 Task: Find connections with filter location Sunyani with filter topic #startupwith filter profile language German with filter current company Sterling and Wilson Renewable Energy with filter school BBD University with filter industry Skiing Facilities with filter service category Translation with filter keywords title Operations Assistant
Action: Mouse moved to (155, 275)
Screenshot: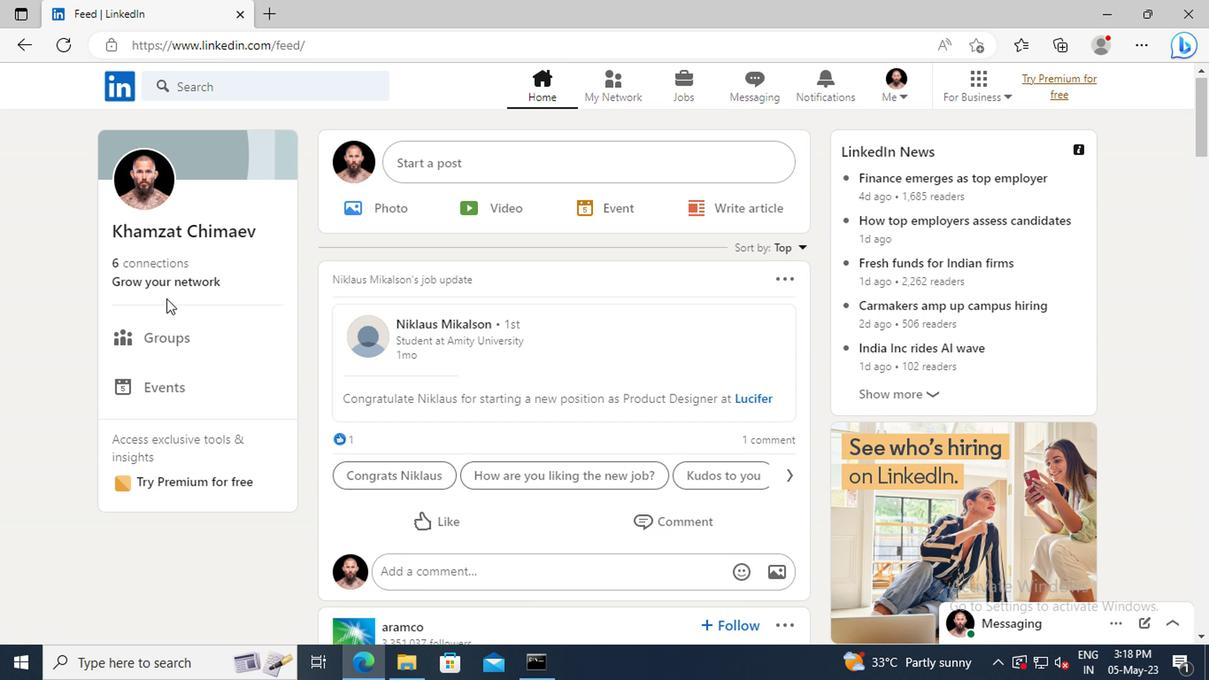 
Action: Mouse pressed left at (155, 275)
Screenshot: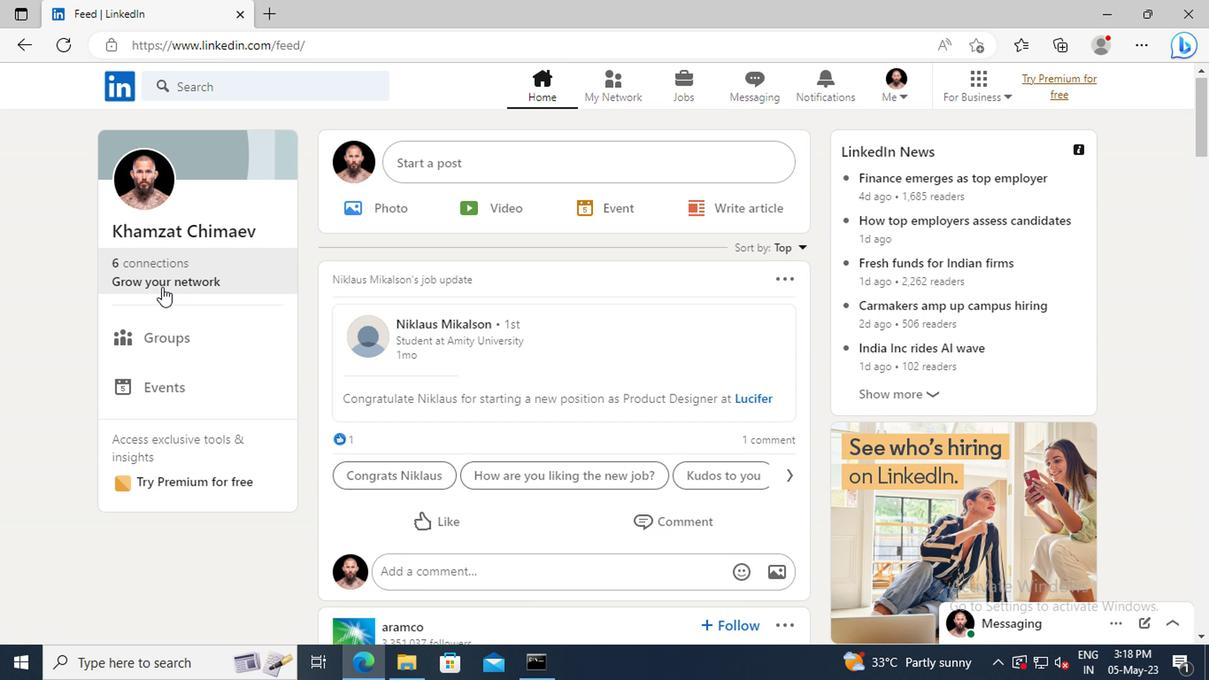 
Action: Mouse moved to (184, 184)
Screenshot: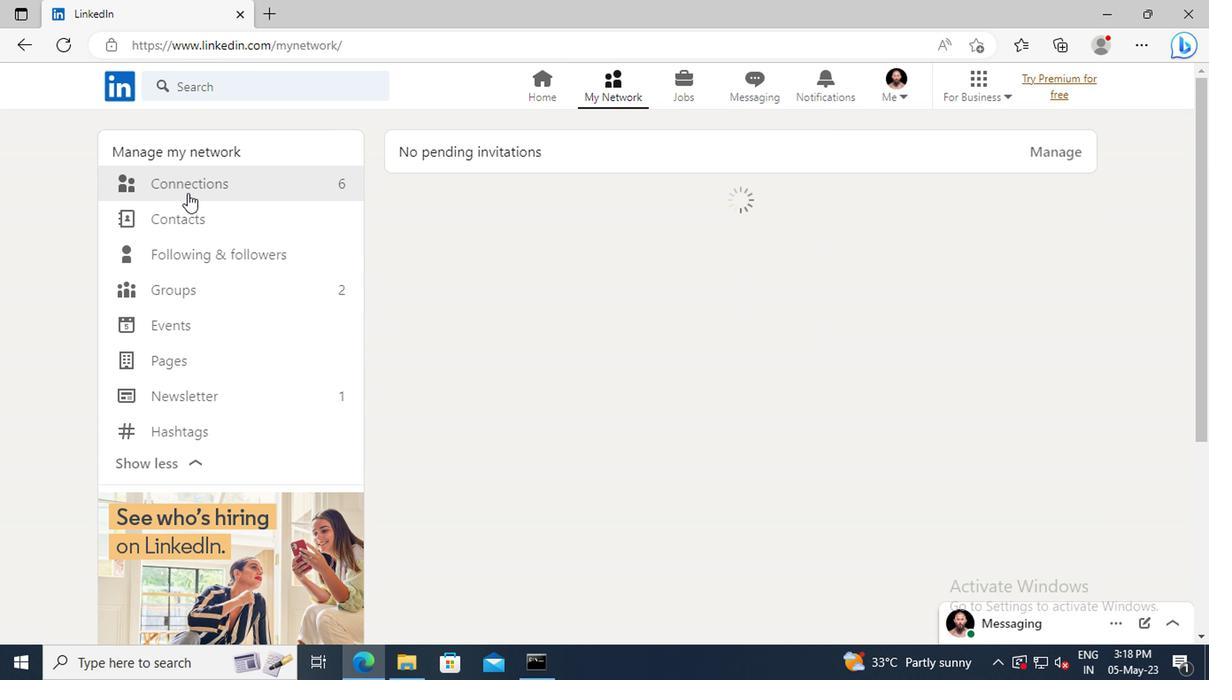 
Action: Mouse pressed left at (184, 184)
Screenshot: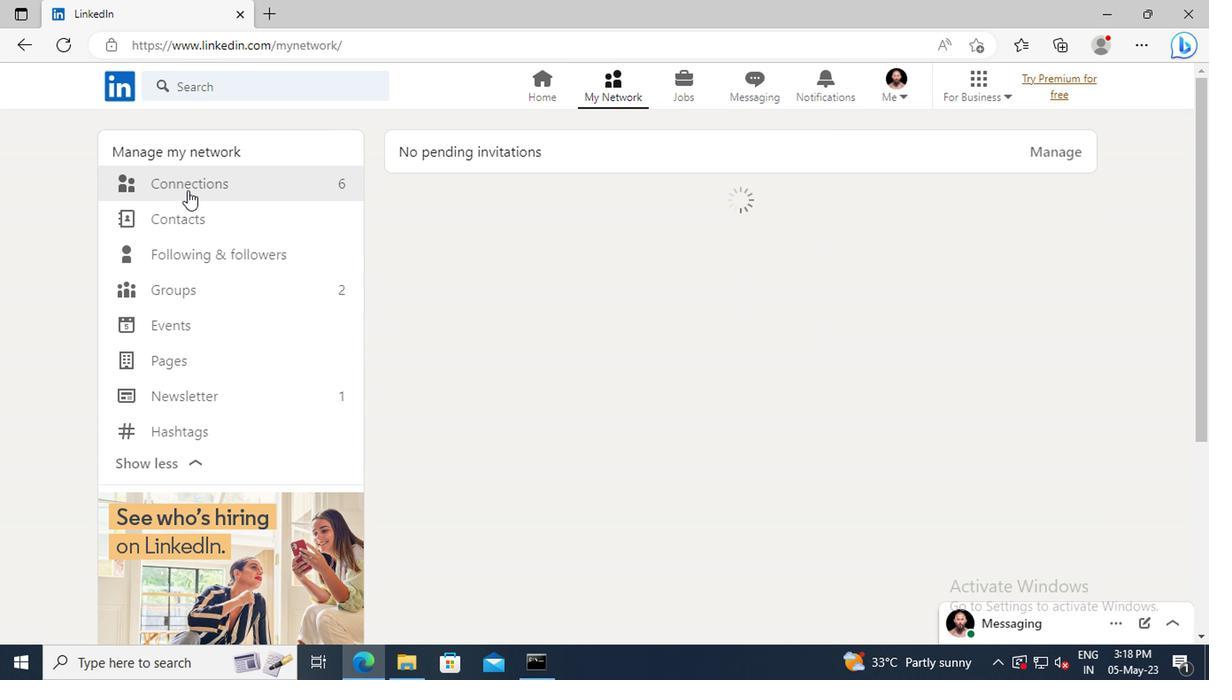 
Action: Mouse moved to (728, 190)
Screenshot: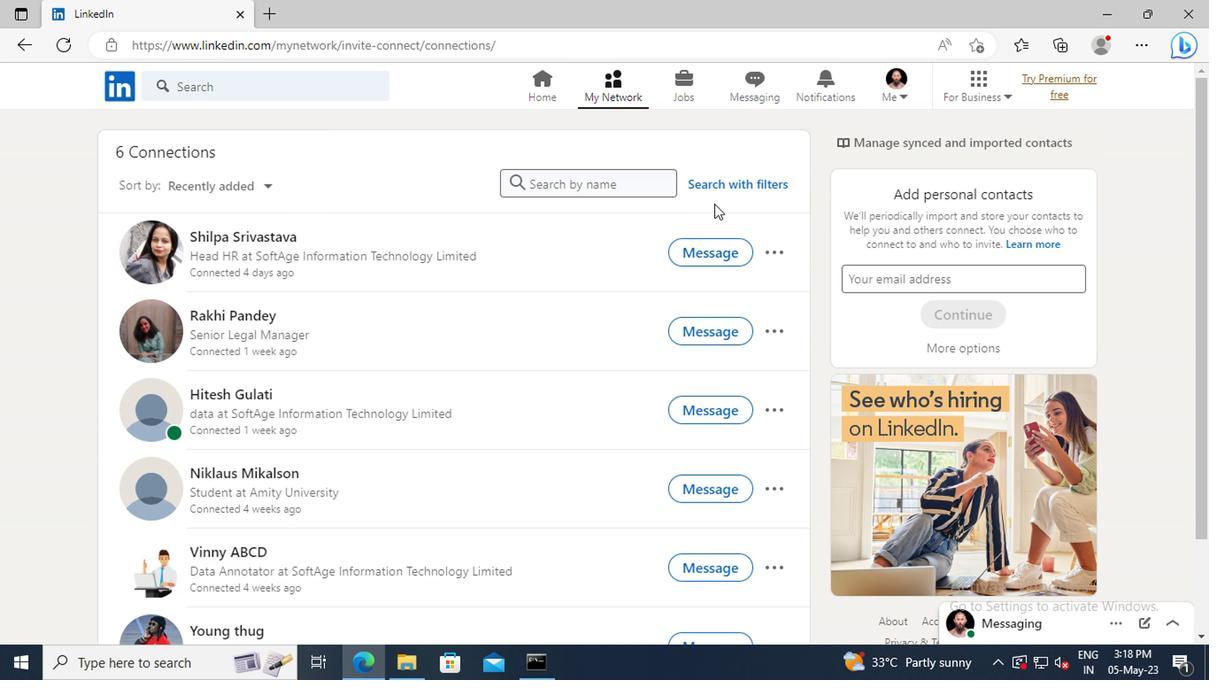 
Action: Mouse pressed left at (728, 190)
Screenshot: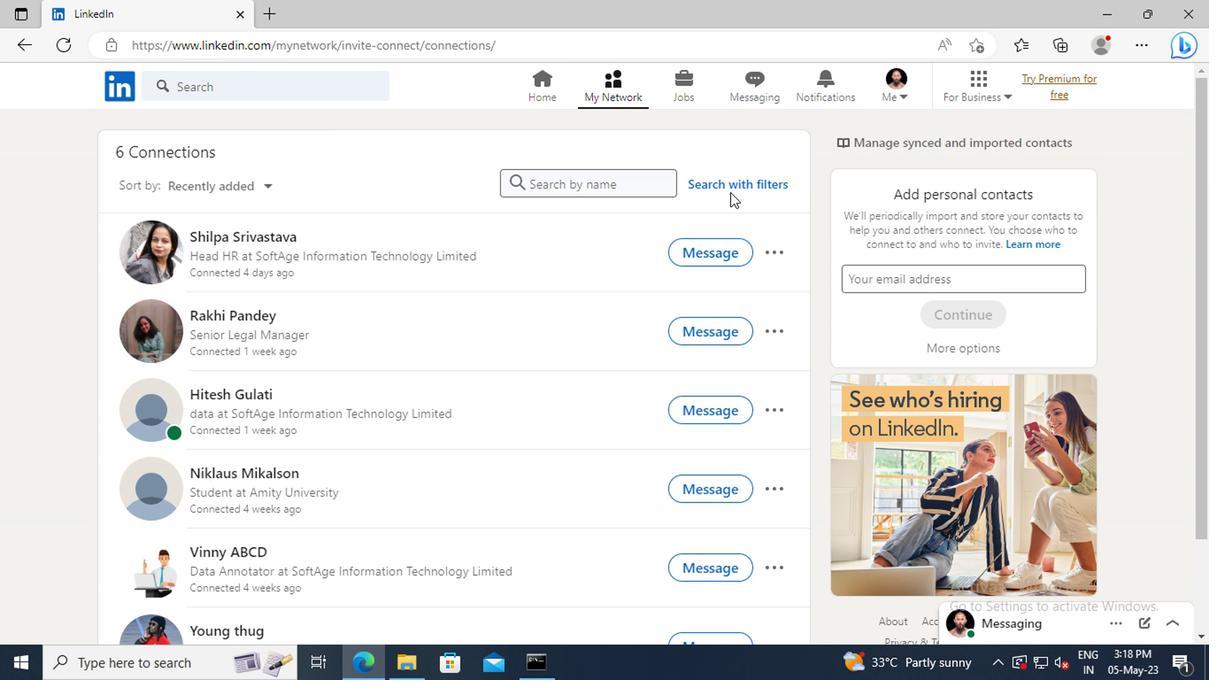 
Action: Mouse moved to (665, 136)
Screenshot: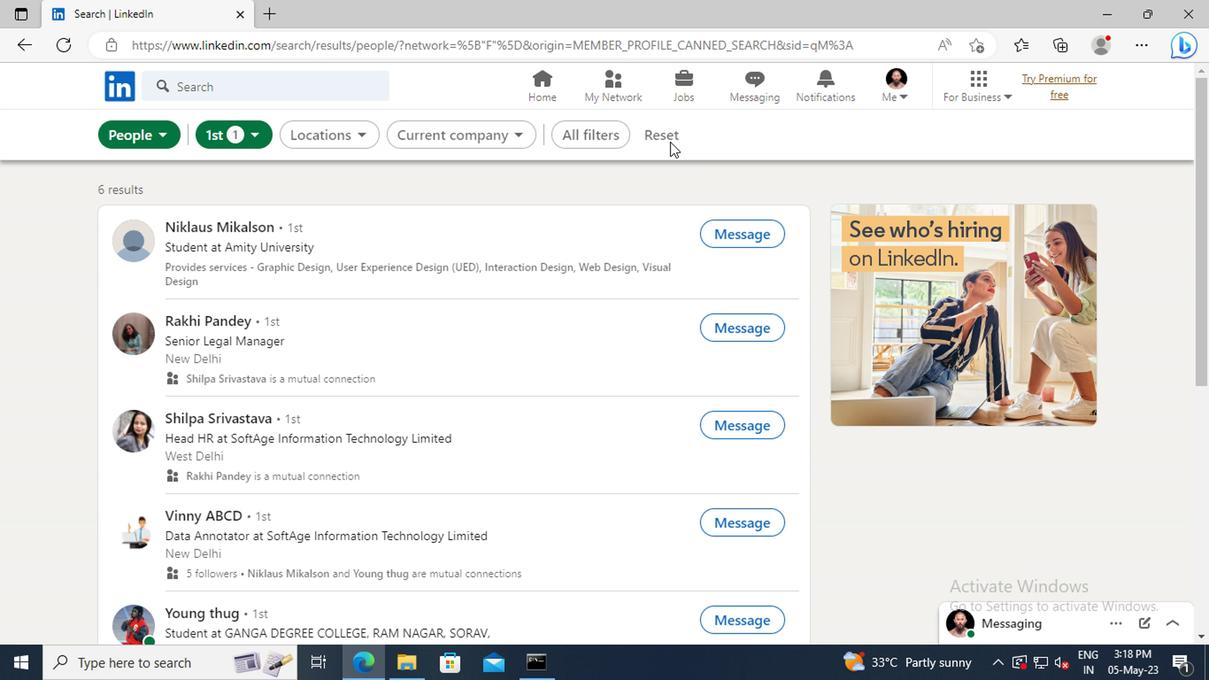 
Action: Mouse pressed left at (665, 136)
Screenshot: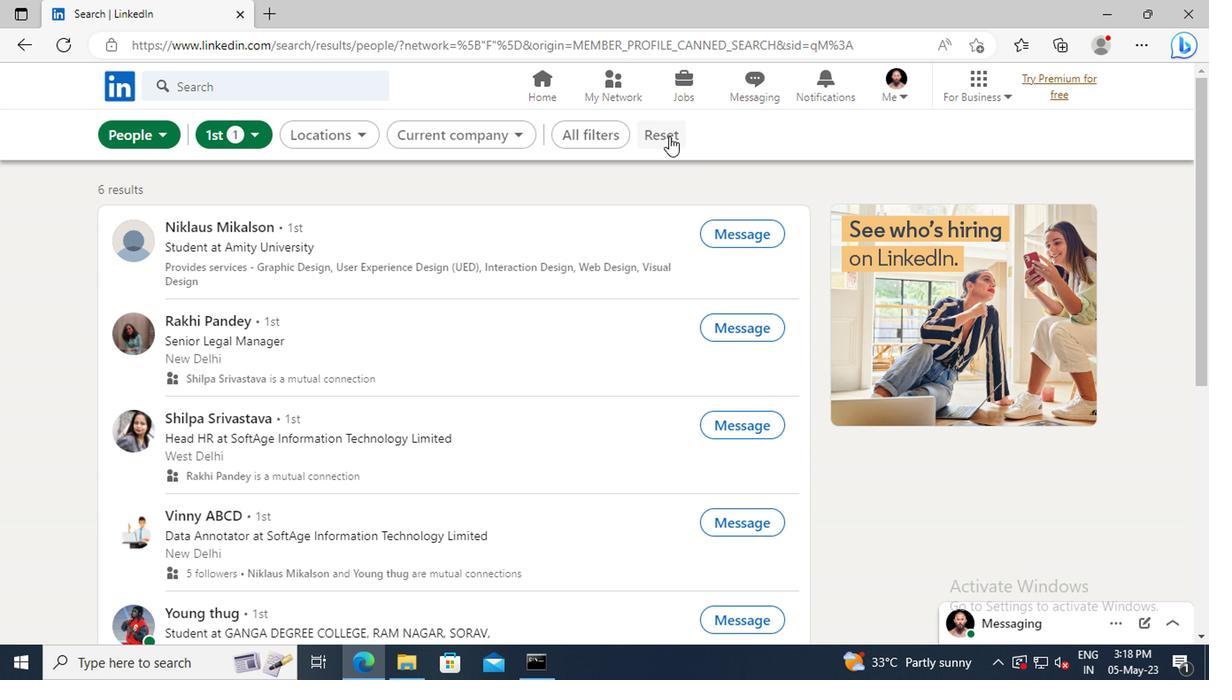 
Action: Mouse moved to (642, 135)
Screenshot: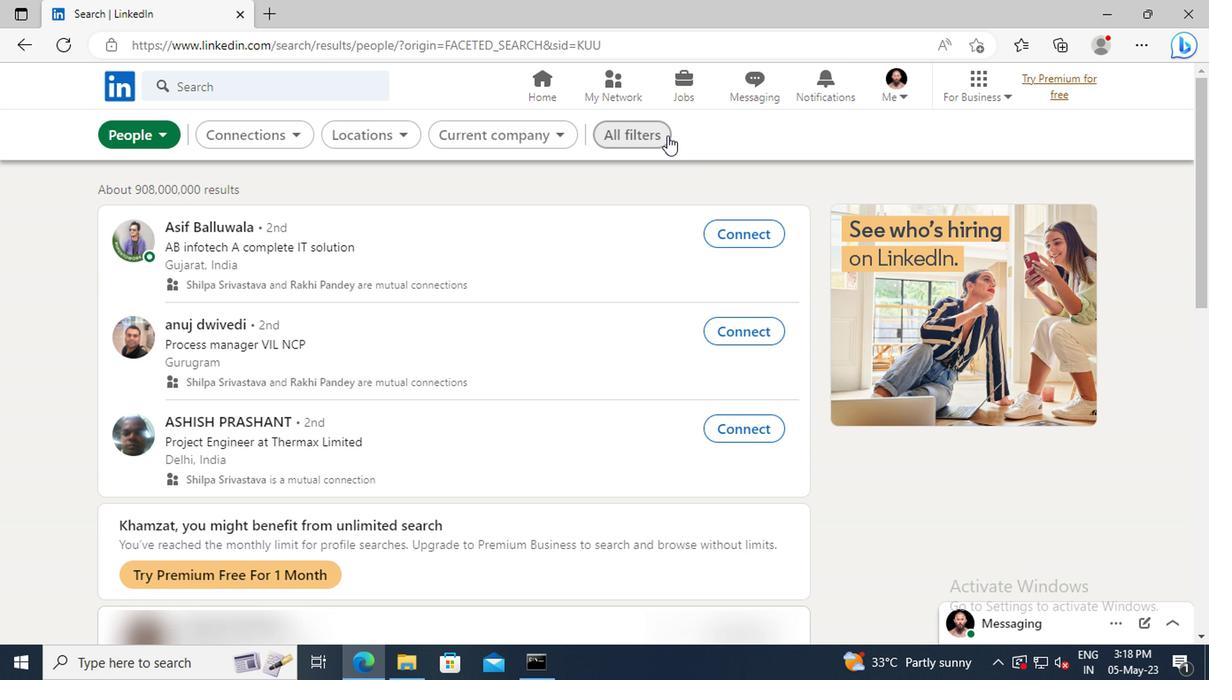 
Action: Mouse pressed left at (642, 135)
Screenshot: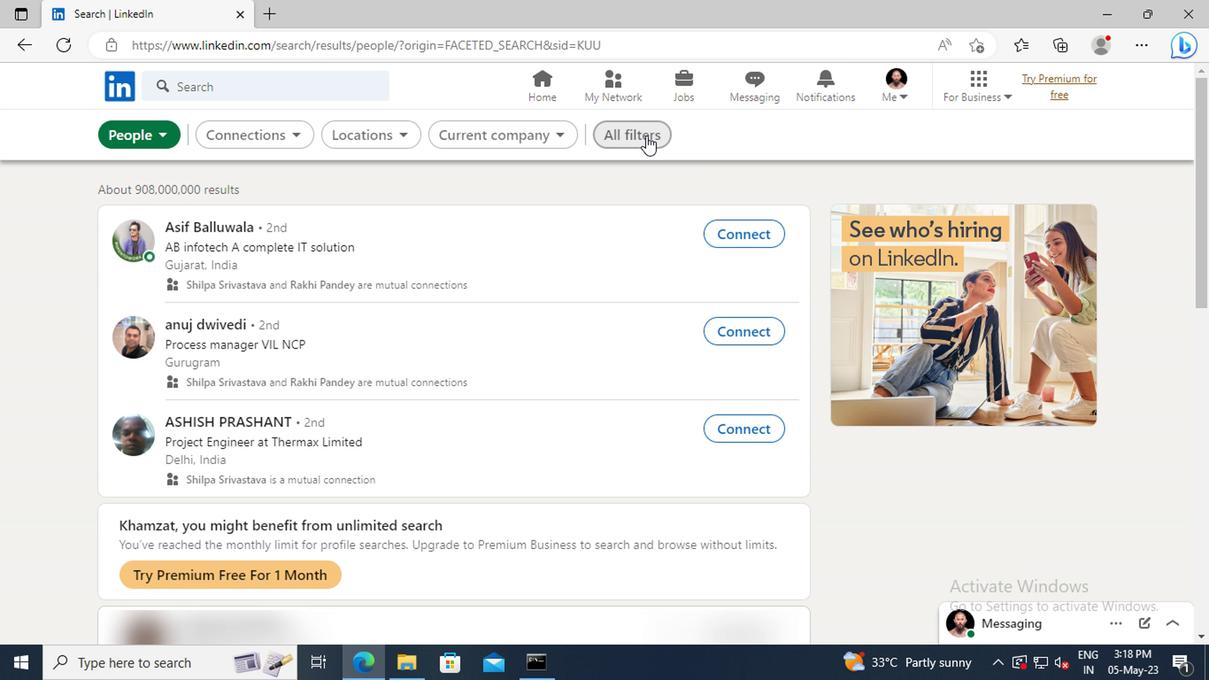 
Action: Mouse moved to (989, 333)
Screenshot: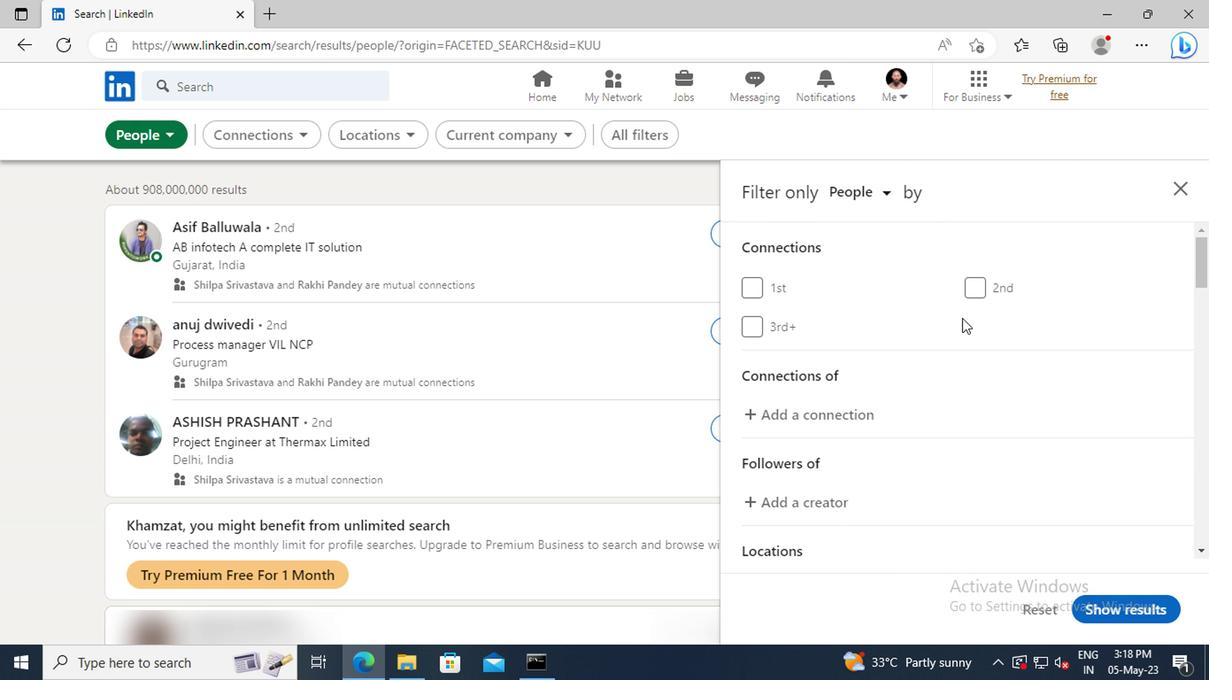 
Action: Mouse scrolled (989, 333) with delta (0, 0)
Screenshot: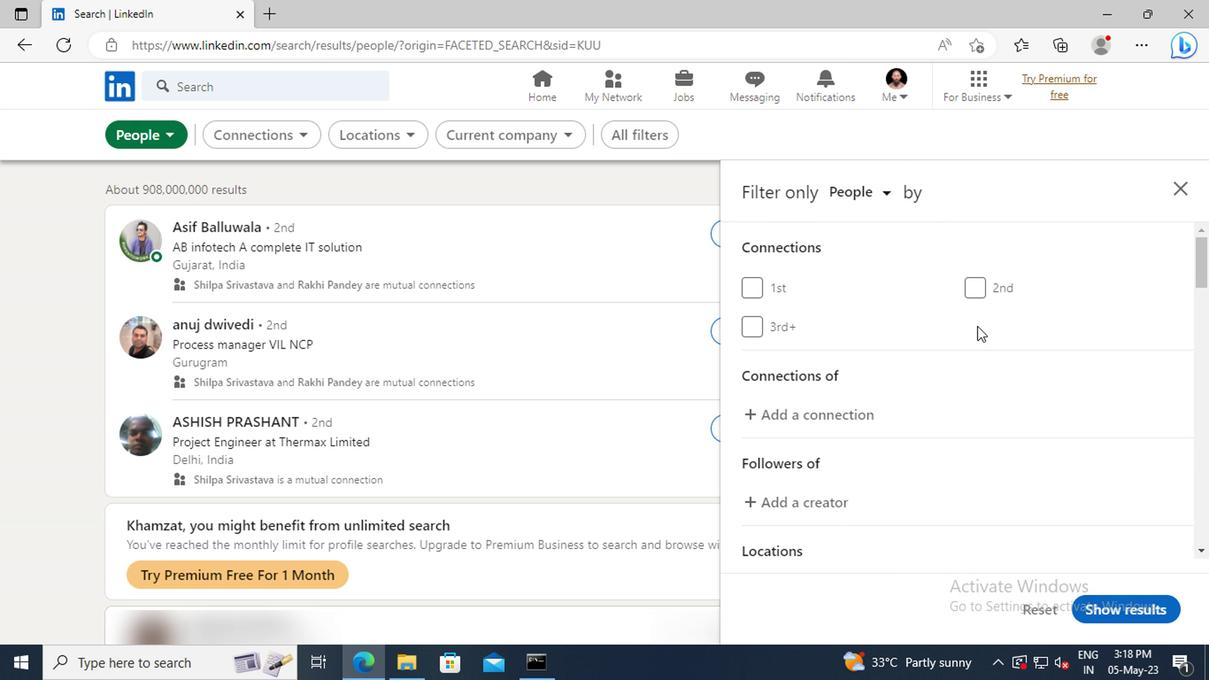 
Action: Mouse scrolled (989, 333) with delta (0, 0)
Screenshot: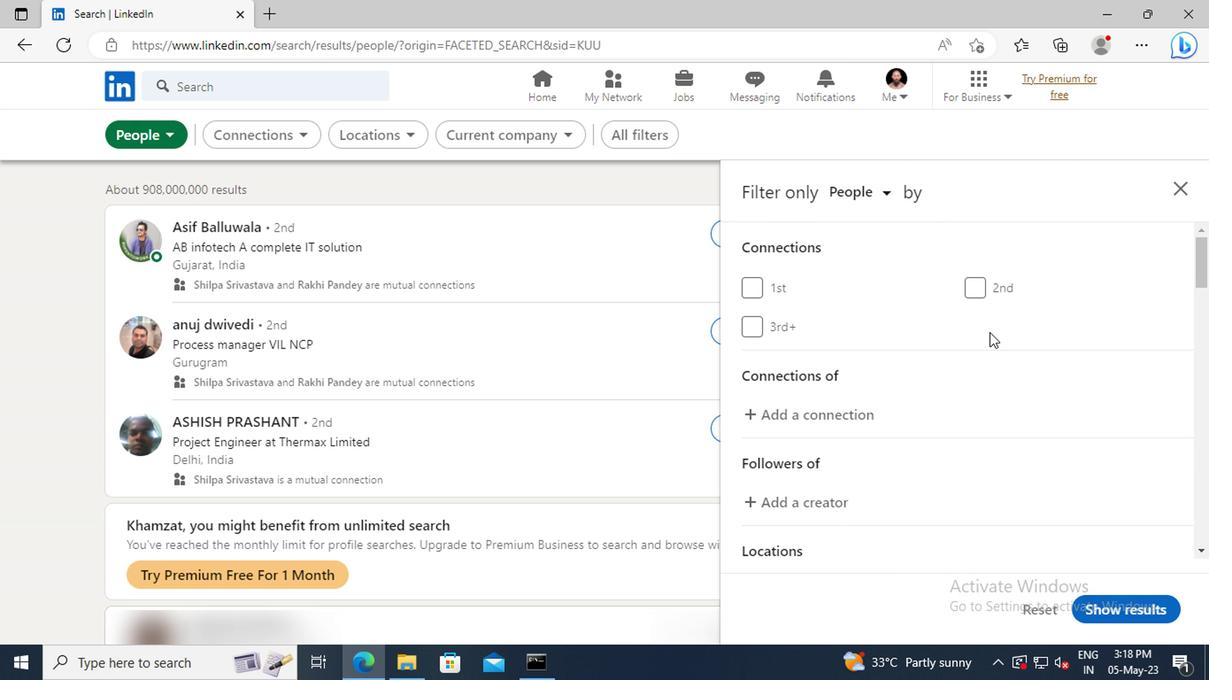 
Action: Mouse scrolled (989, 333) with delta (0, 0)
Screenshot: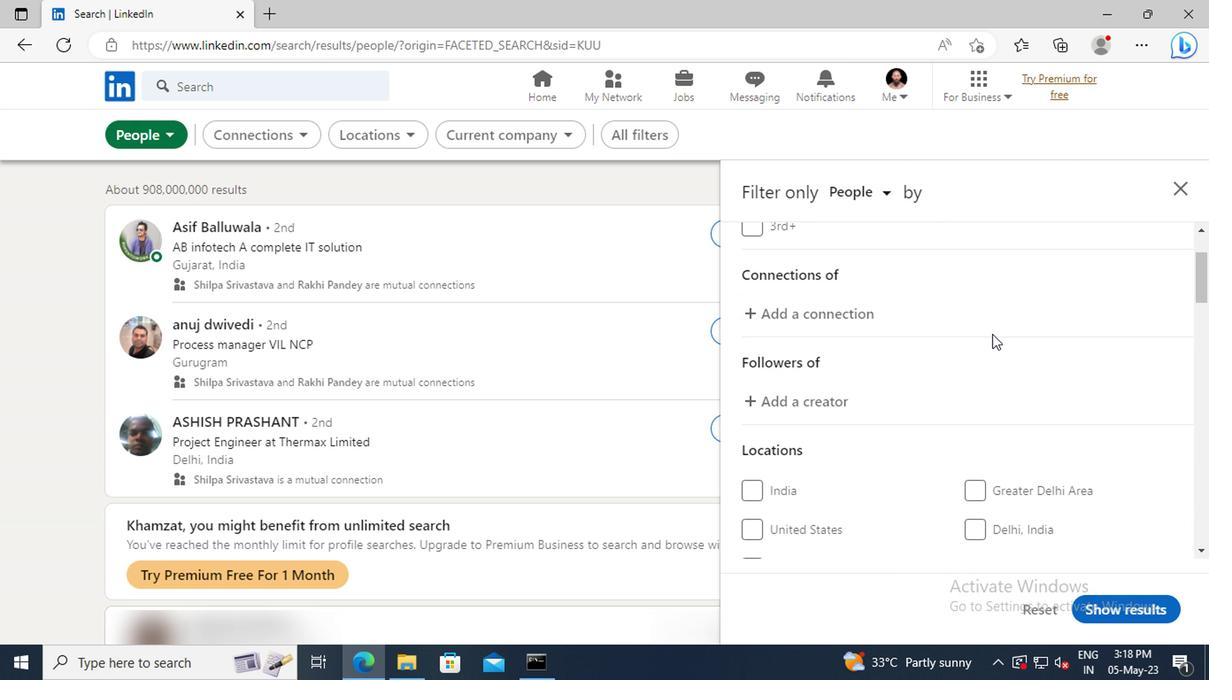 
Action: Mouse scrolled (989, 333) with delta (0, 0)
Screenshot: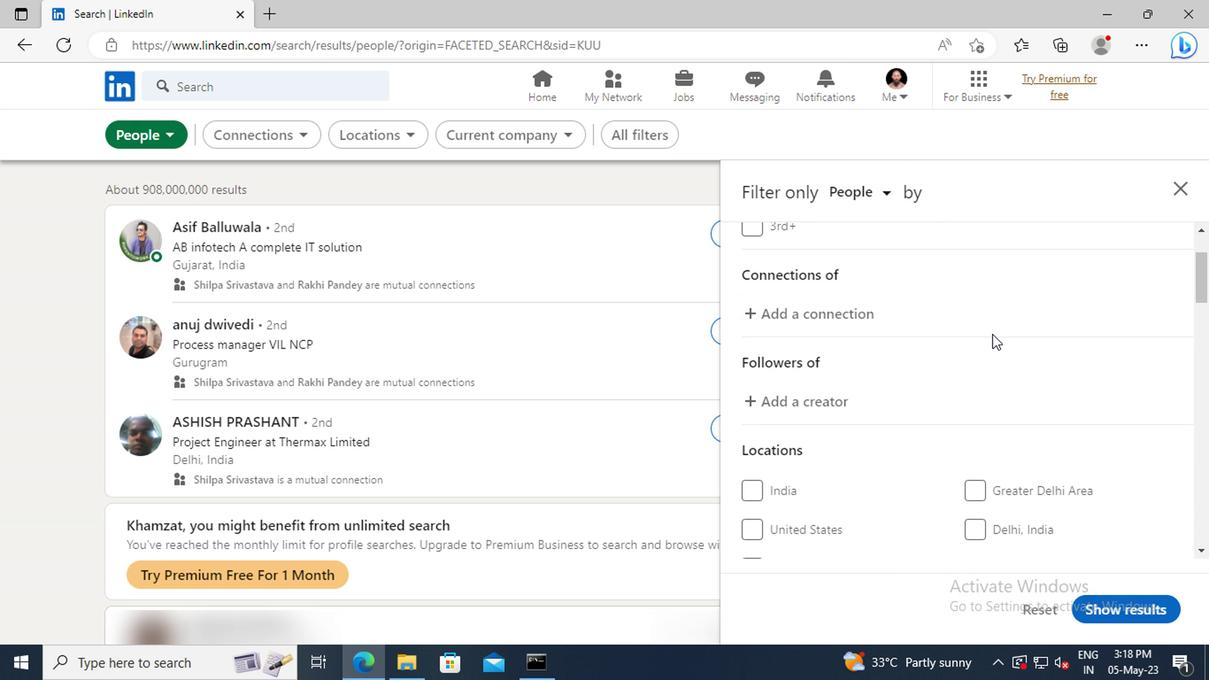 
Action: Mouse scrolled (989, 333) with delta (0, 0)
Screenshot: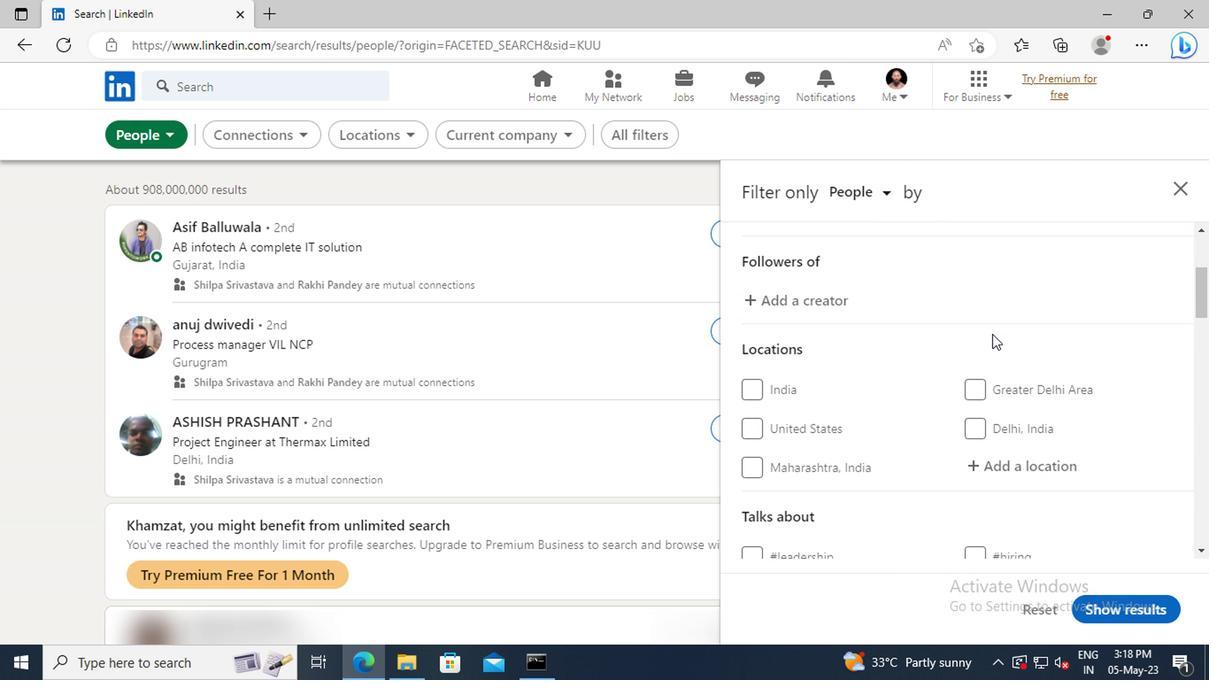 
Action: Mouse scrolled (989, 333) with delta (0, 0)
Screenshot: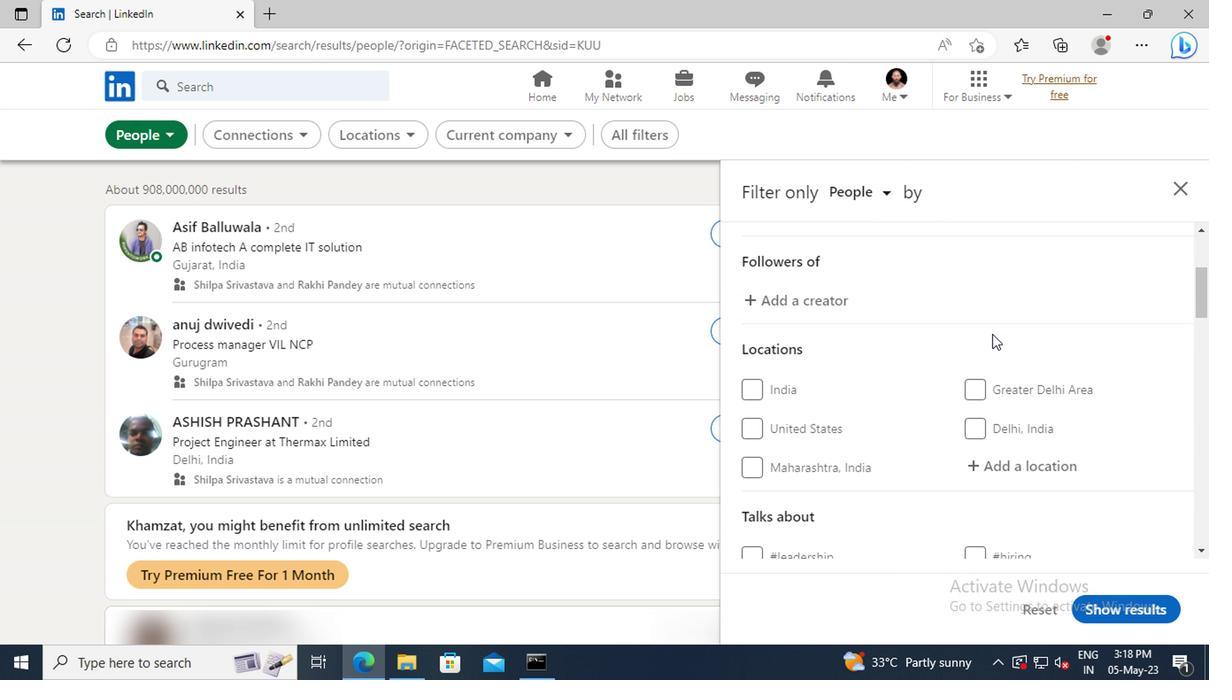 
Action: Mouse moved to (988, 374)
Screenshot: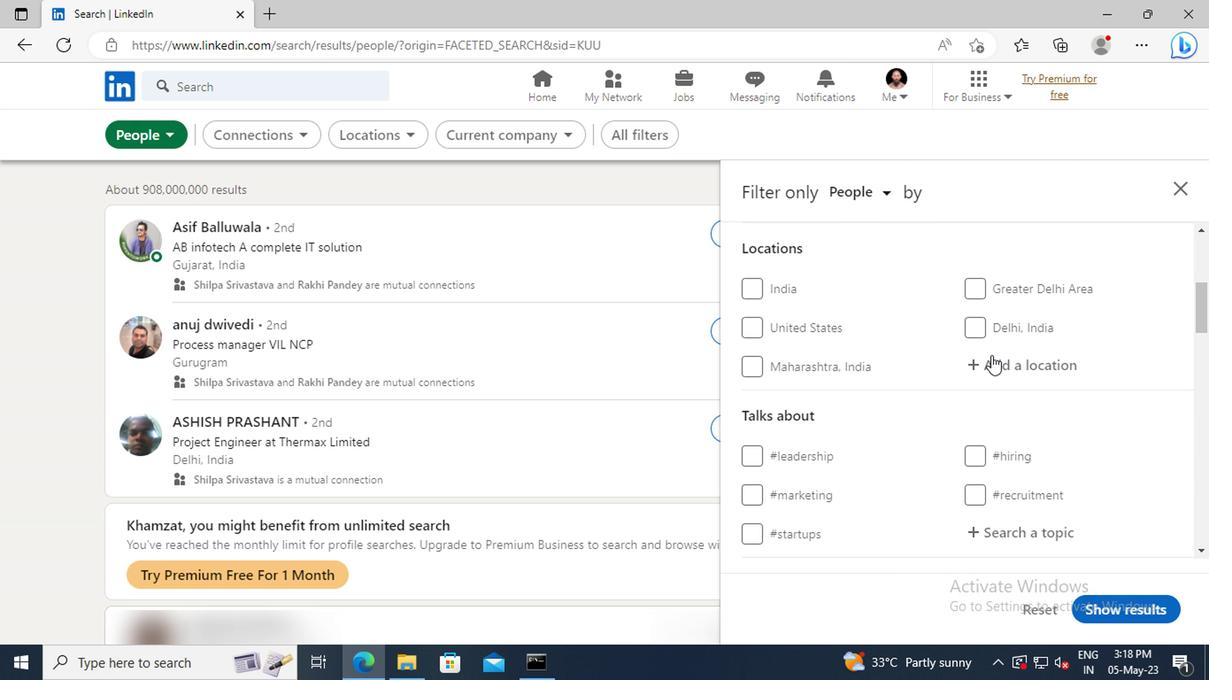 
Action: Mouse pressed left at (988, 374)
Screenshot: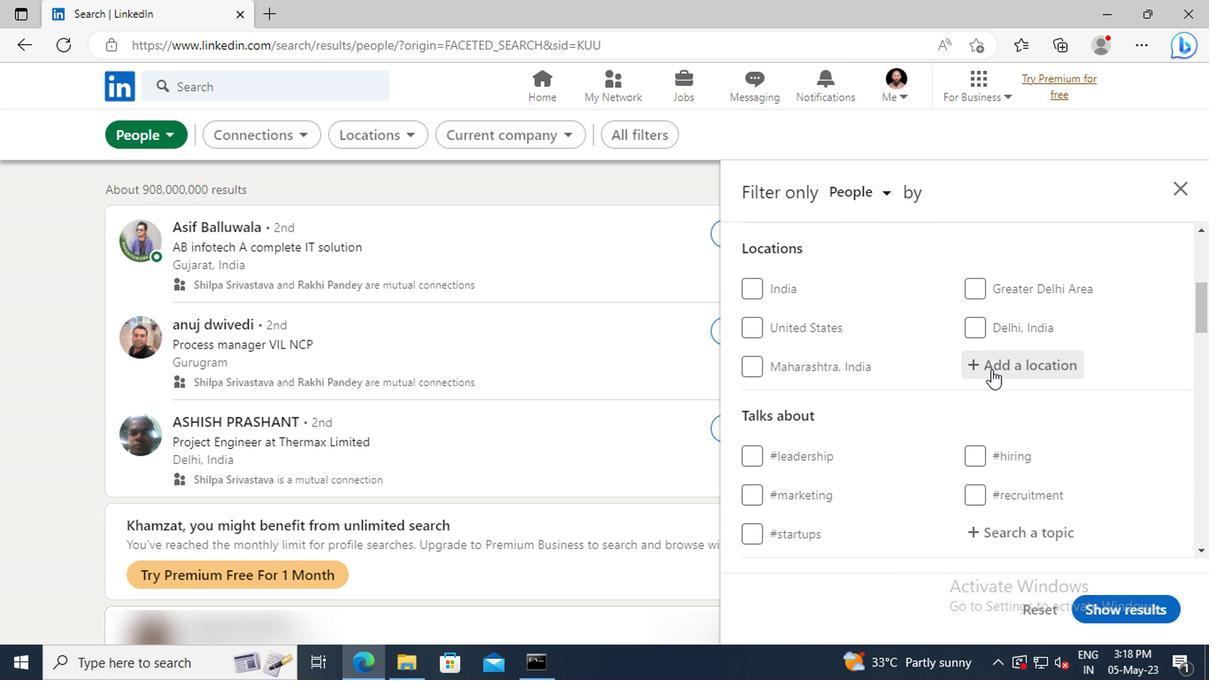 
Action: Key pressed <Key.shift>SUNYANI<Key.enter>
Screenshot: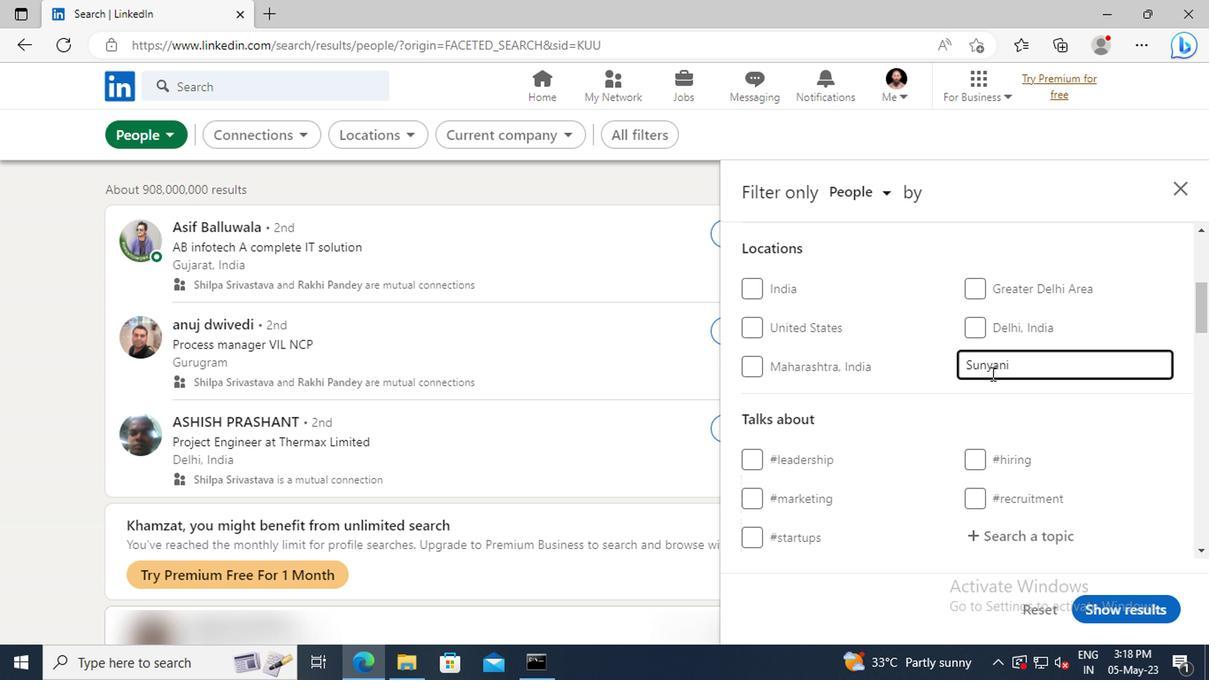 
Action: Mouse scrolled (988, 373) with delta (0, -1)
Screenshot: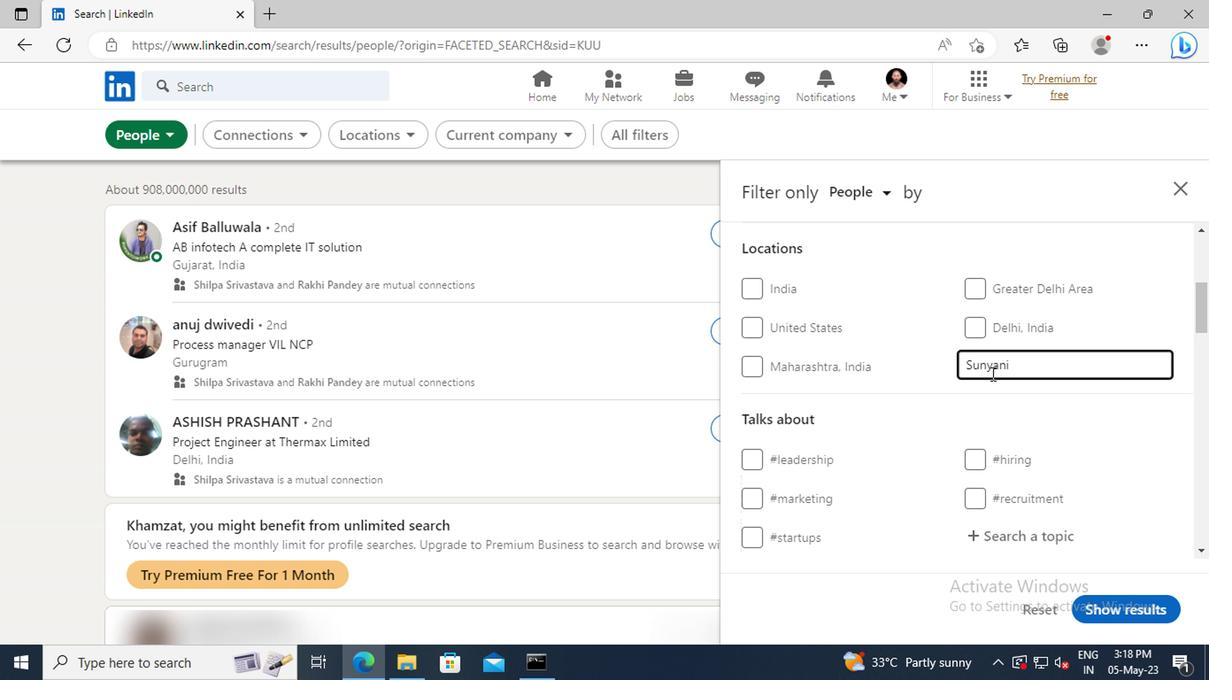 
Action: Mouse scrolled (988, 373) with delta (0, -1)
Screenshot: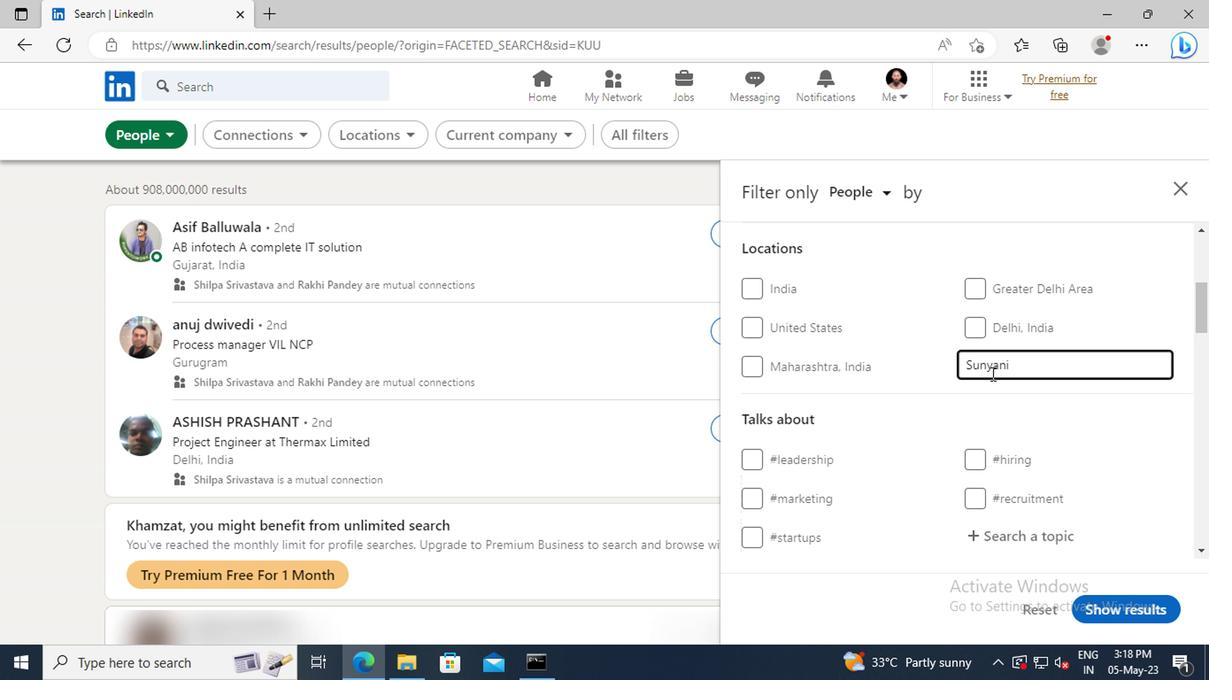 
Action: Mouse scrolled (988, 373) with delta (0, -1)
Screenshot: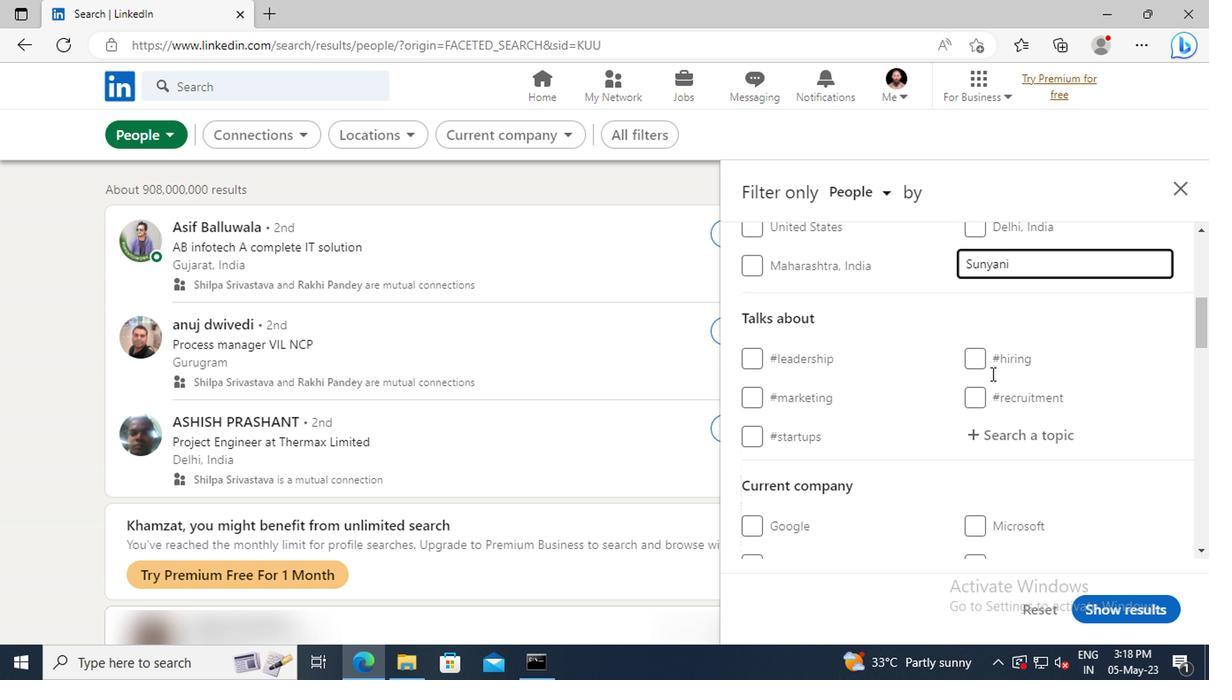 
Action: Mouse moved to (994, 380)
Screenshot: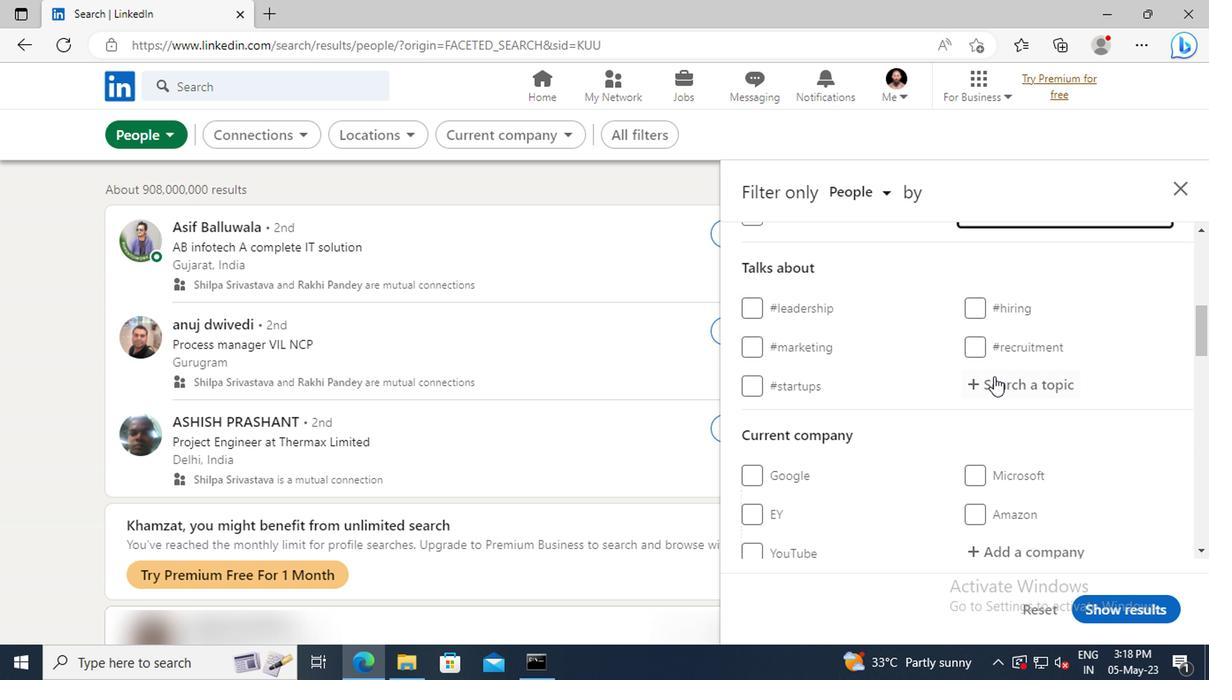 
Action: Mouse pressed left at (994, 380)
Screenshot: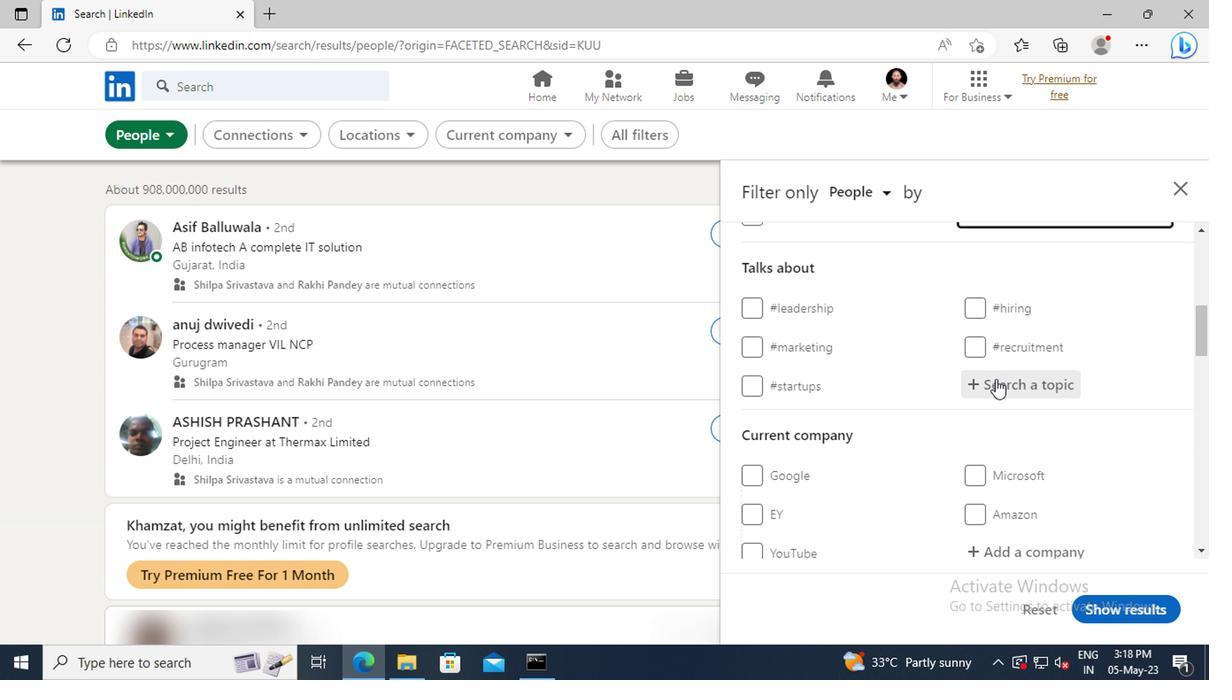 
Action: Key pressed STARTUP
Screenshot: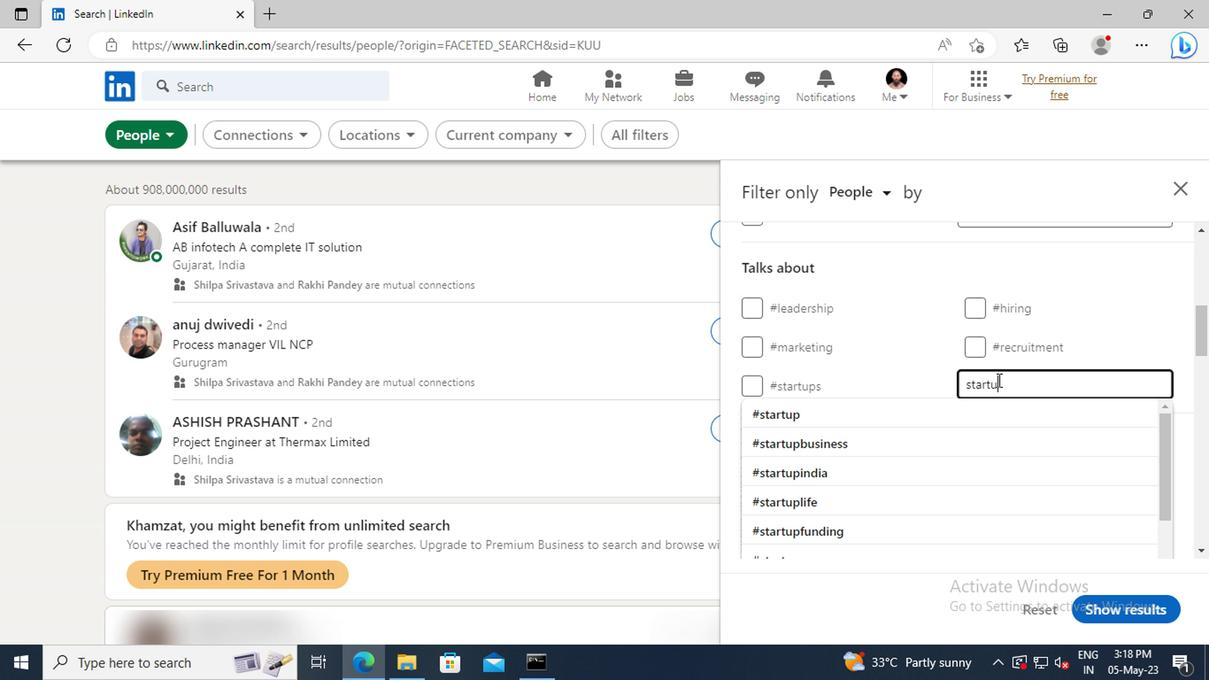 
Action: Mouse moved to (1001, 410)
Screenshot: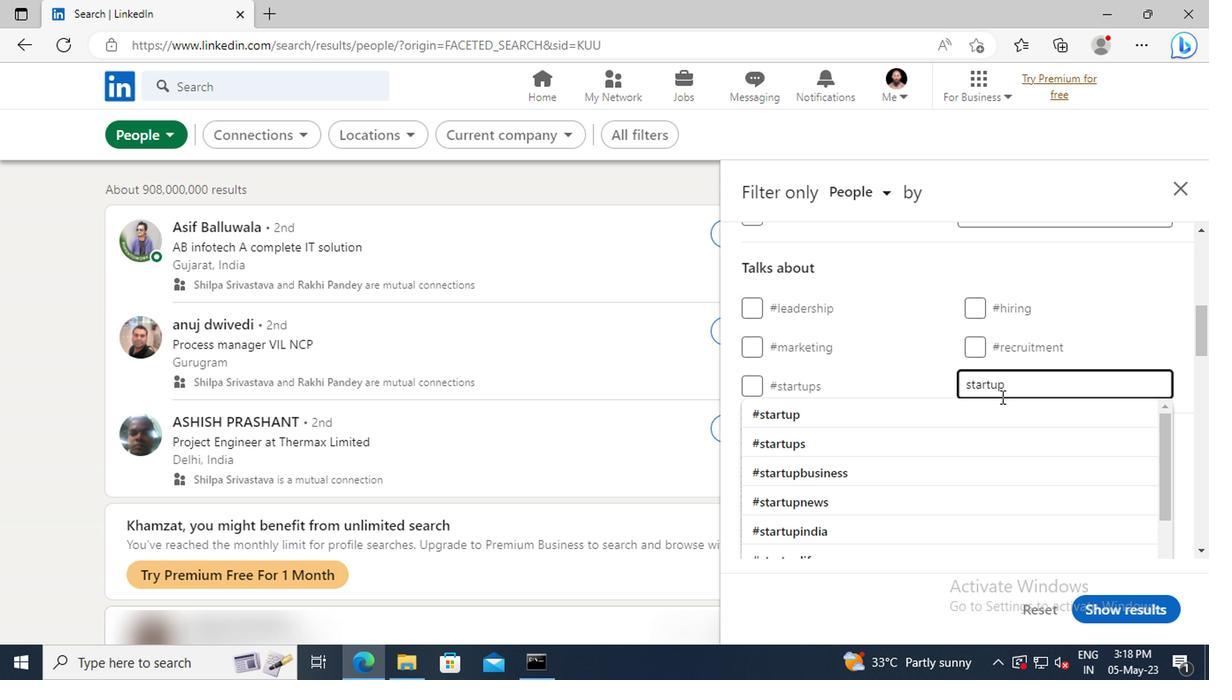 
Action: Mouse pressed left at (1001, 410)
Screenshot: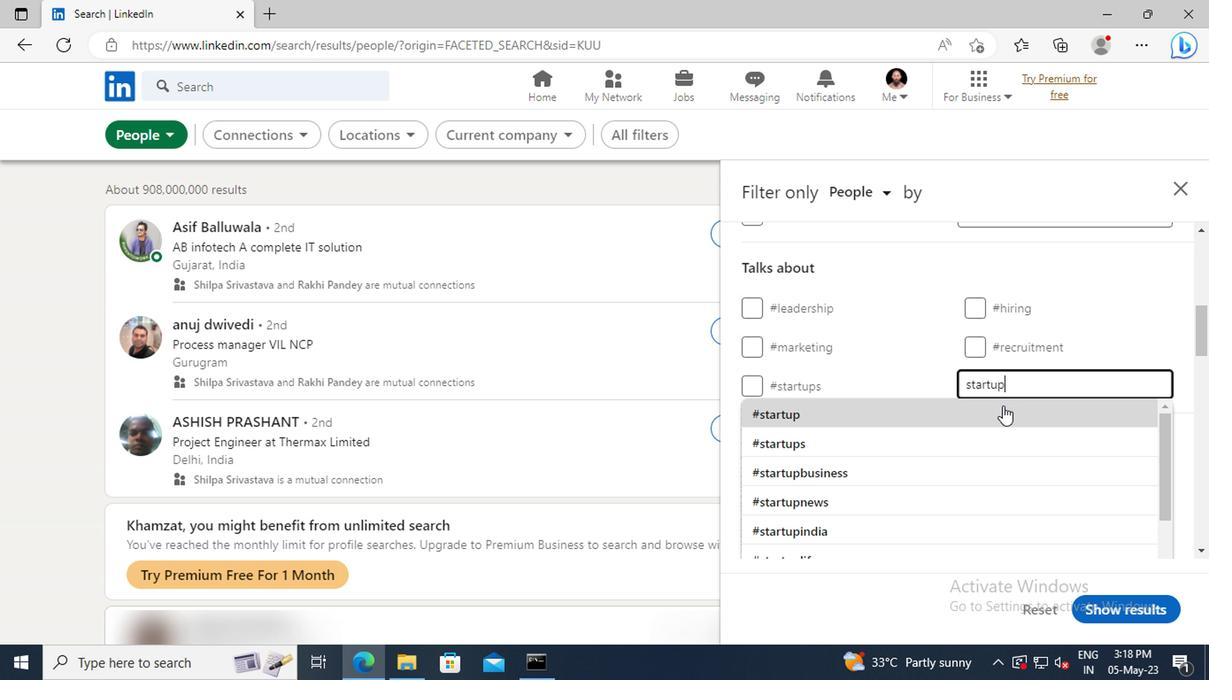 
Action: Mouse scrolled (1001, 409) with delta (0, 0)
Screenshot: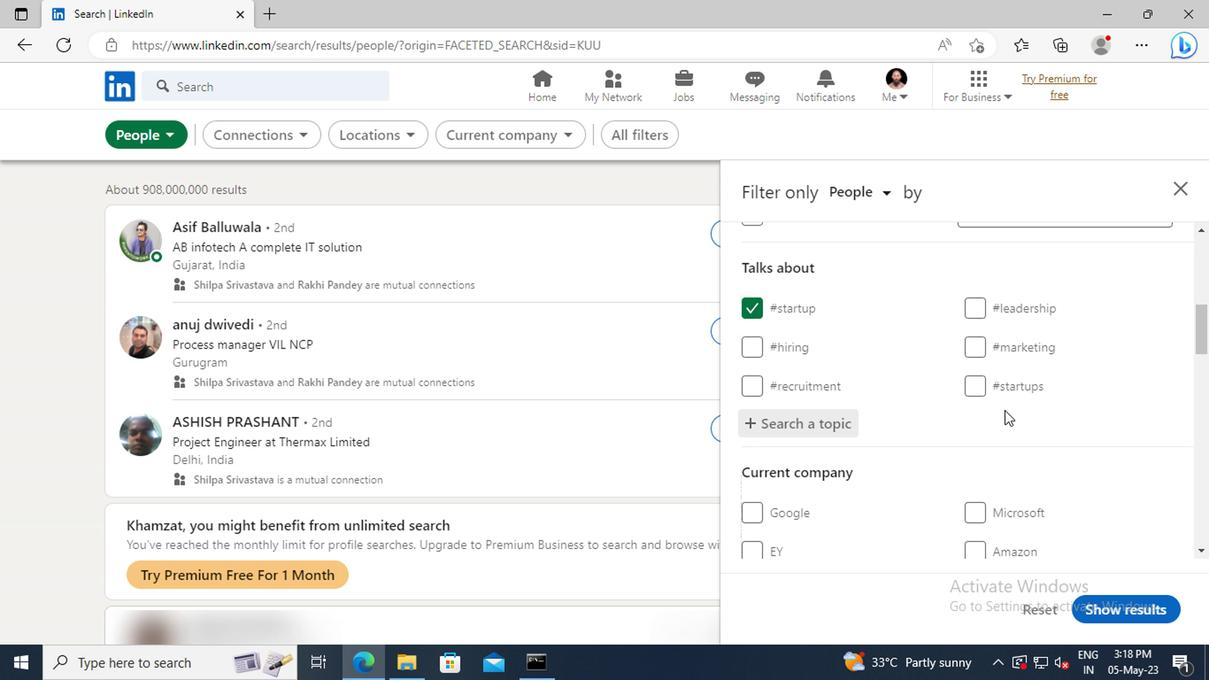 
Action: Mouse scrolled (1001, 409) with delta (0, 0)
Screenshot: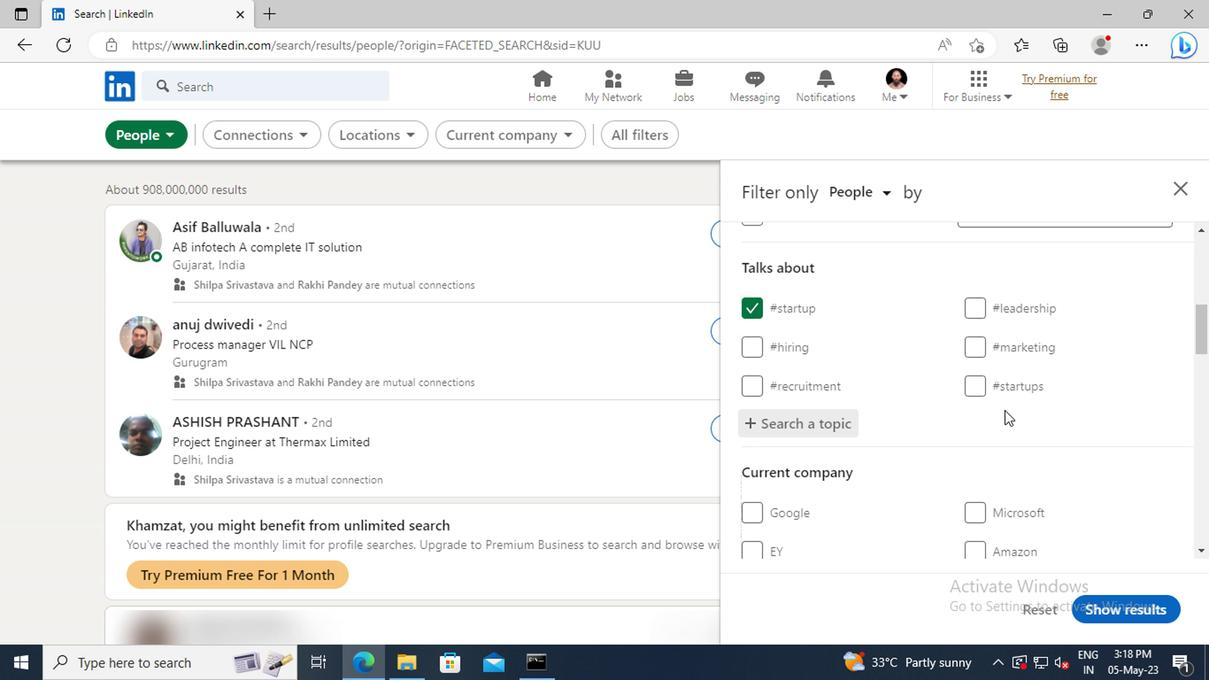 
Action: Mouse scrolled (1001, 409) with delta (0, 0)
Screenshot: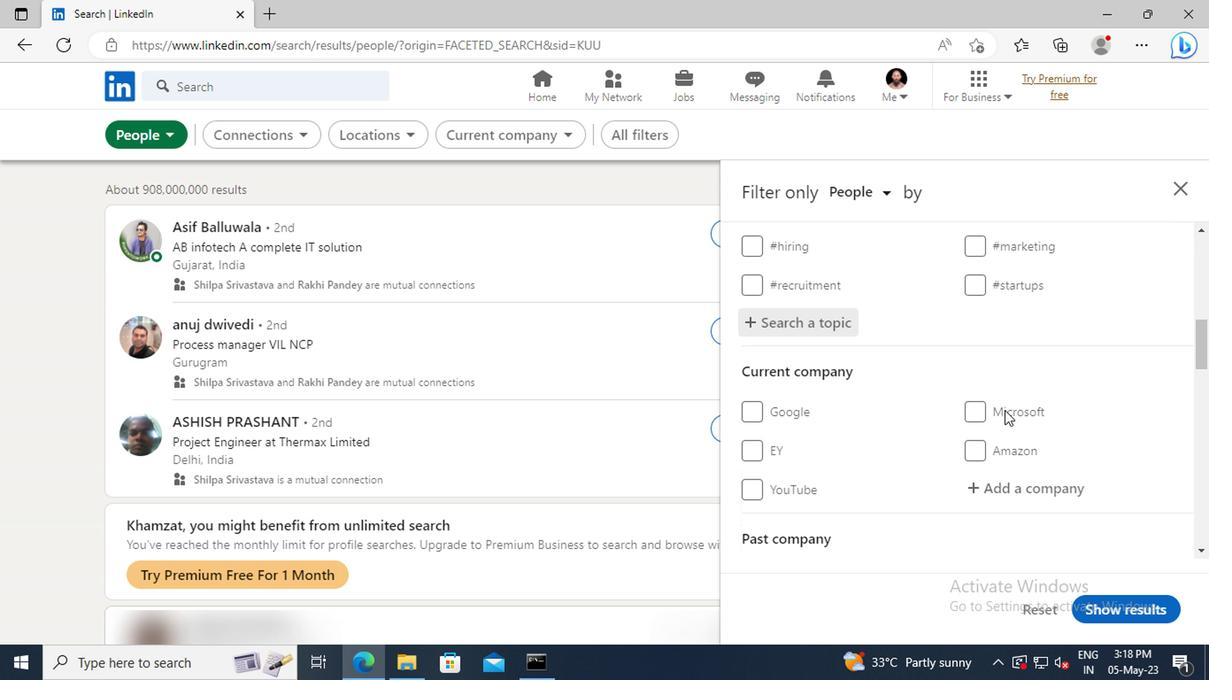 
Action: Mouse scrolled (1001, 409) with delta (0, 0)
Screenshot: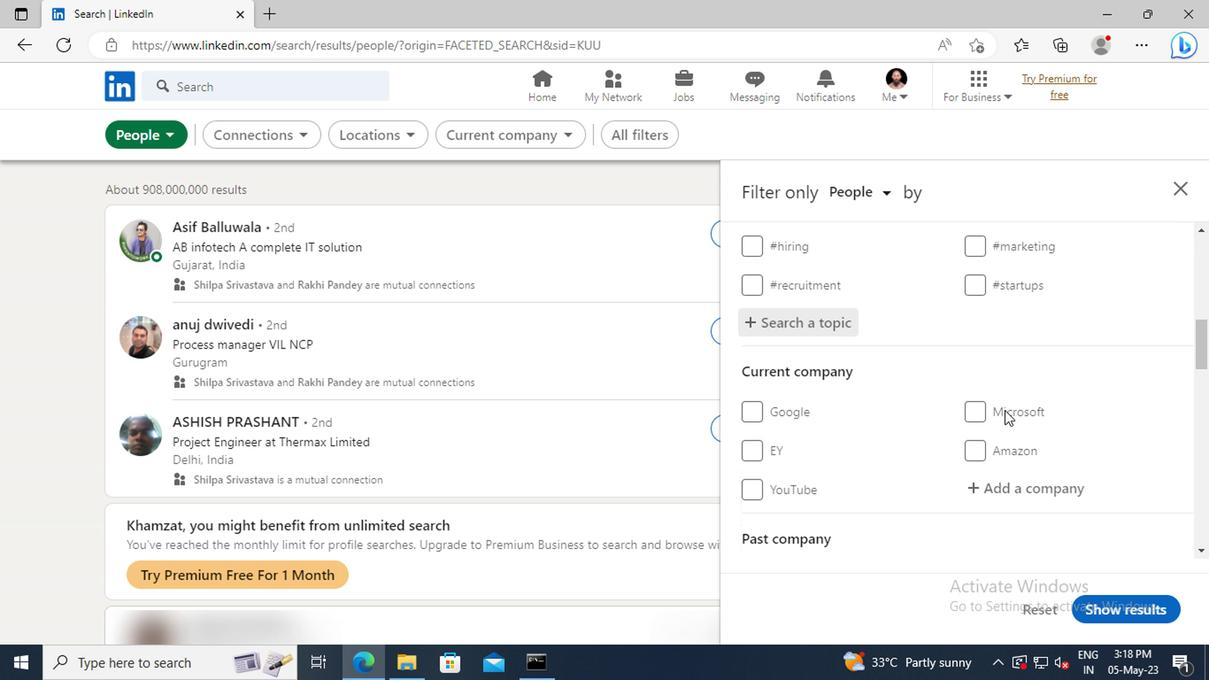 
Action: Mouse scrolled (1001, 409) with delta (0, 0)
Screenshot: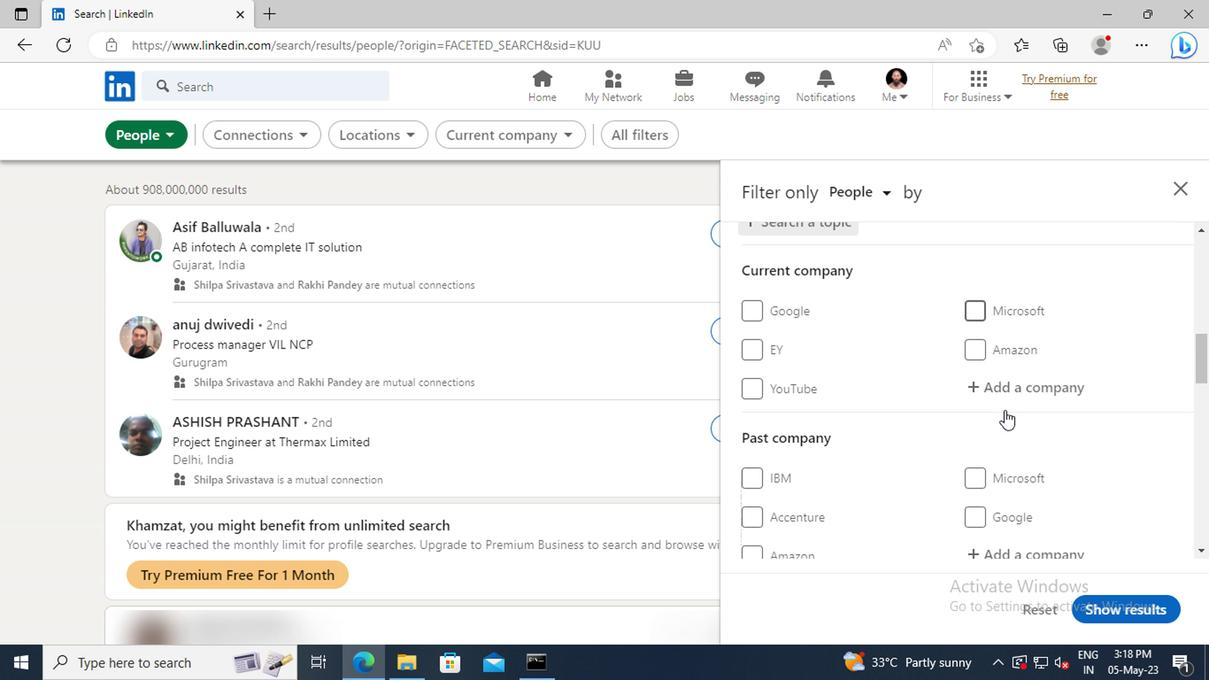 
Action: Mouse scrolled (1001, 409) with delta (0, 0)
Screenshot: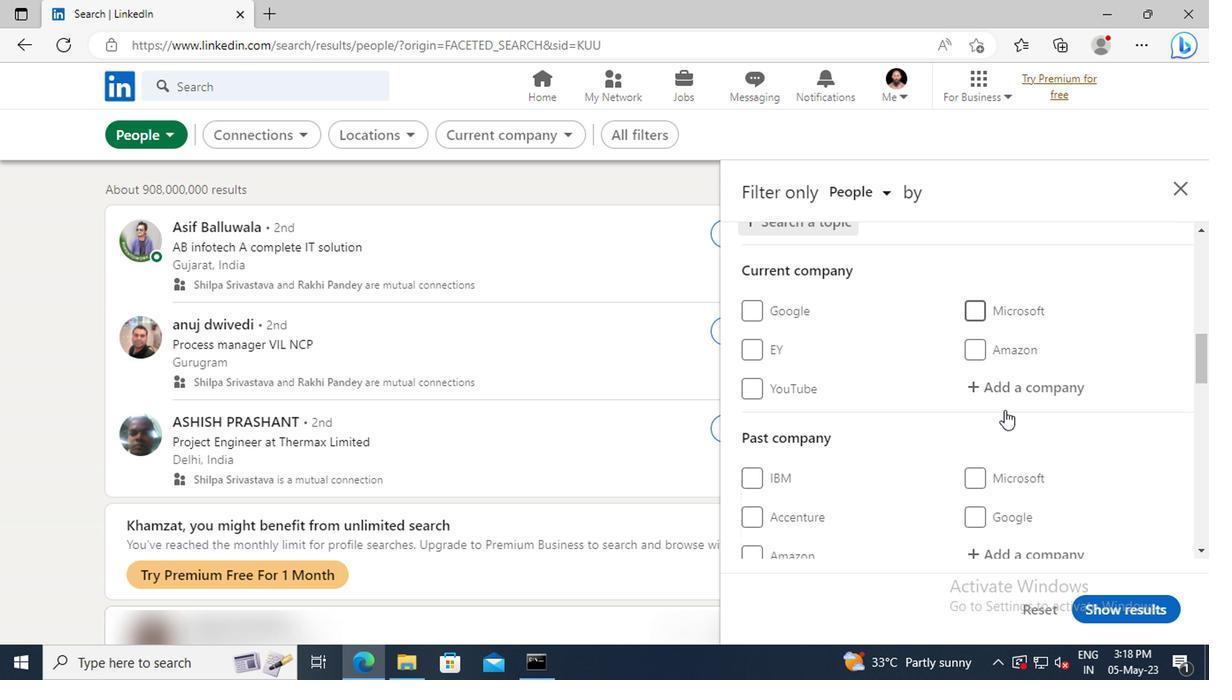 
Action: Mouse scrolled (1001, 409) with delta (0, 0)
Screenshot: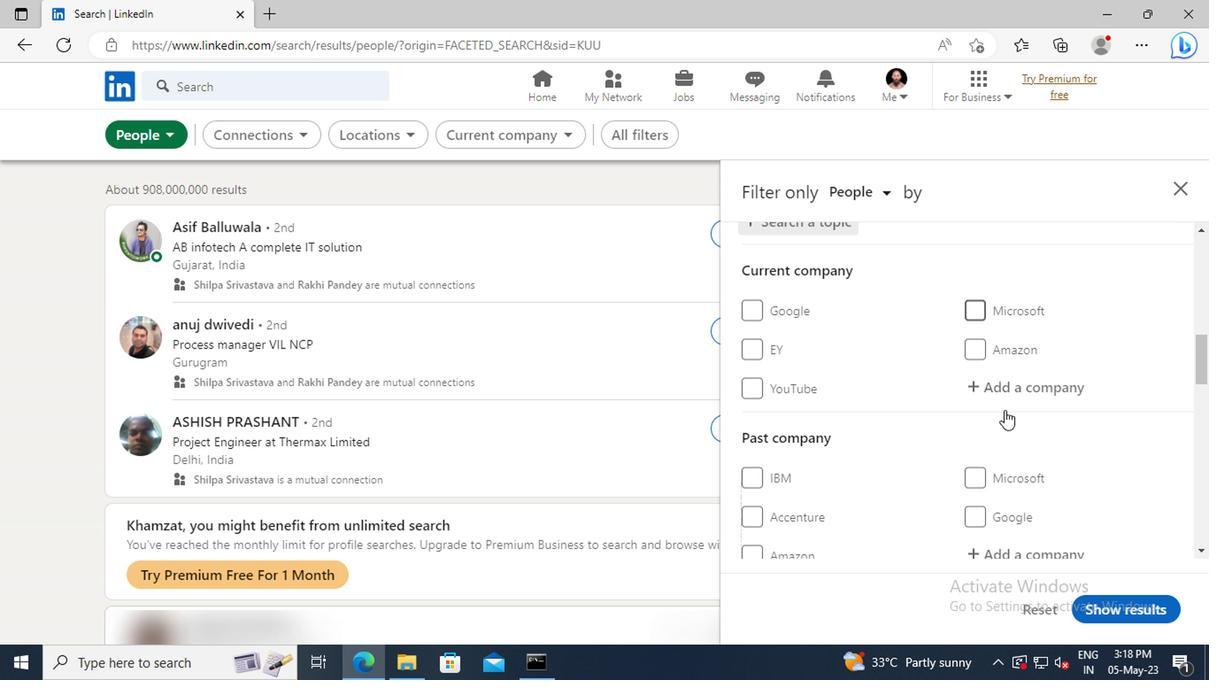 
Action: Mouse scrolled (1001, 409) with delta (0, 0)
Screenshot: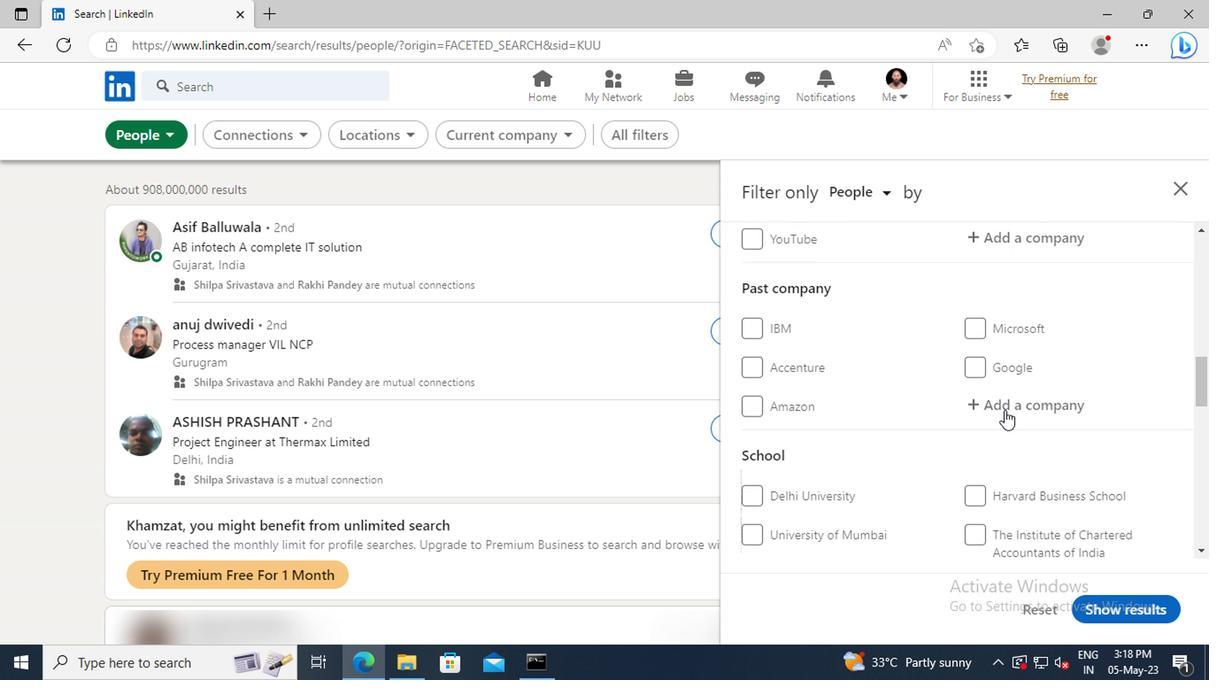 
Action: Mouse scrolled (1001, 409) with delta (0, 0)
Screenshot: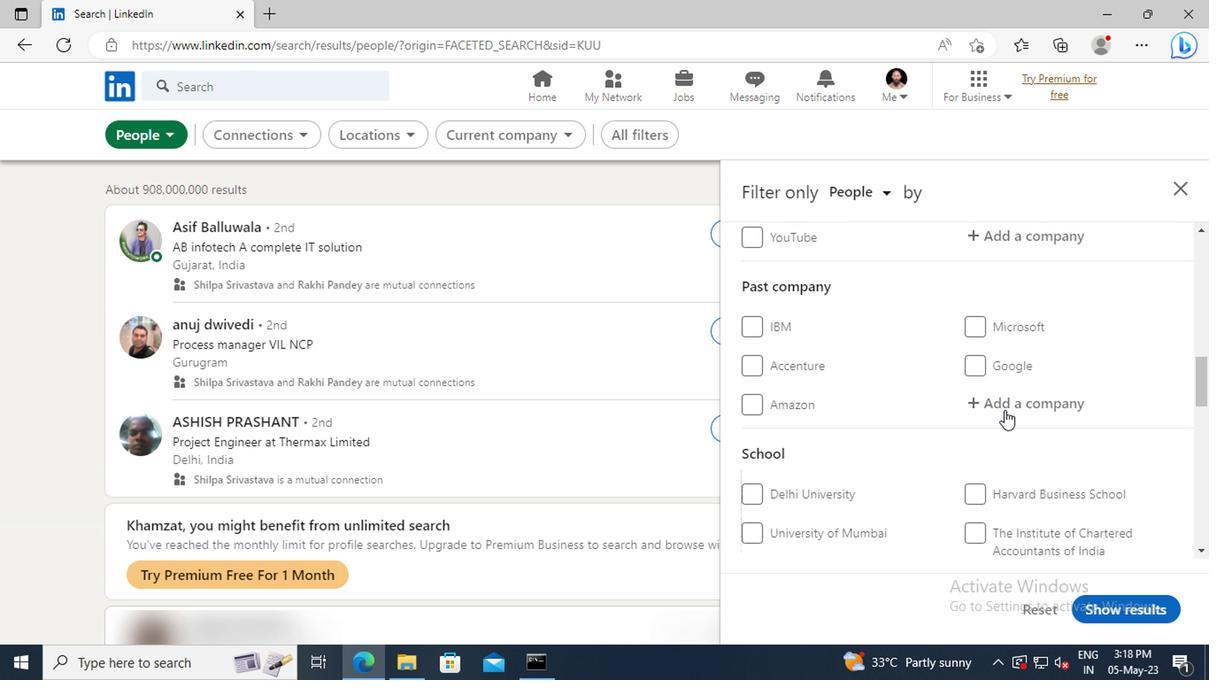 
Action: Mouse scrolled (1001, 409) with delta (0, 0)
Screenshot: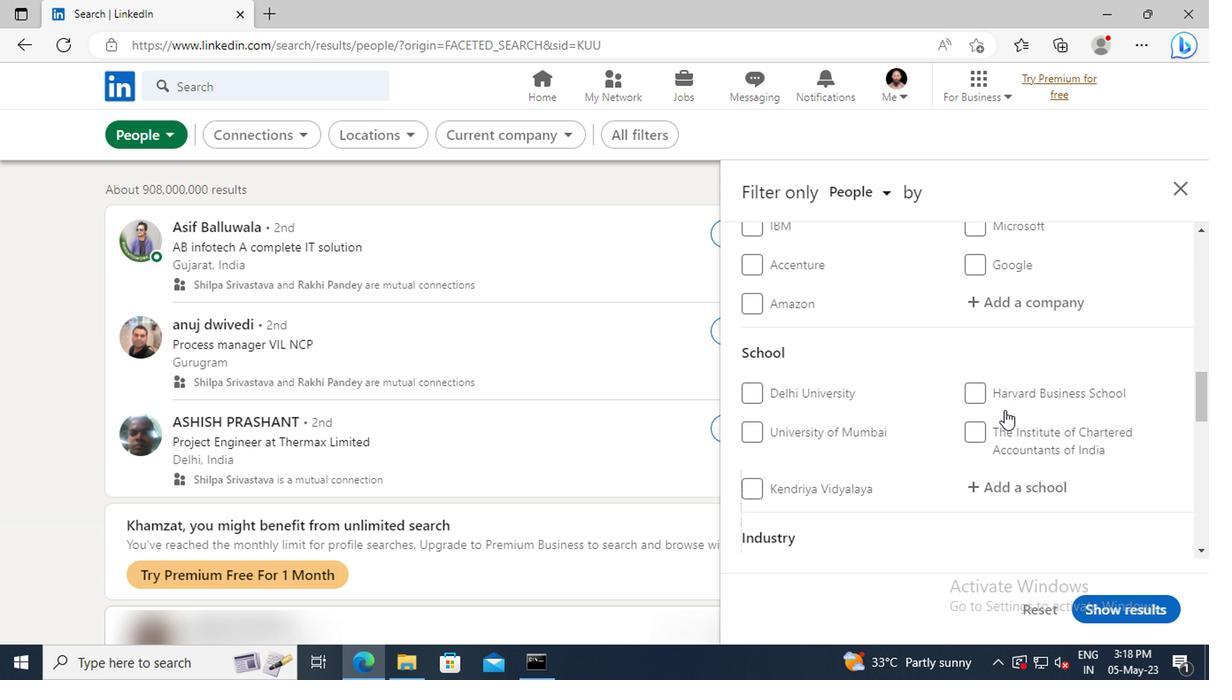 
Action: Mouse scrolled (1001, 409) with delta (0, 0)
Screenshot: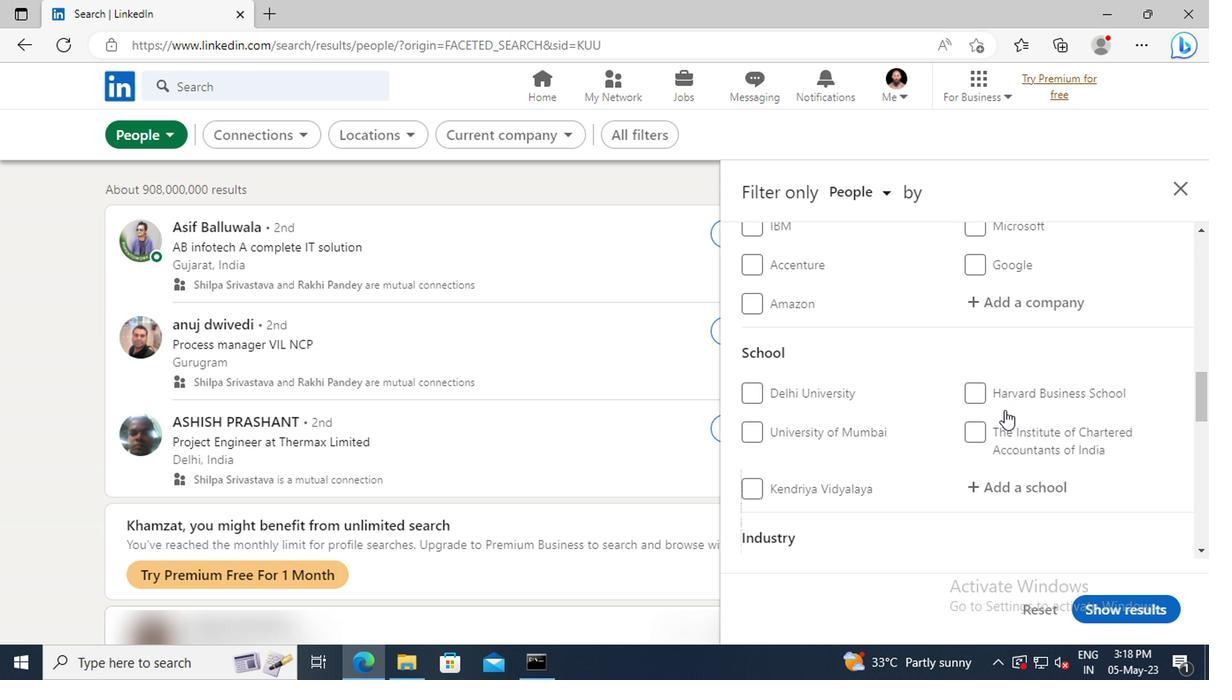
Action: Mouse scrolled (1001, 409) with delta (0, 0)
Screenshot: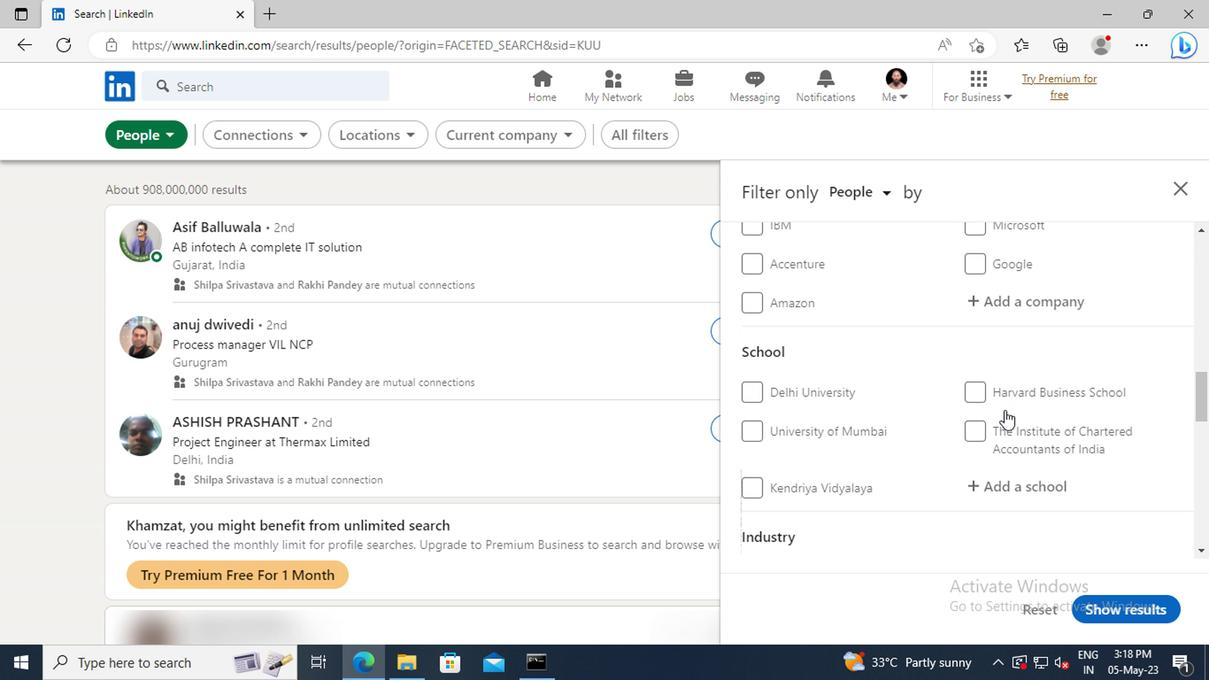 
Action: Mouse scrolled (1001, 409) with delta (0, 0)
Screenshot: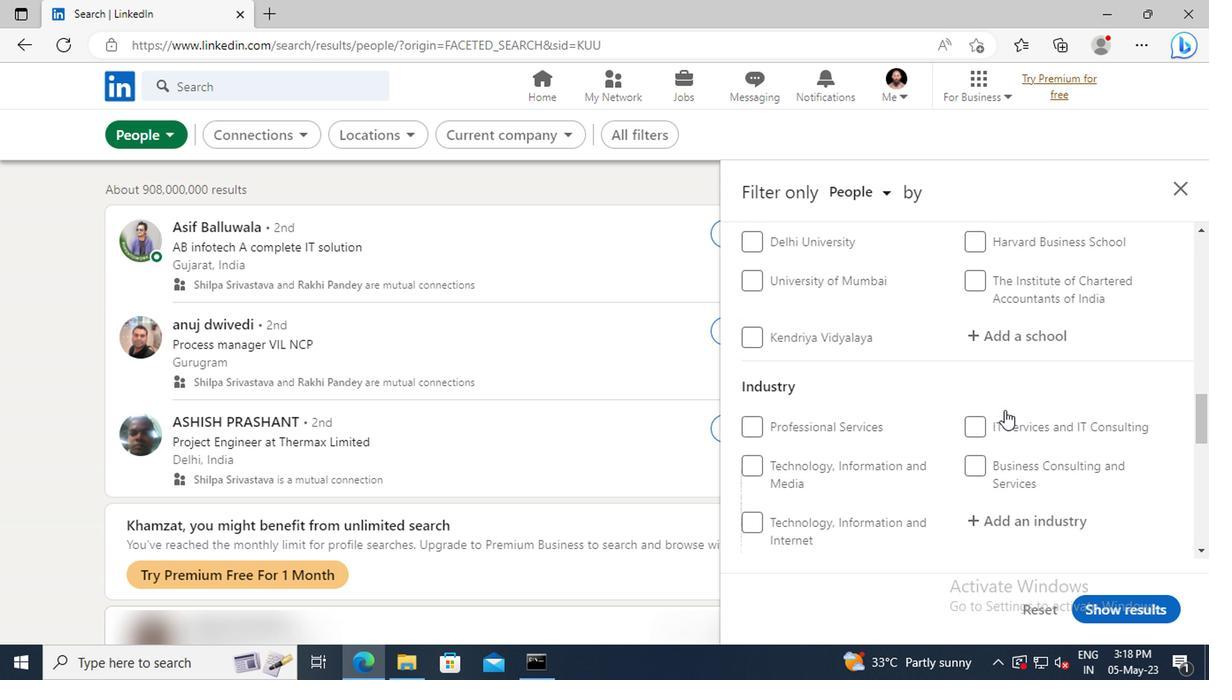 
Action: Mouse scrolled (1001, 409) with delta (0, 0)
Screenshot: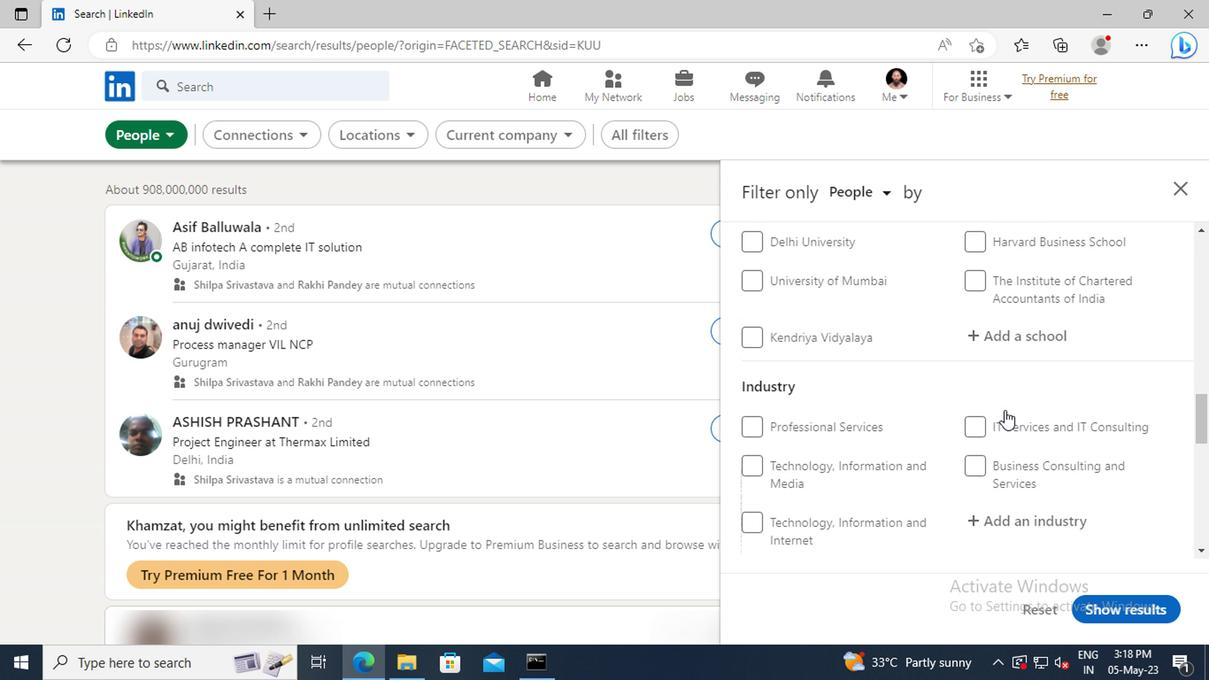 
Action: Mouse scrolled (1001, 409) with delta (0, 0)
Screenshot: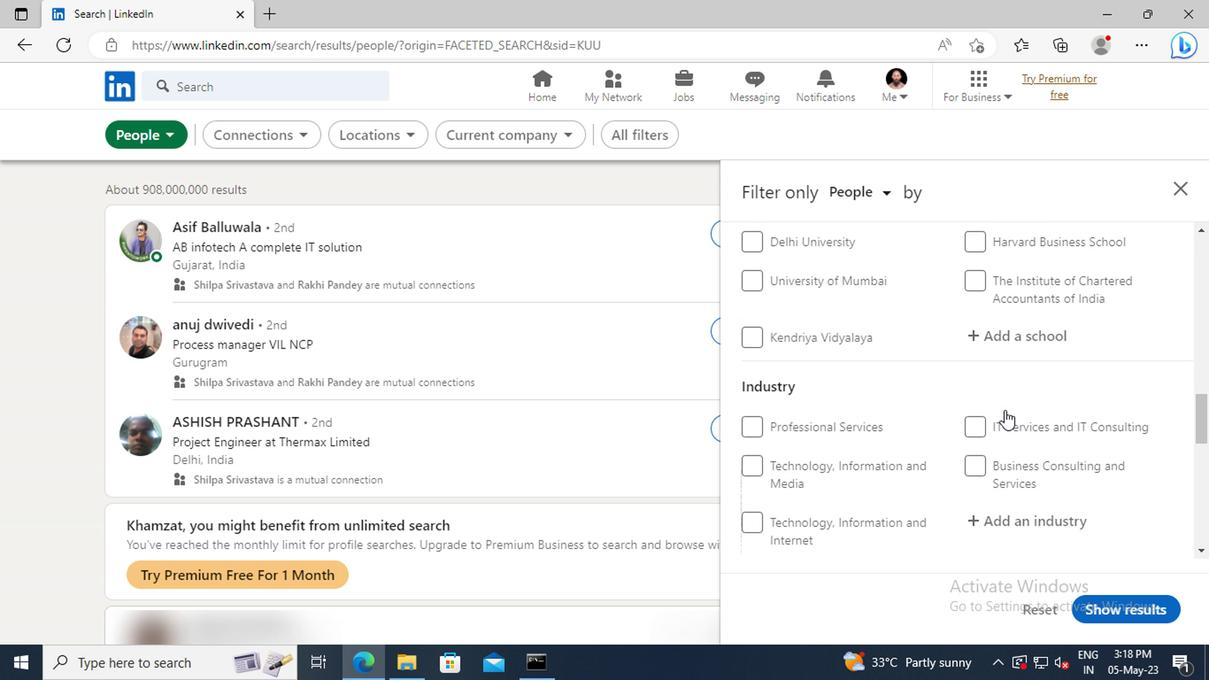 
Action: Mouse scrolled (1001, 409) with delta (0, 0)
Screenshot: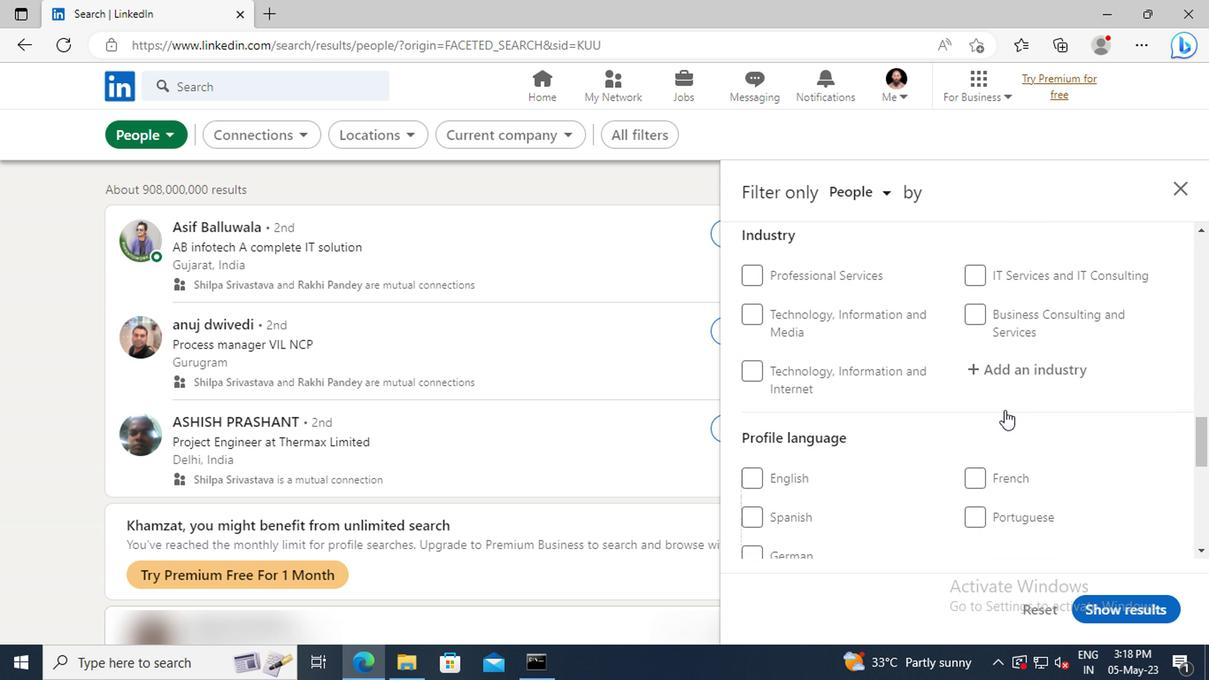 
Action: Mouse moved to (751, 505)
Screenshot: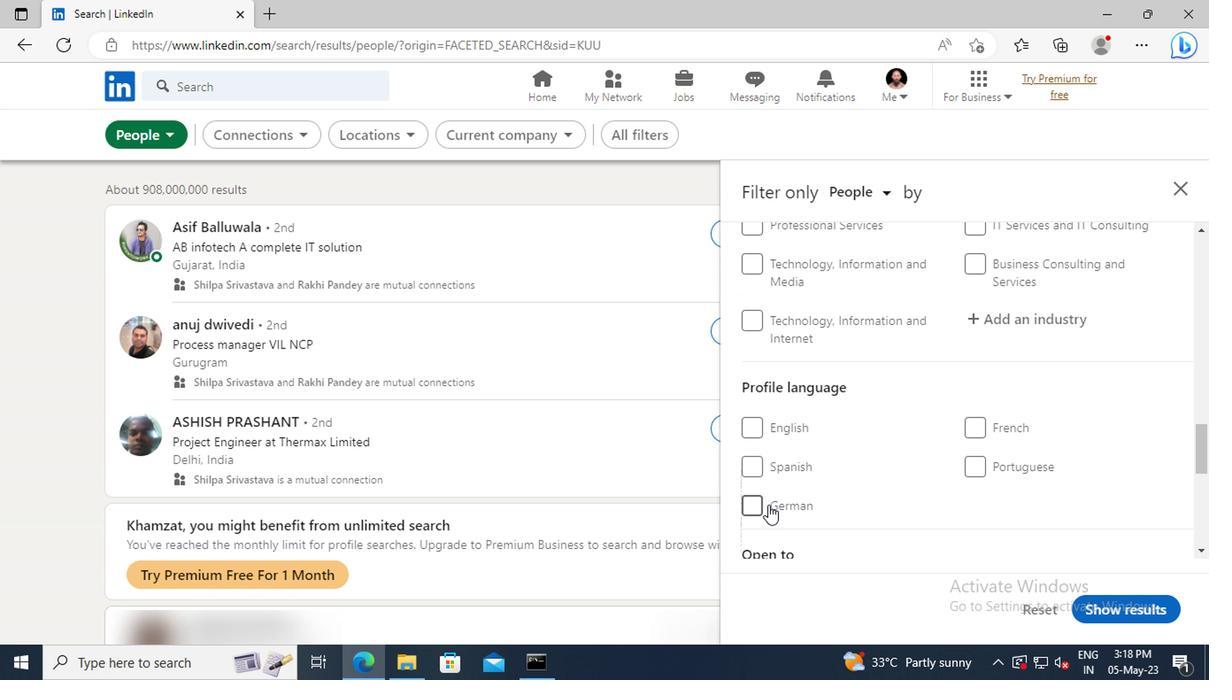 
Action: Mouse pressed left at (751, 505)
Screenshot: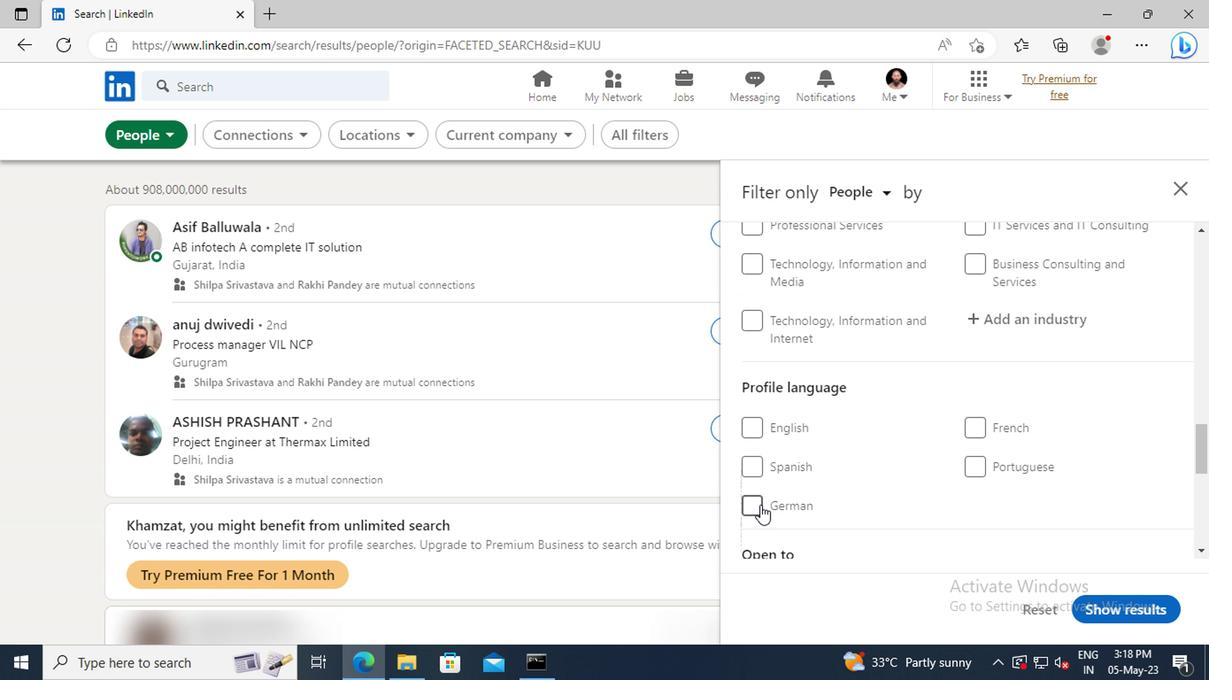 
Action: Mouse moved to (955, 461)
Screenshot: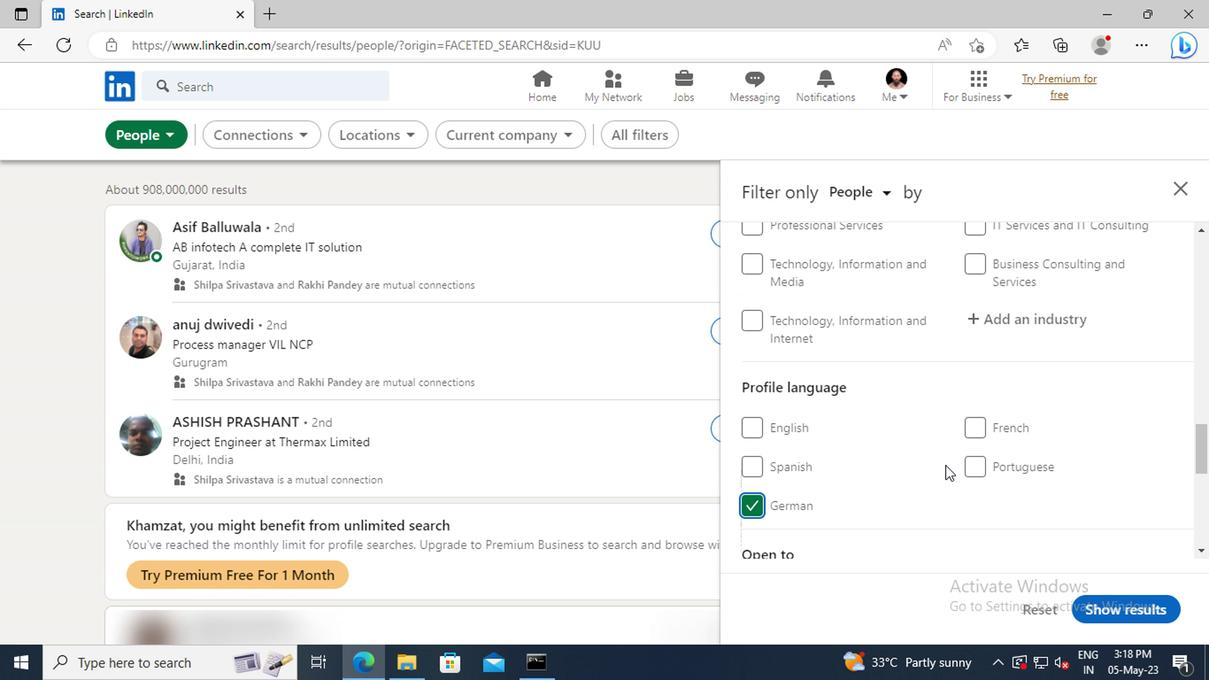 
Action: Mouse scrolled (955, 463) with delta (0, 1)
Screenshot: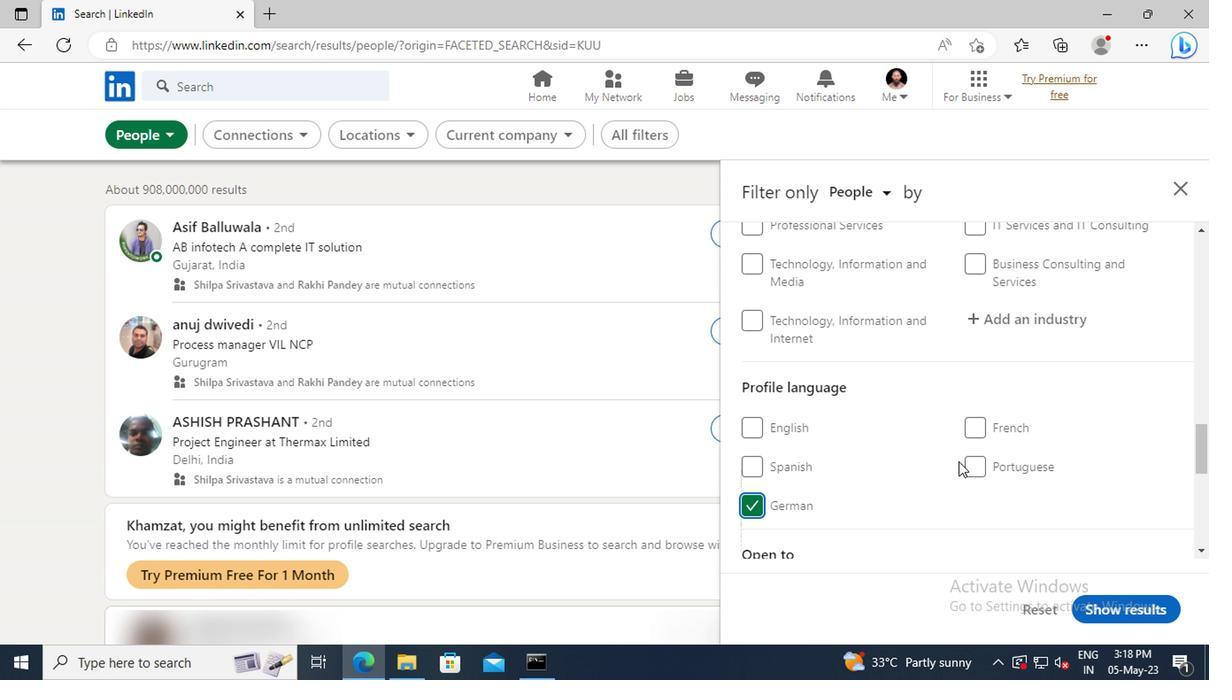 
Action: Mouse scrolled (955, 463) with delta (0, 1)
Screenshot: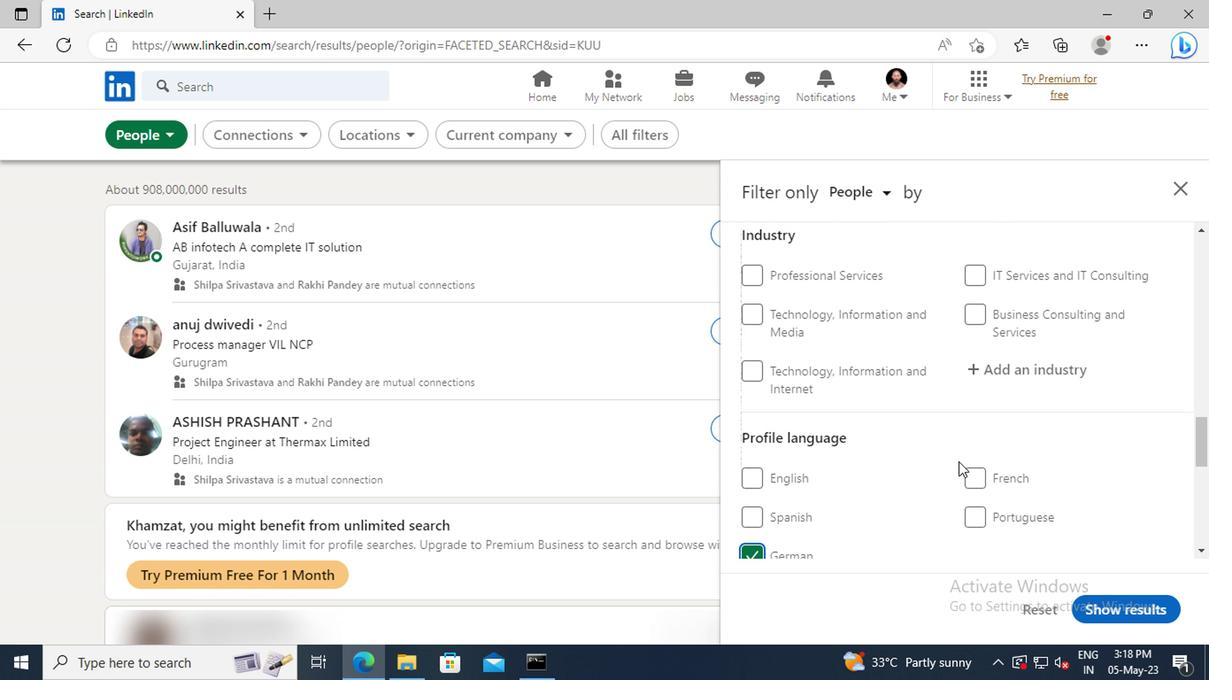 
Action: Mouse scrolled (955, 463) with delta (0, 1)
Screenshot: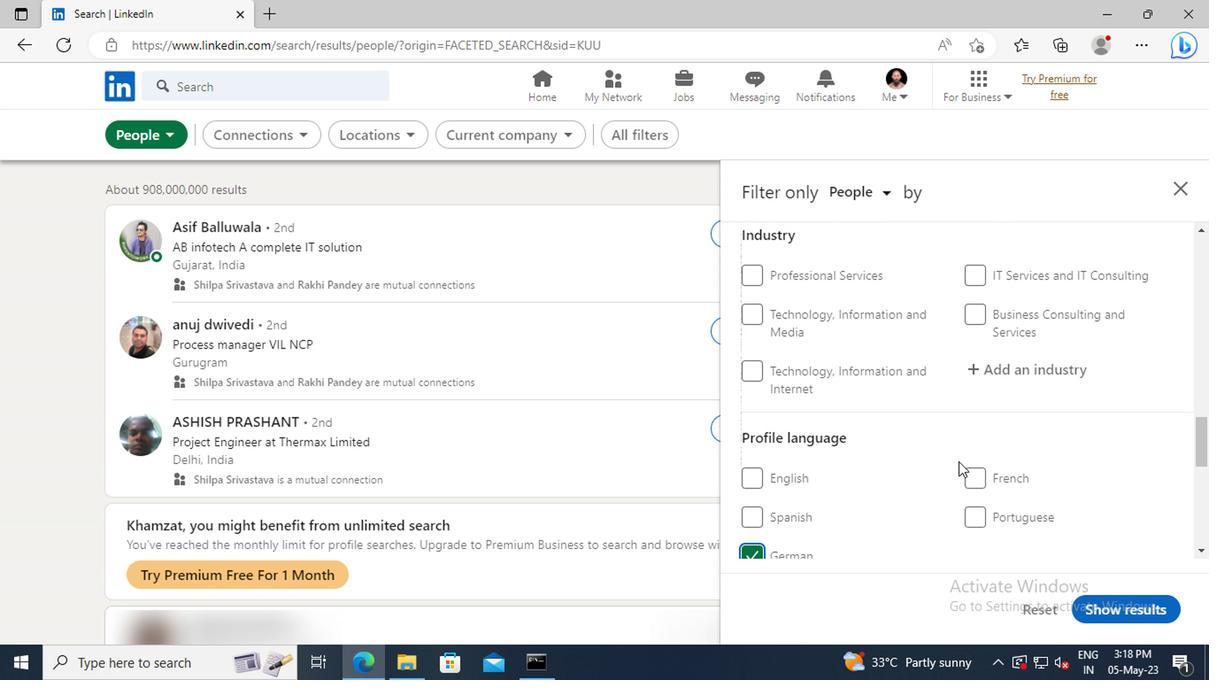 
Action: Mouse scrolled (955, 463) with delta (0, 1)
Screenshot: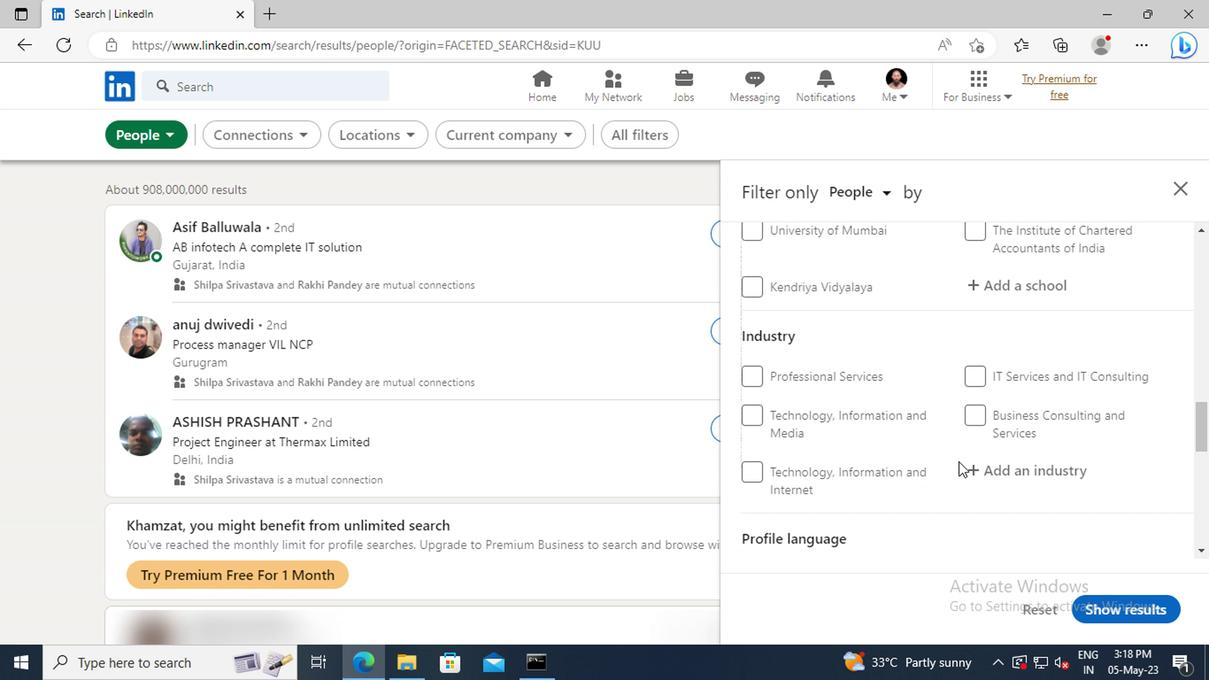 
Action: Mouse scrolled (955, 463) with delta (0, 1)
Screenshot: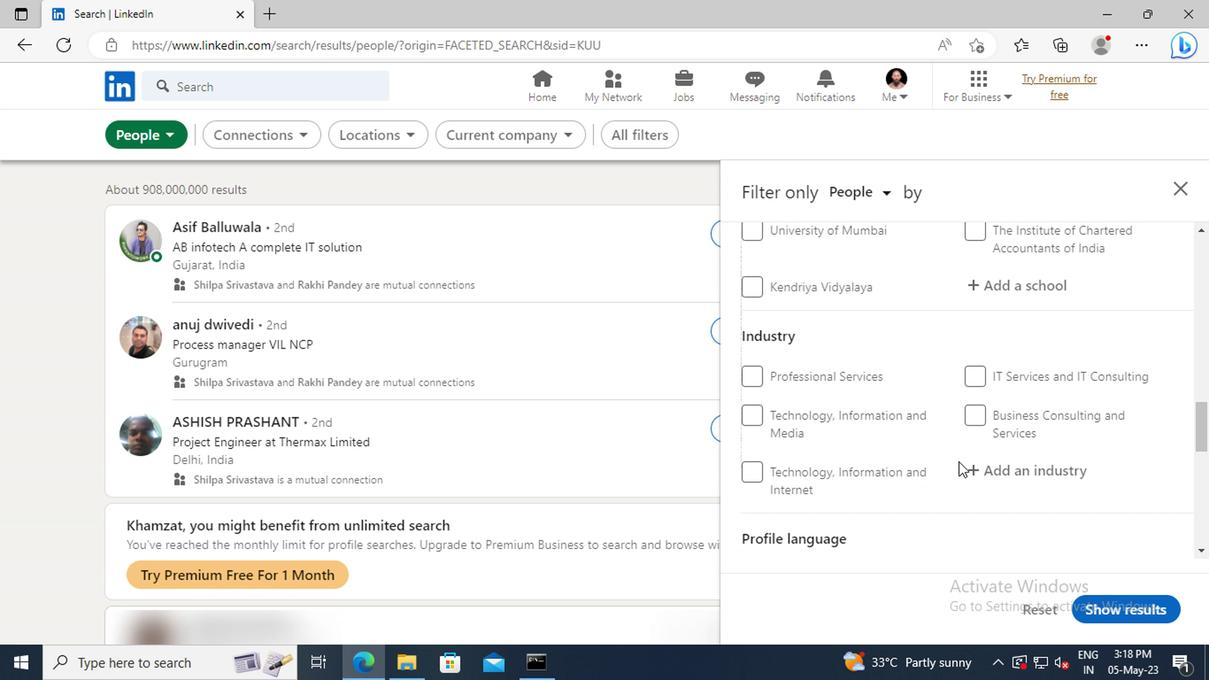 
Action: Mouse scrolled (955, 463) with delta (0, 1)
Screenshot: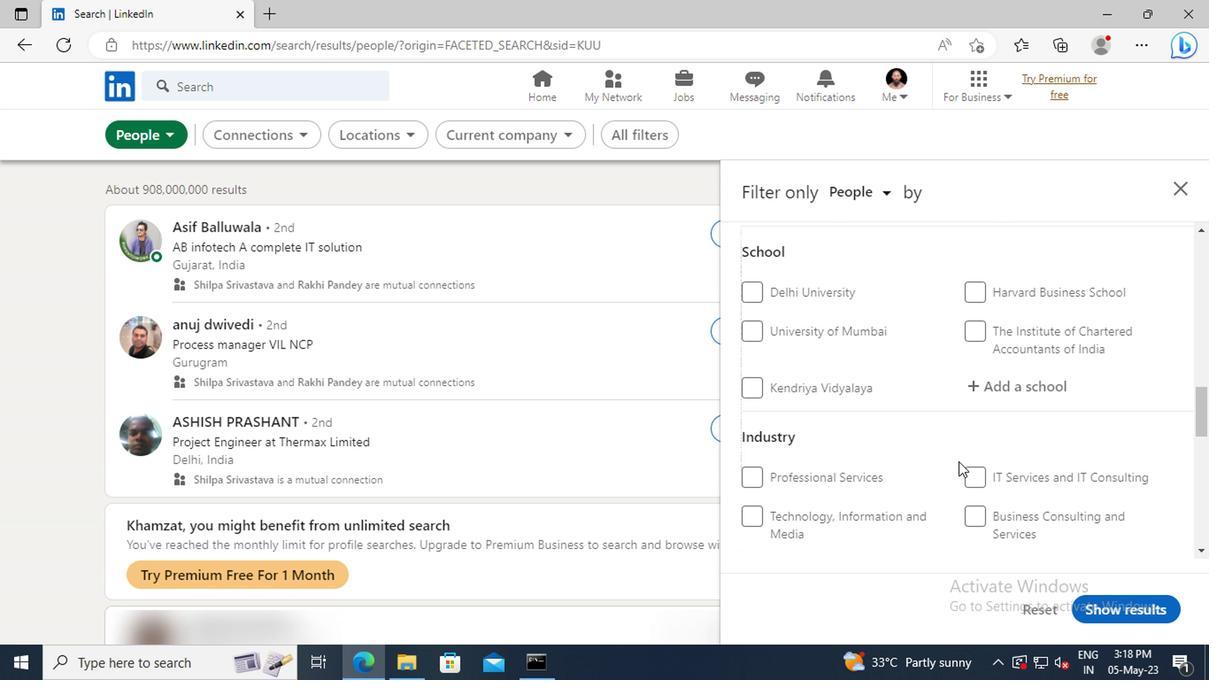 
Action: Mouse scrolled (955, 463) with delta (0, 1)
Screenshot: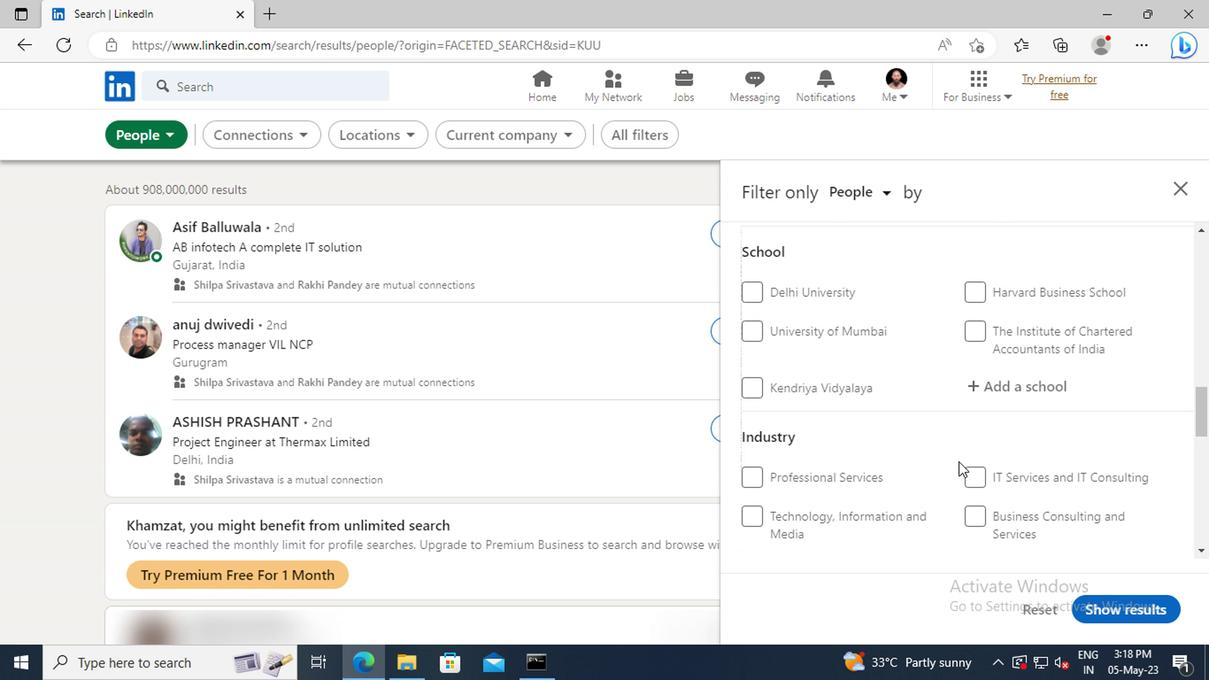 
Action: Mouse scrolled (955, 463) with delta (0, 1)
Screenshot: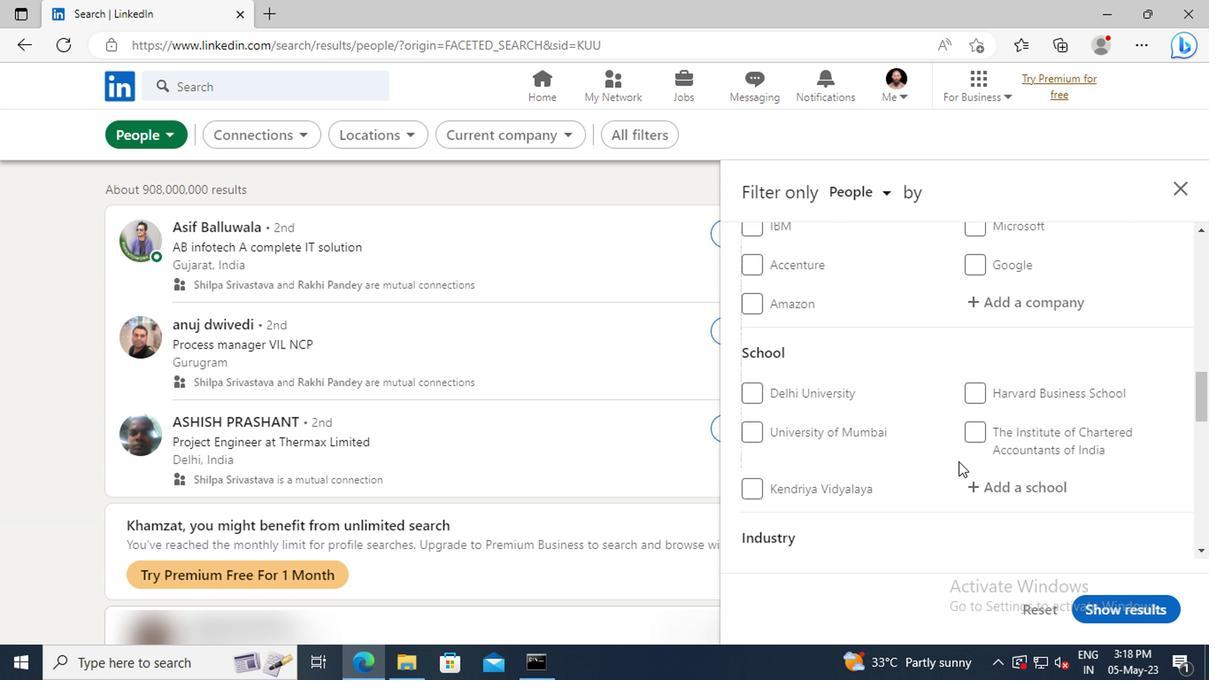 
Action: Mouse scrolled (955, 463) with delta (0, 1)
Screenshot: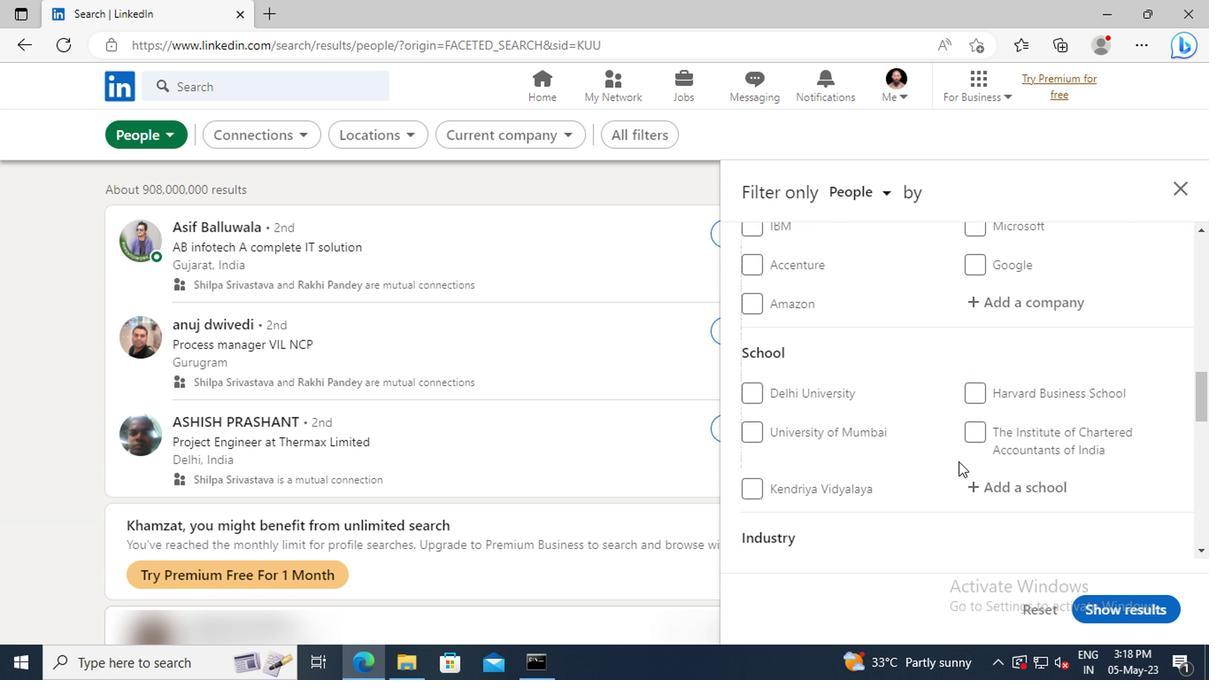 
Action: Mouse scrolled (955, 463) with delta (0, 1)
Screenshot: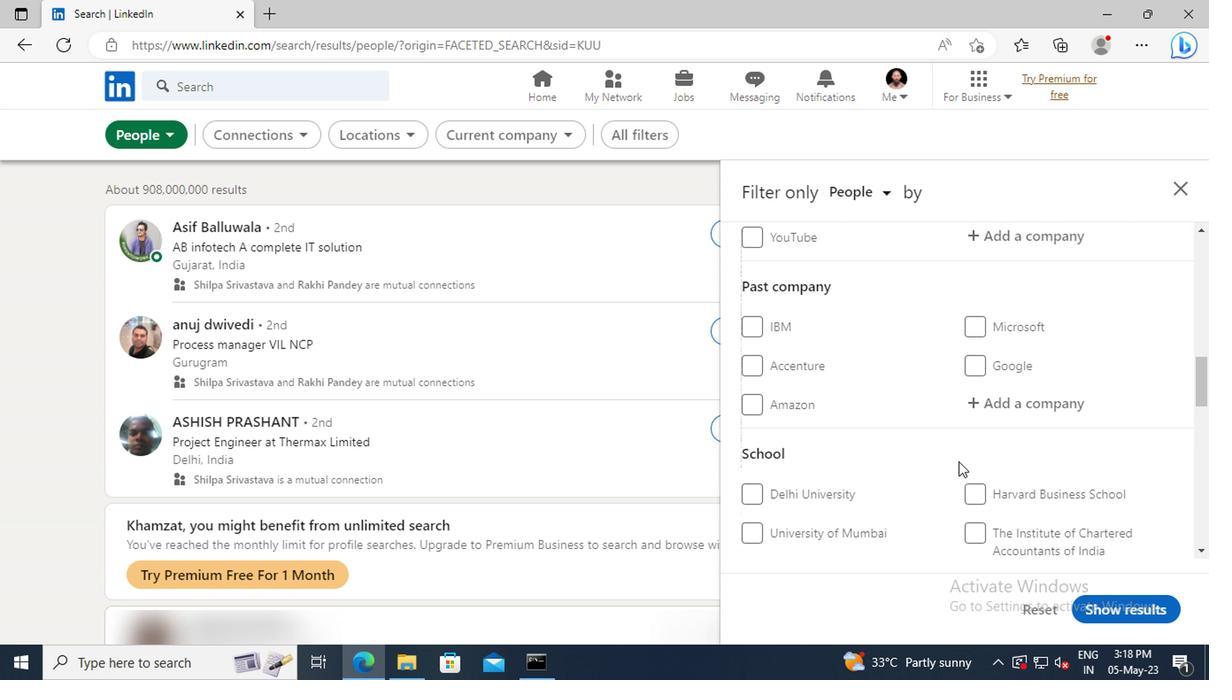 
Action: Mouse scrolled (955, 463) with delta (0, 1)
Screenshot: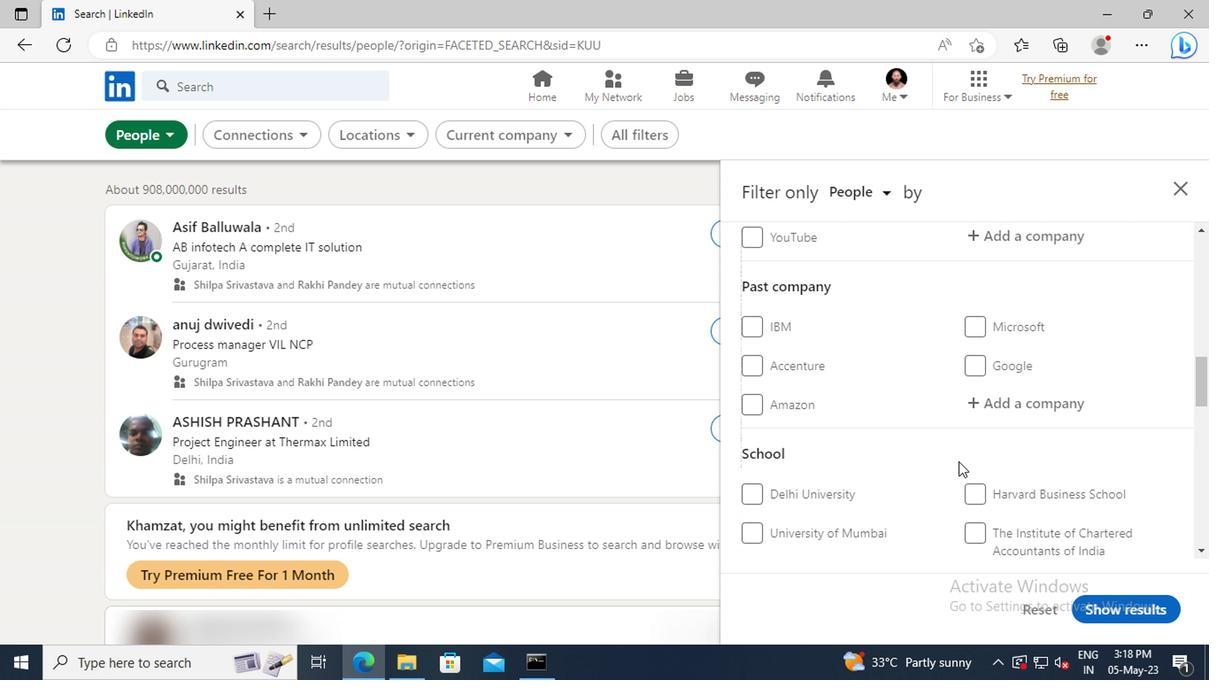 
Action: Mouse scrolled (955, 463) with delta (0, 1)
Screenshot: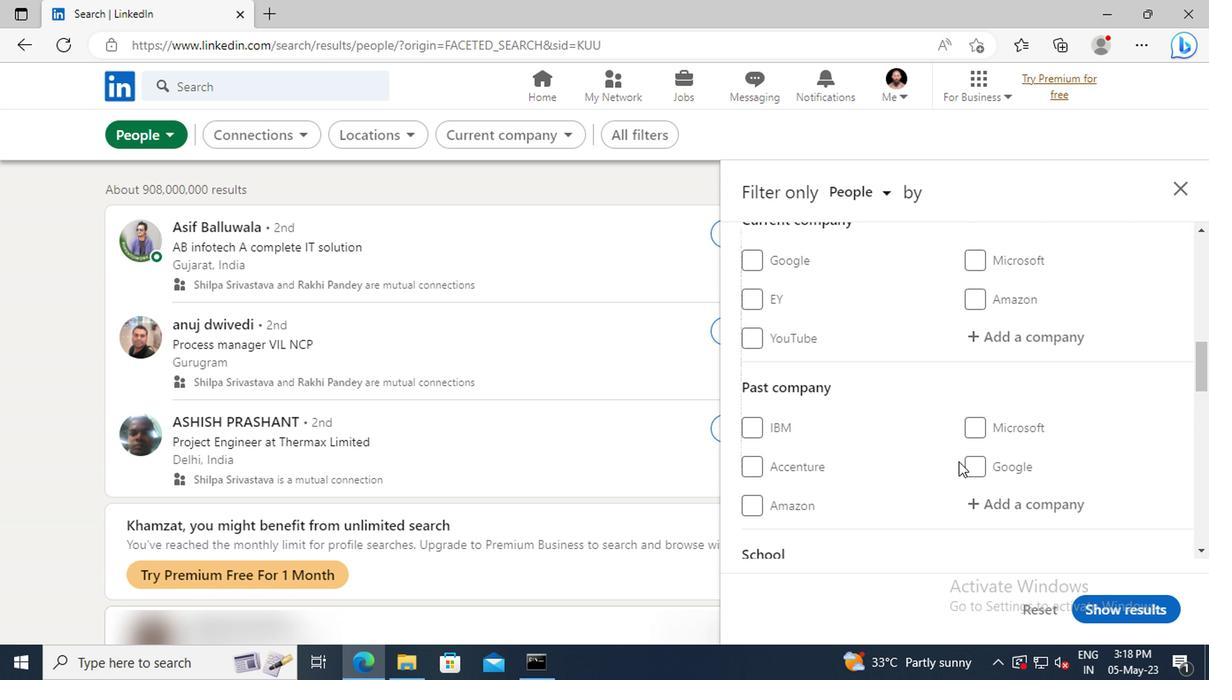 
Action: Mouse moved to (976, 390)
Screenshot: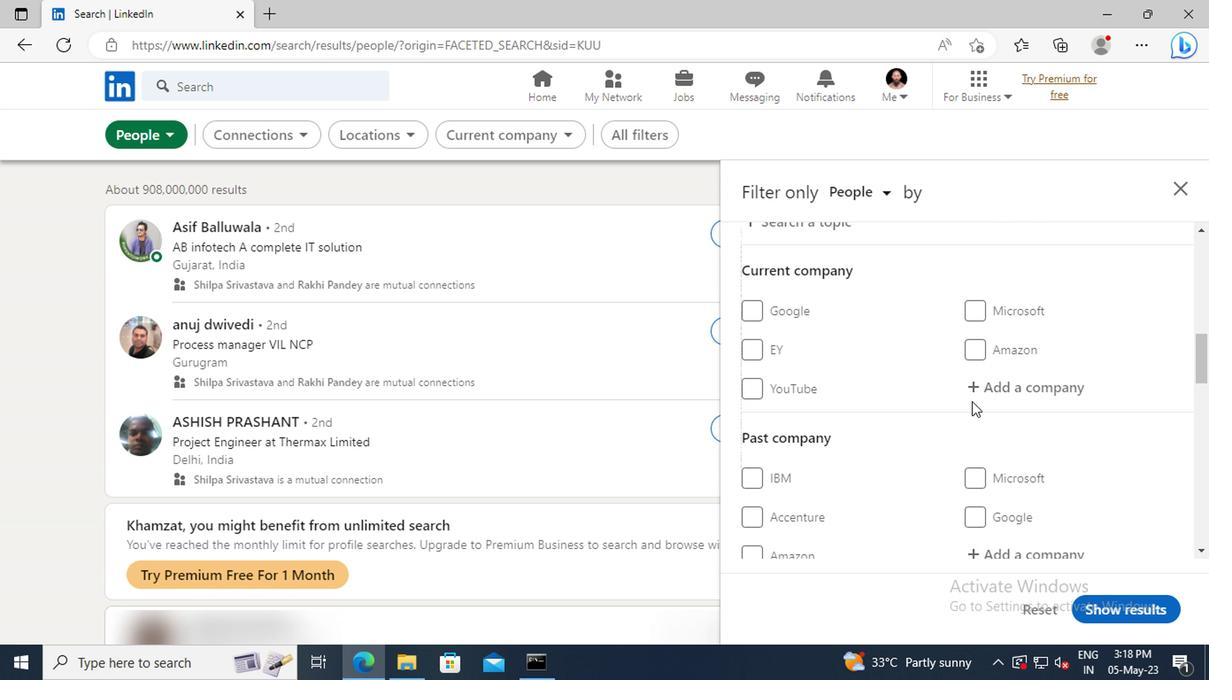 
Action: Mouse pressed left at (976, 390)
Screenshot: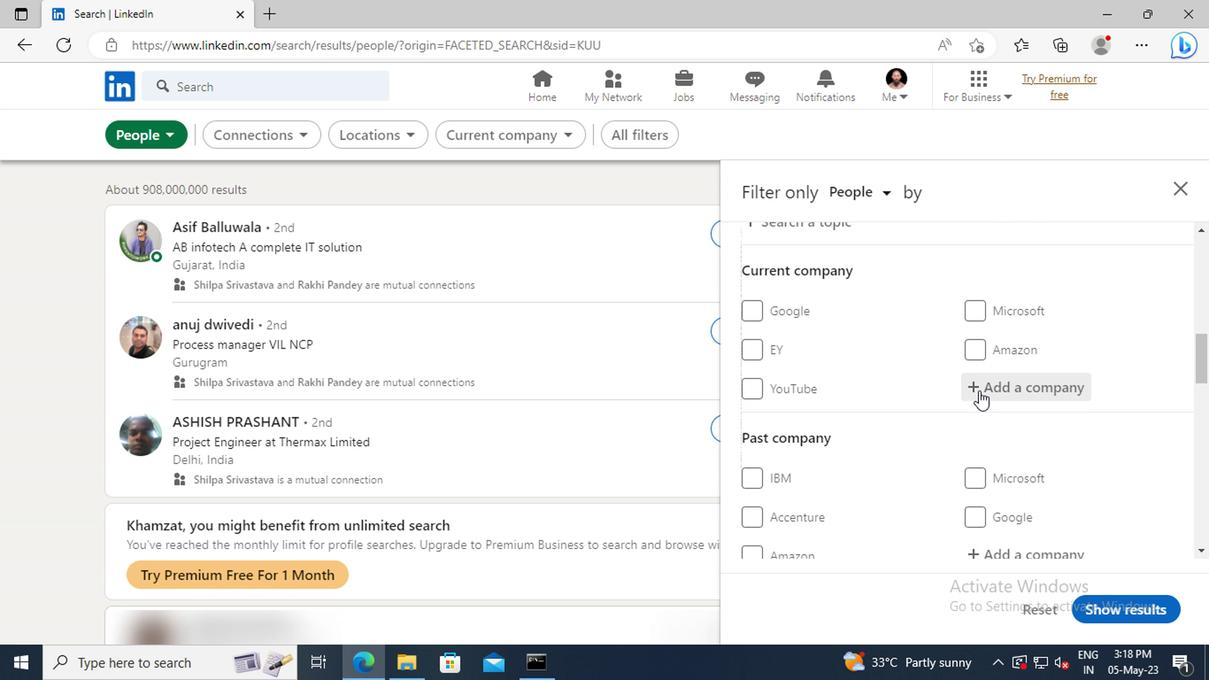 
Action: Mouse moved to (976, 390)
Screenshot: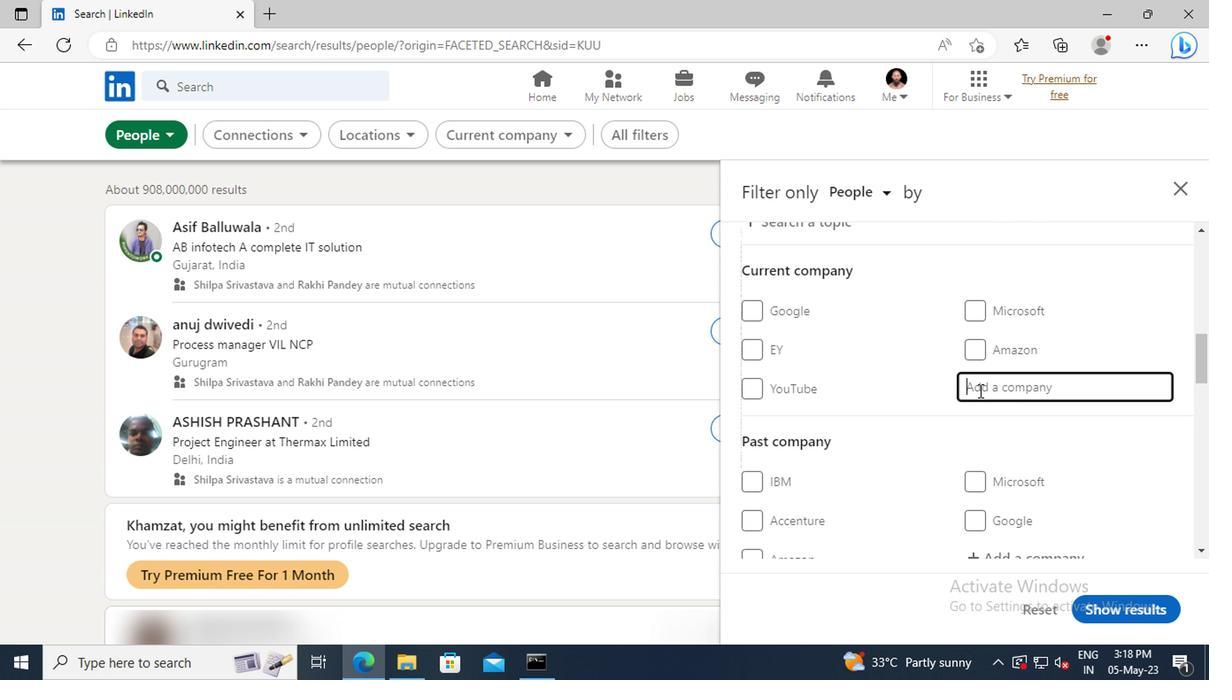 
Action: Key pressed <Key.shift>STERLING<Key.space>AND<Key.space><Key.shift>WILS
Screenshot: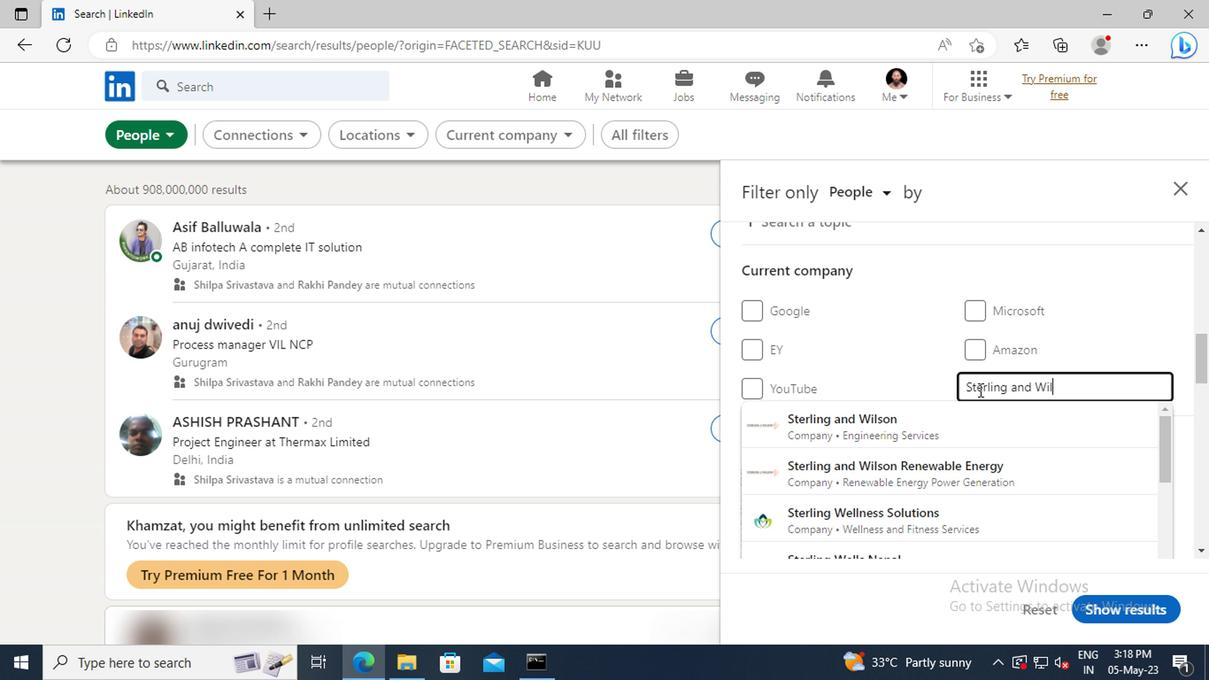 
Action: Mouse moved to (984, 459)
Screenshot: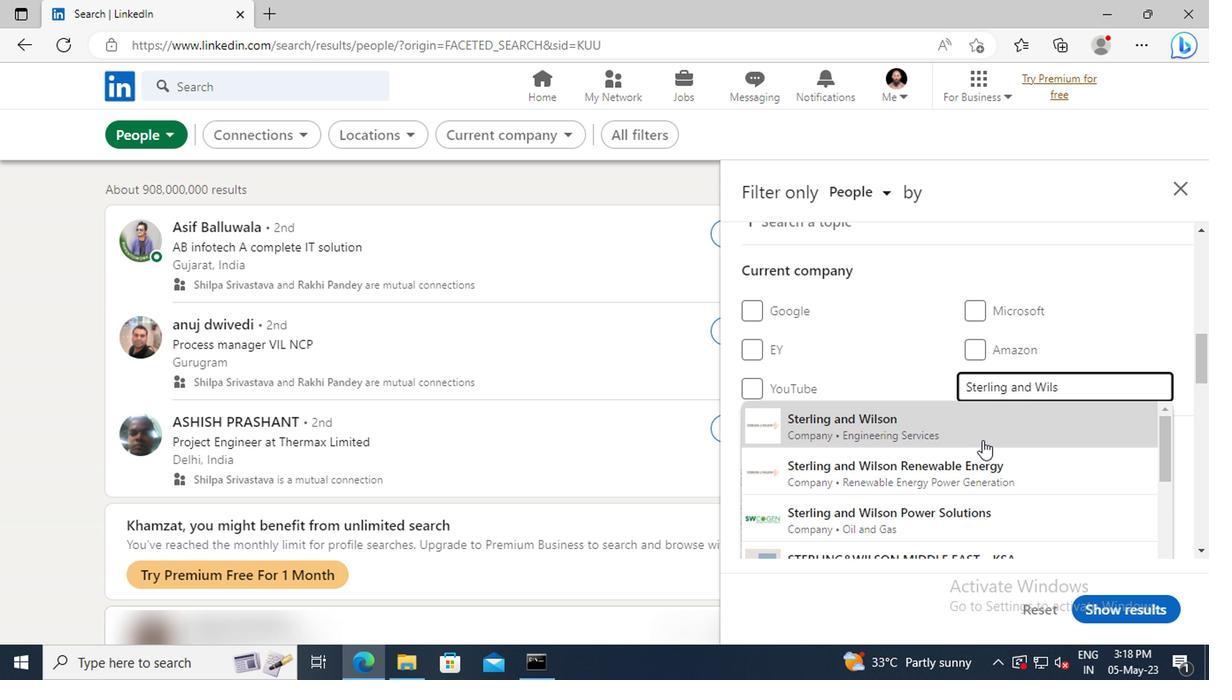 
Action: Mouse pressed left at (984, 459)
Screenshot: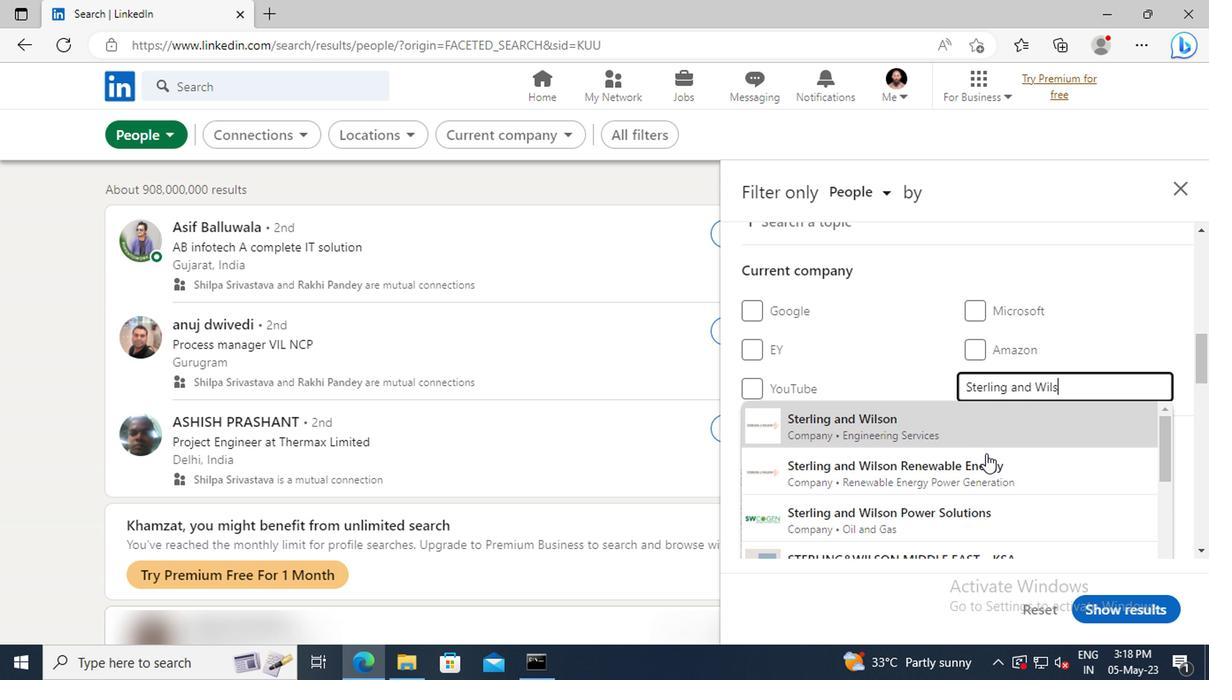 
Action: Mouse scrolled (984, 458) with delta (0, -1)
Screenshot: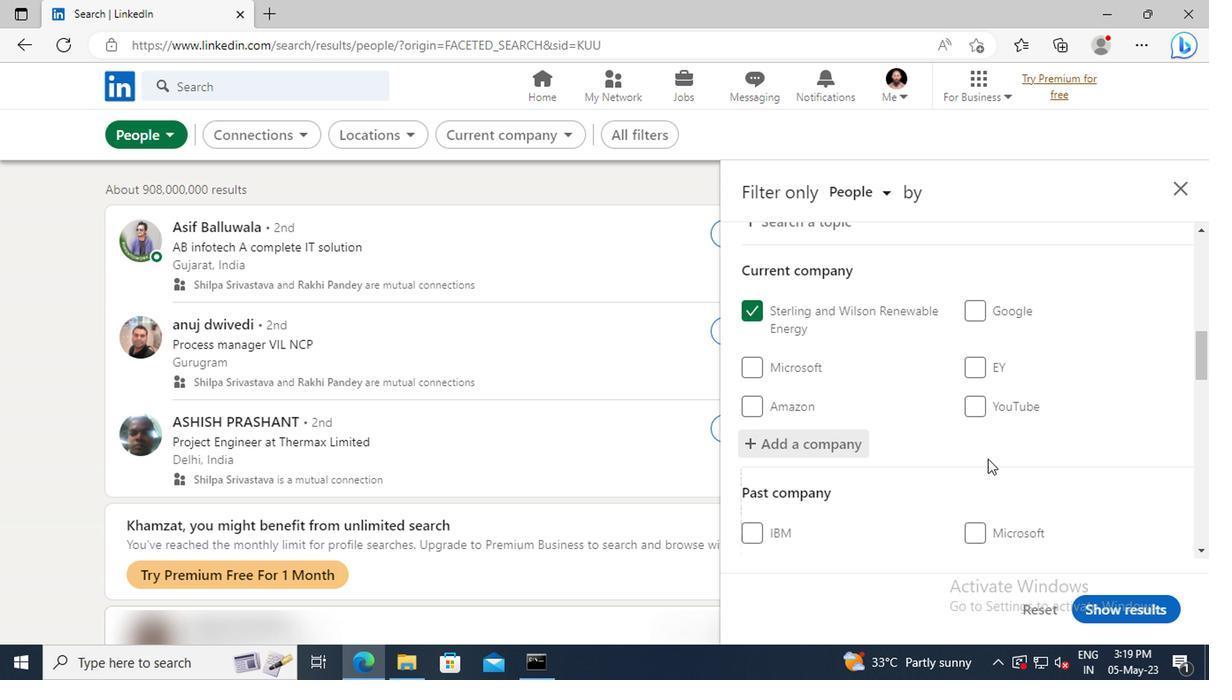 
Action: Mouse scrolled (984, 458) with delta (0, -1)
Screenshot: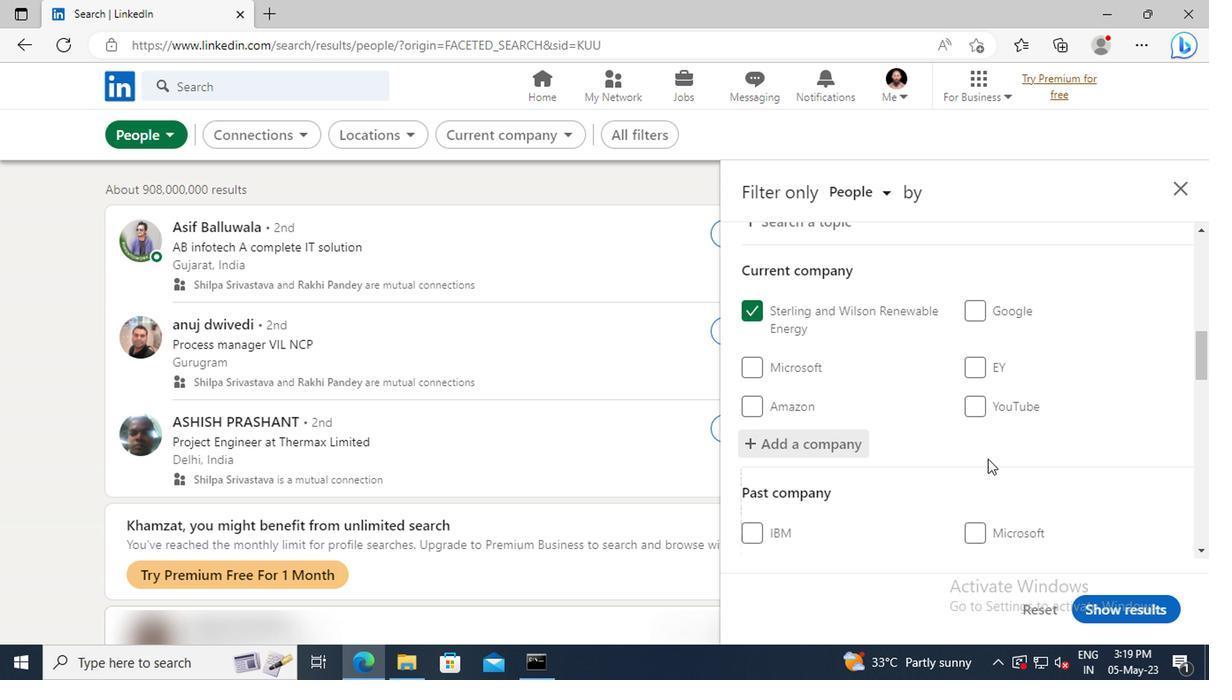 
Action: Mouse scrolled (984, 458) with delta (0, -1)
Screenshot: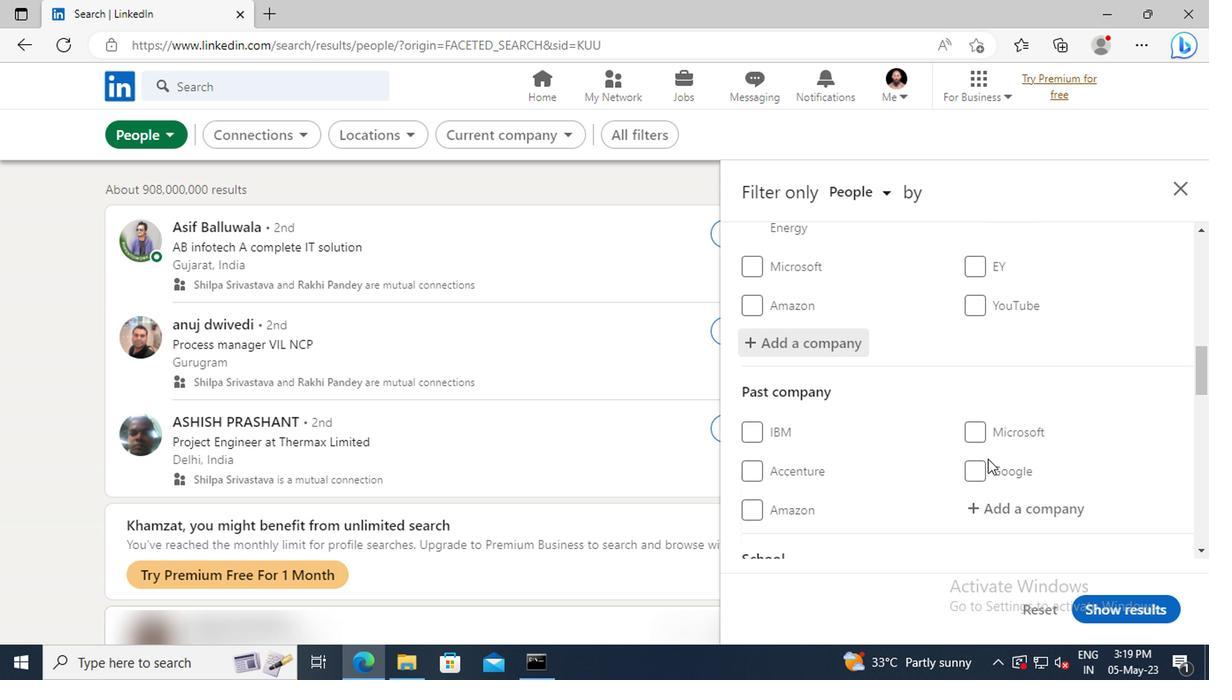 
Action: Mouse scrolled (984, 458) with delta (0, -1)
Screenshot: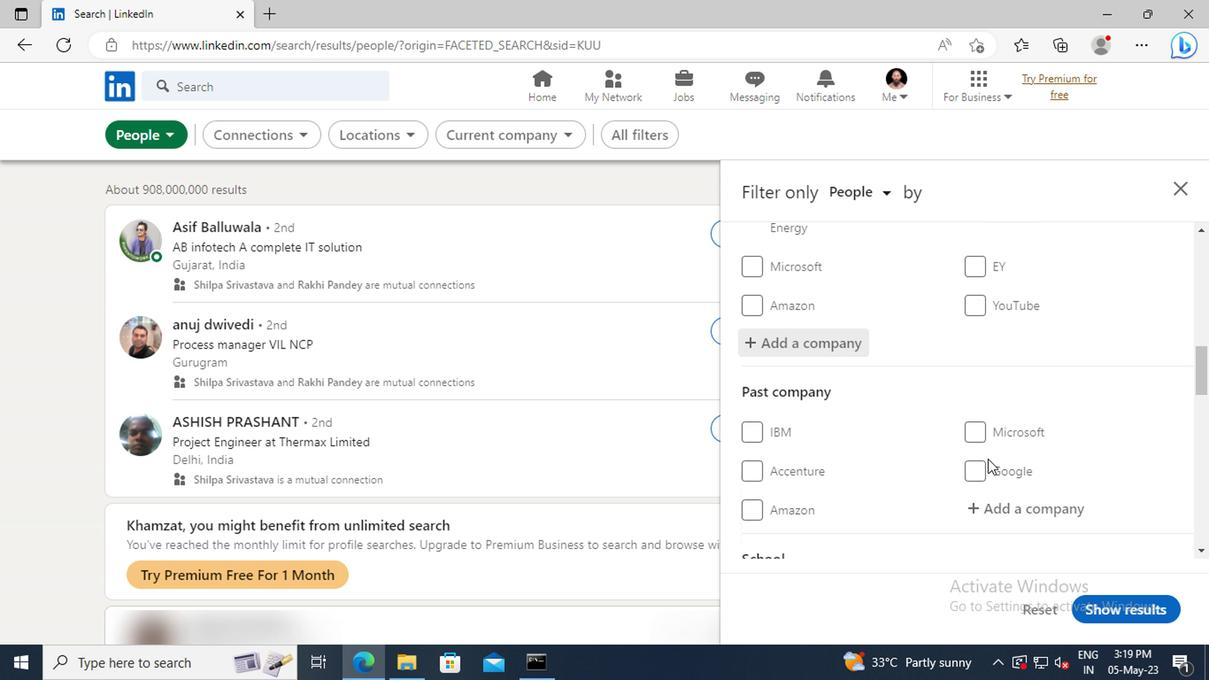 
Action: Mouse moved to (984, 440)
Screenshot: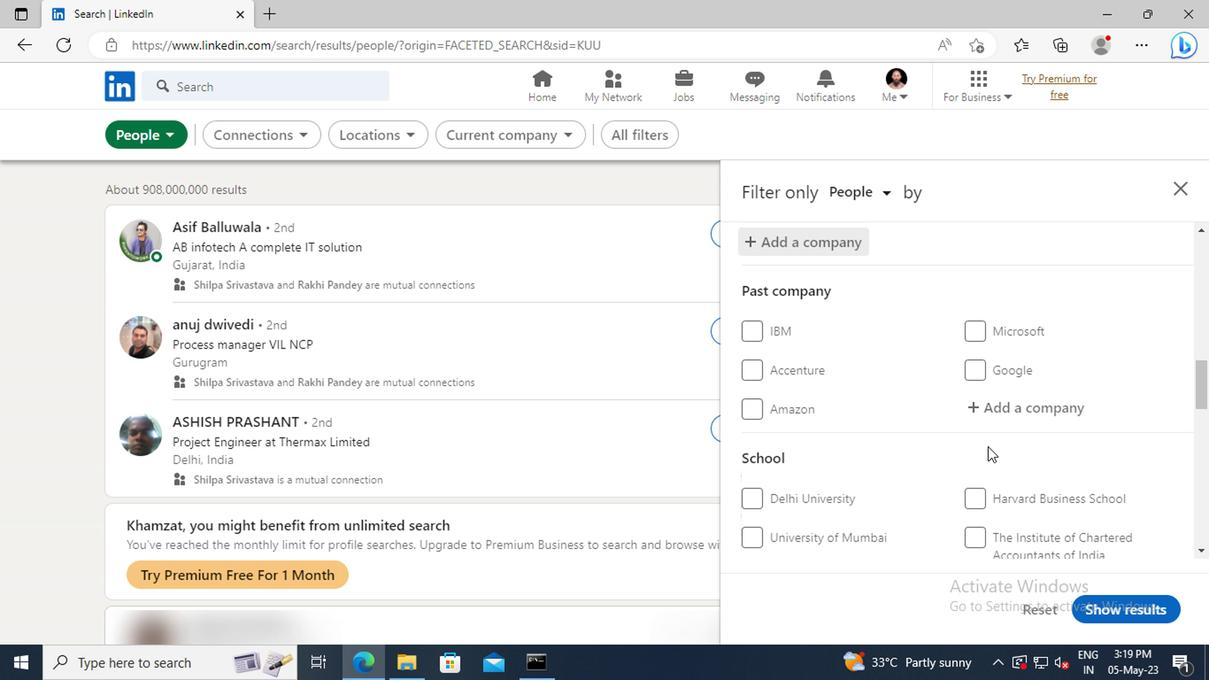 
Action: Mouse scrolled (984, 439) with delta (0, 0)
Screenshot: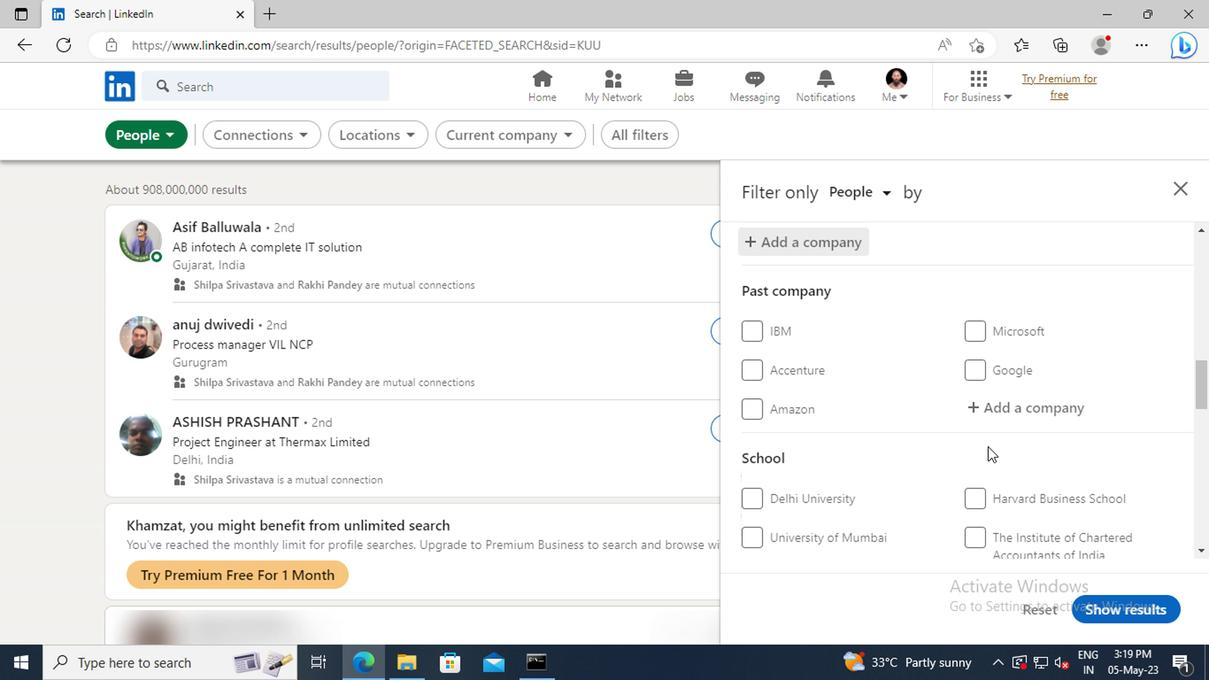 
Action: Mouse moved to (983, 437)
Screenshot: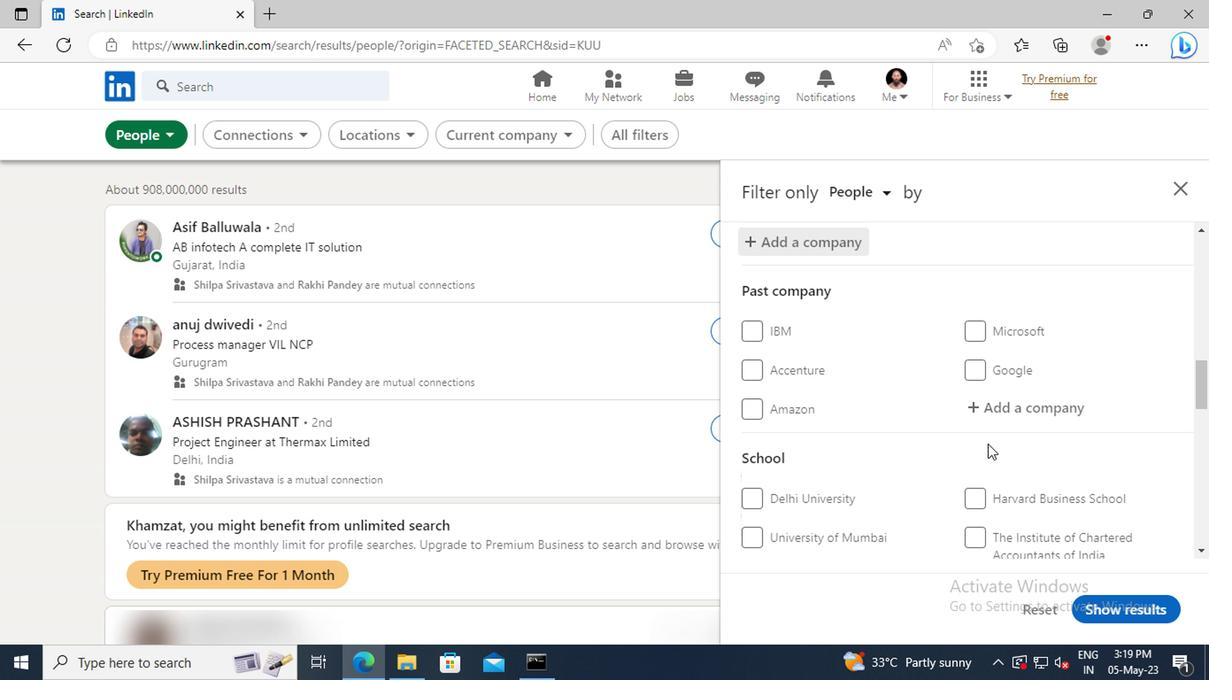 
Action: Mouse scrolled (983, 437) with delta (0, 0)
Screenshot: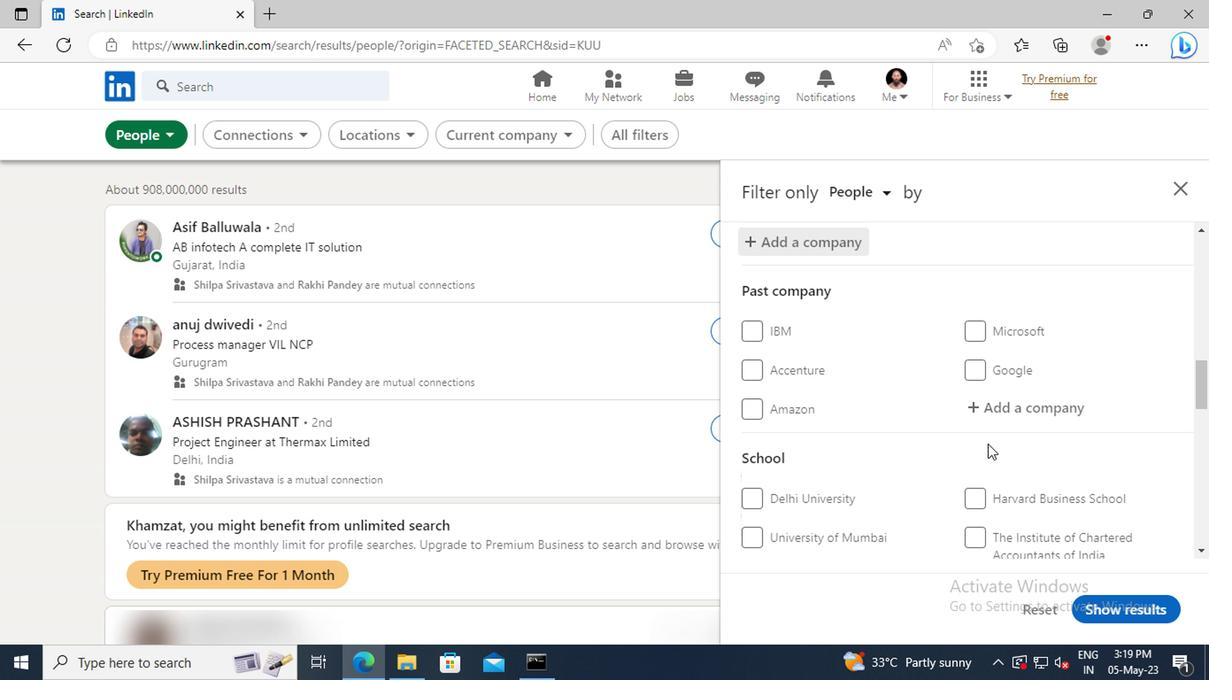 
Action: Mouse moved to (982, 431)
Screenshot: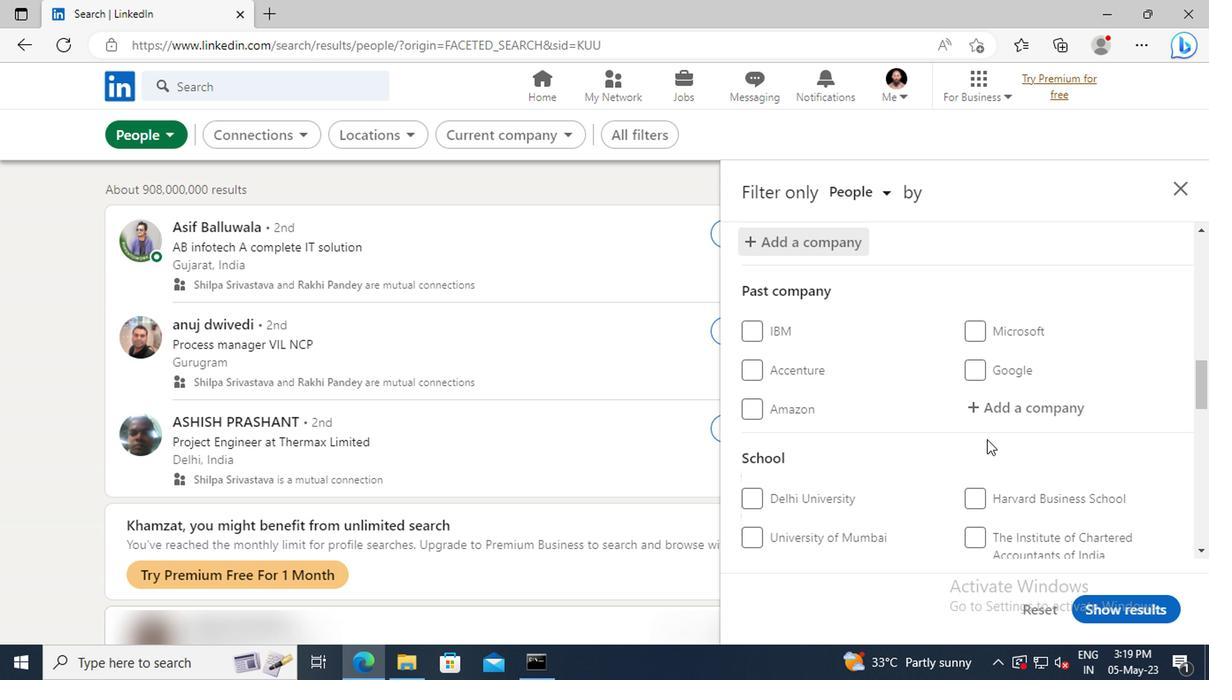 
Action: Mouse scrolled (982, 429) with delta (0, -1)
Screenshot: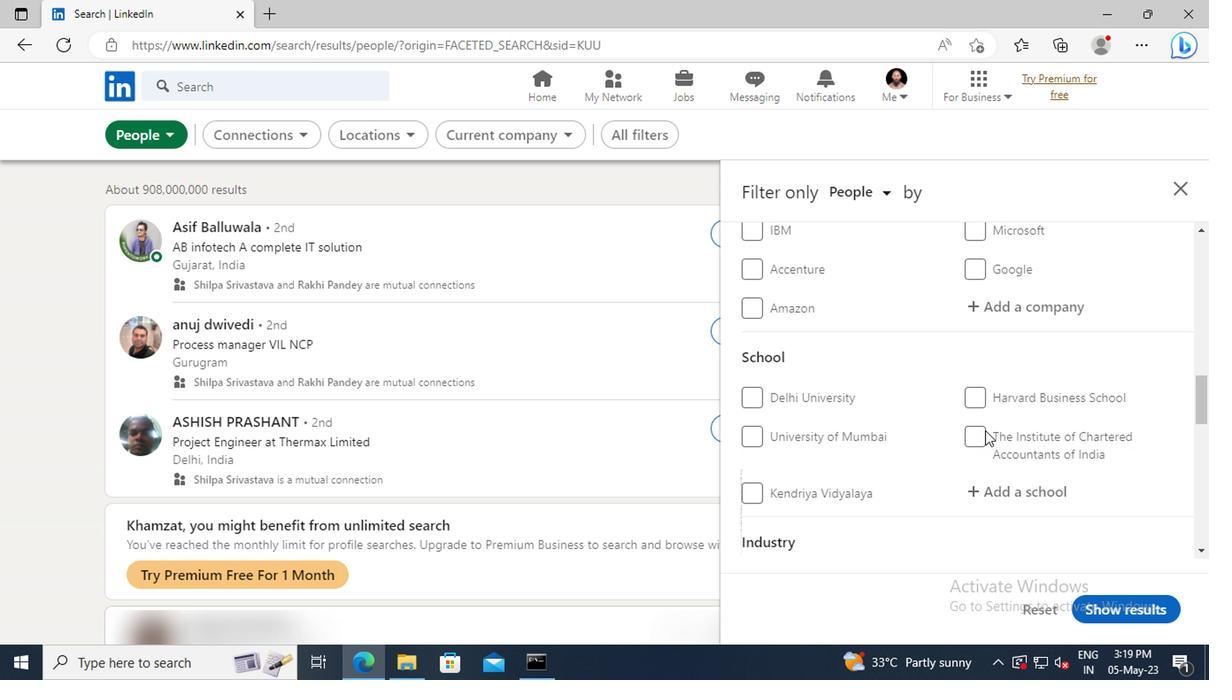 
Action: Mouse moved to (984, 437)
Screenshot: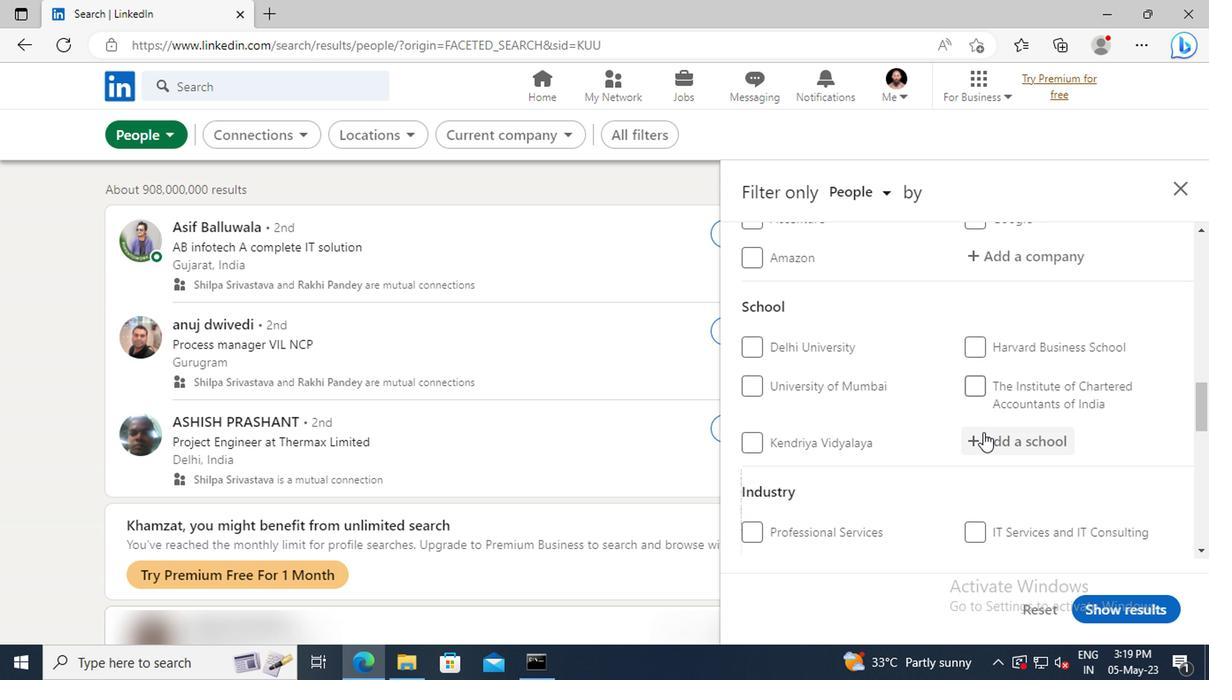 
Action: Mouse pressed left at (984, 437)
Screenshot: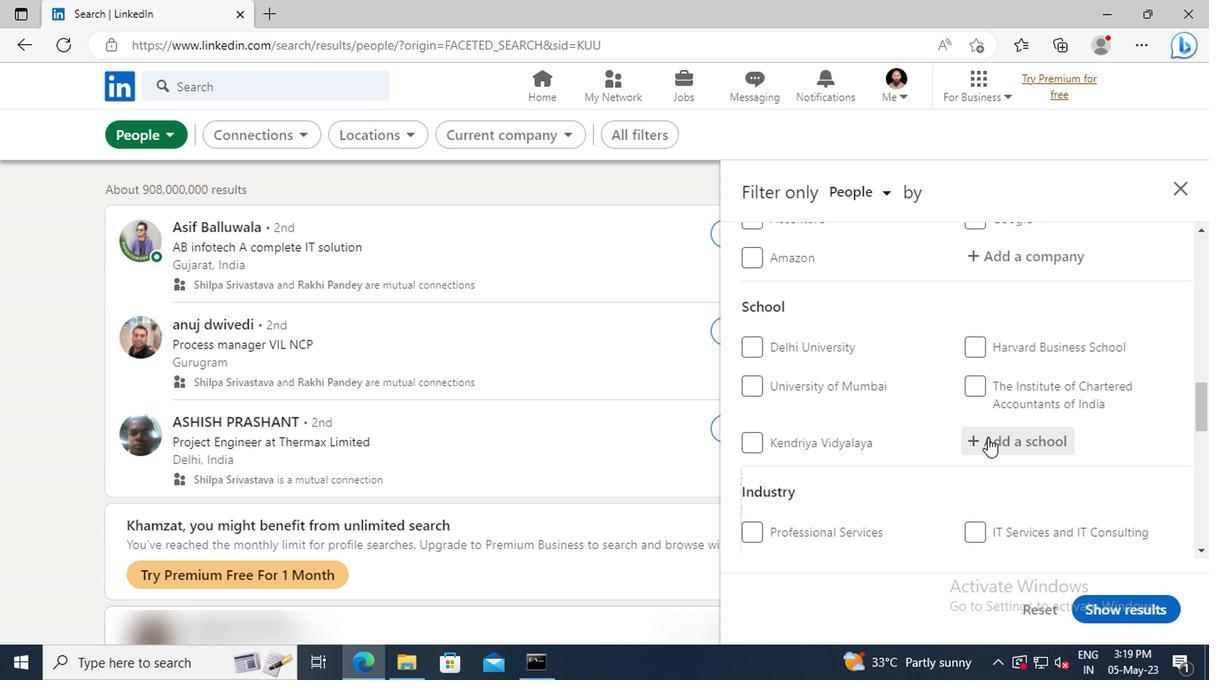 
Action: Key pressed <Key.shift>BBD<Key.space><Key.shift>UNI
Screenshot: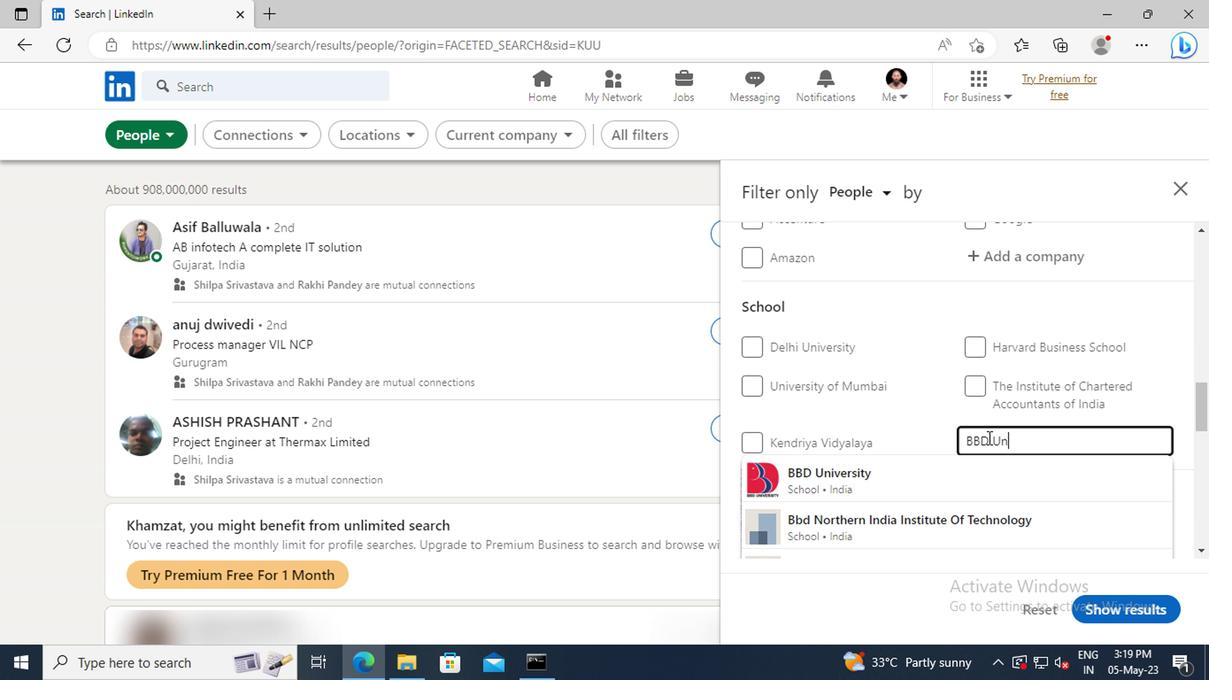 
Action: Mouse moved to (989, 465)
Screenshot: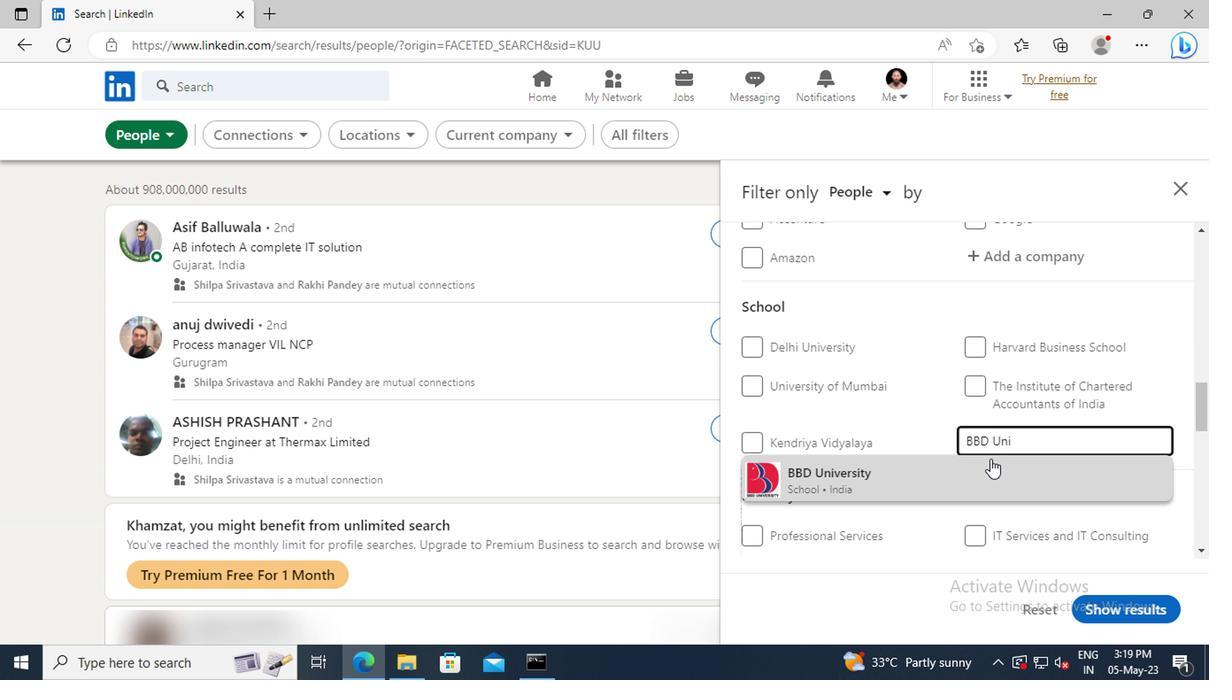 
Action: Mouse pressed left at (989, 465)
Screenshot: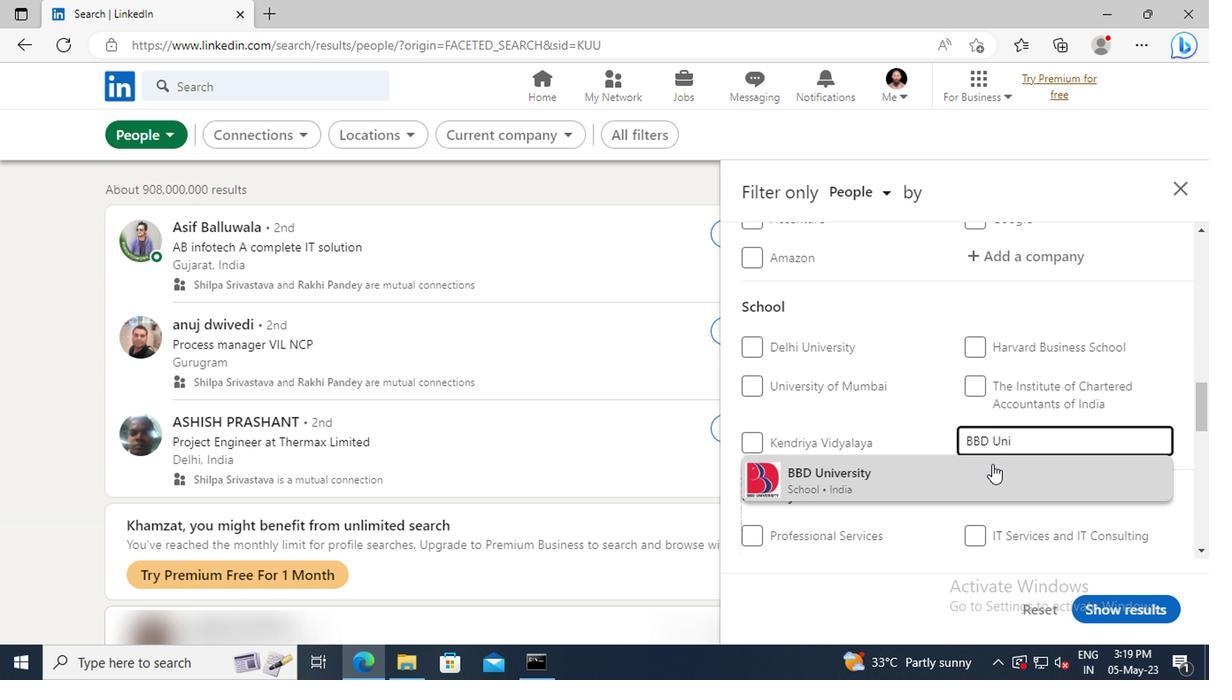 
Action: Mouse moved to (989, 466)
Screenshot: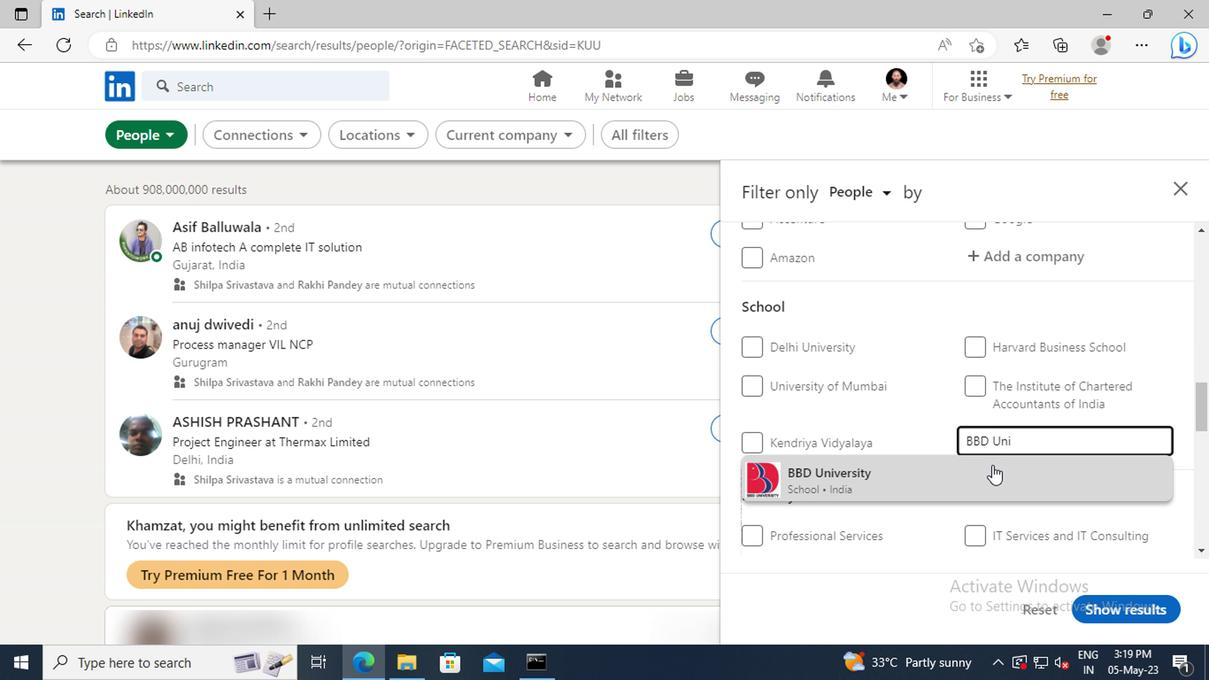 
Action: Mouse scrolled (989, 465) with delta (0, 0)
Screenshot: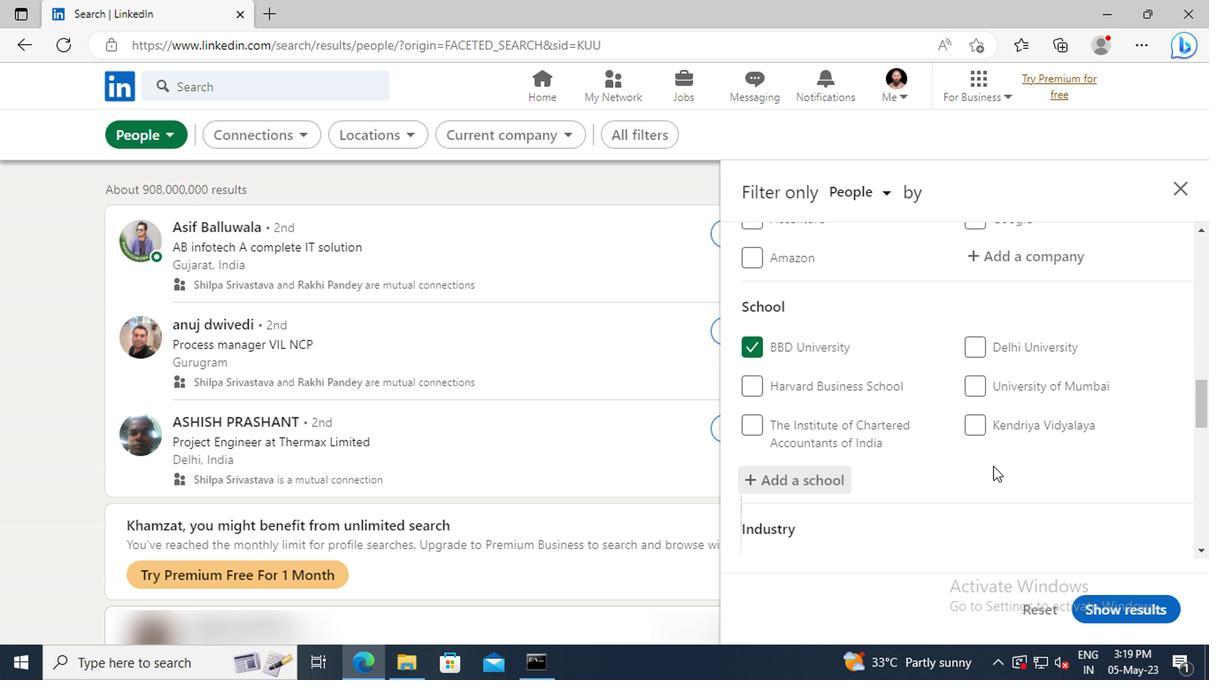 
Action: Mouse scrolled (989, 465) with delta (0, 0)
Screenshot: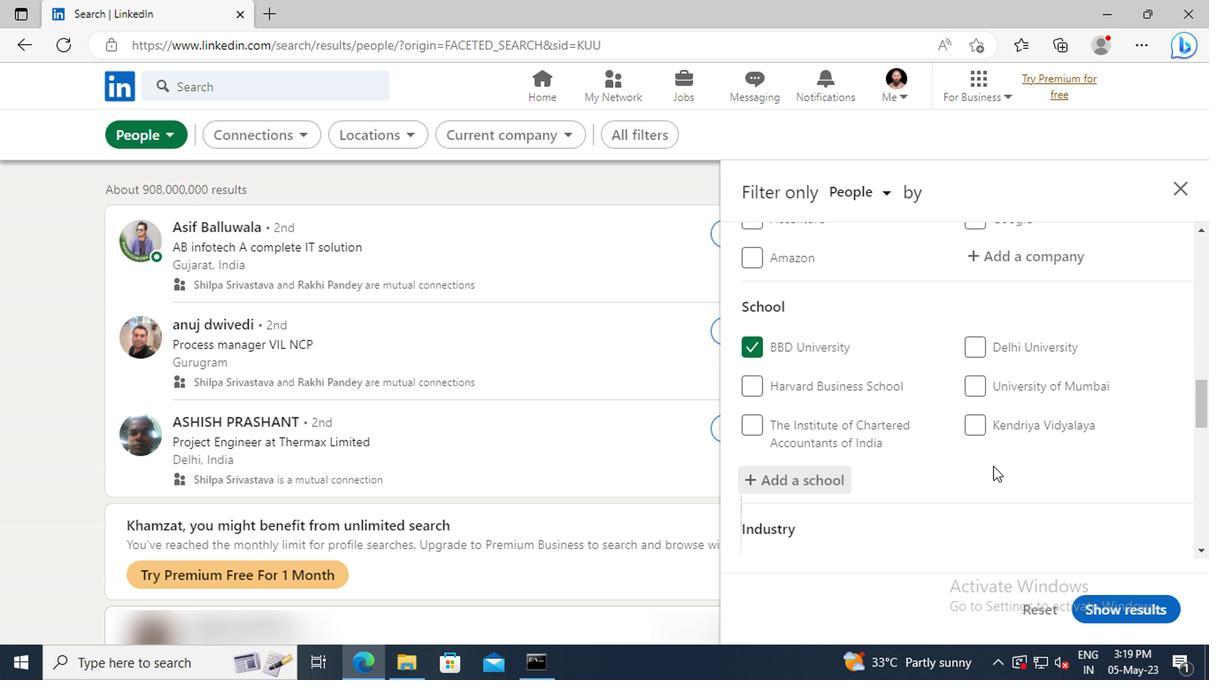 
Action: Mouse scrolled (989, 465) with delta (0, 0)
Screenshot: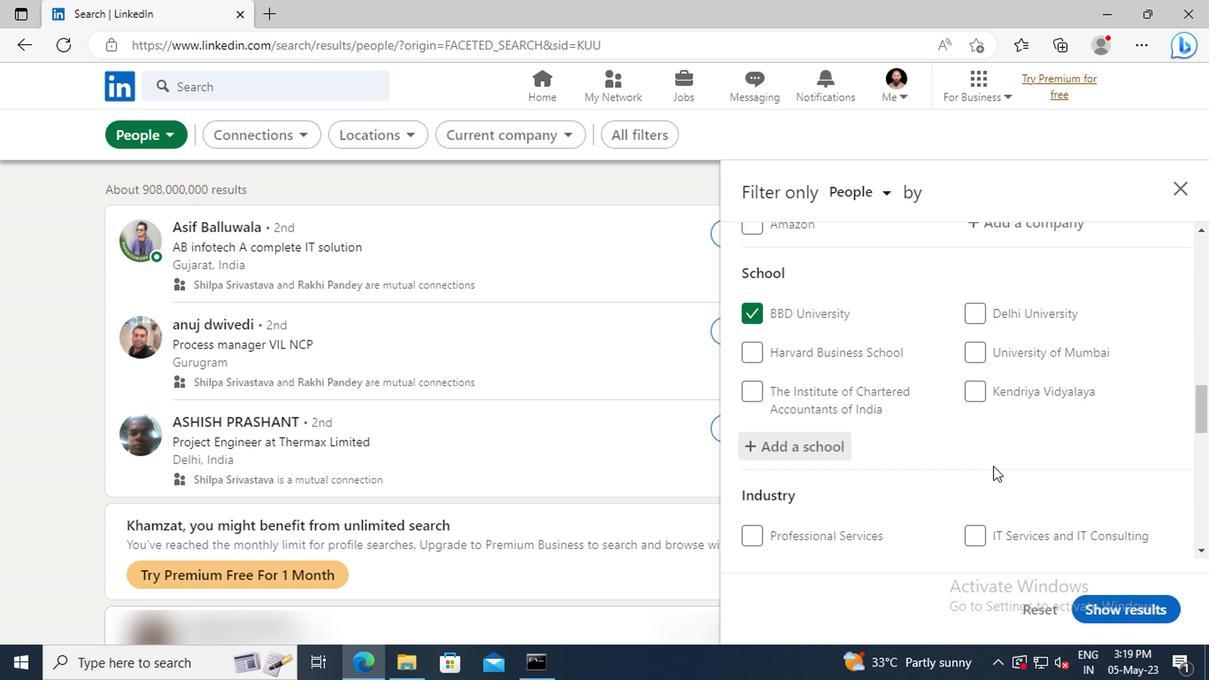 
Action: Mouse scrolled (989, 465) with delta (0, 0)
Screenshot: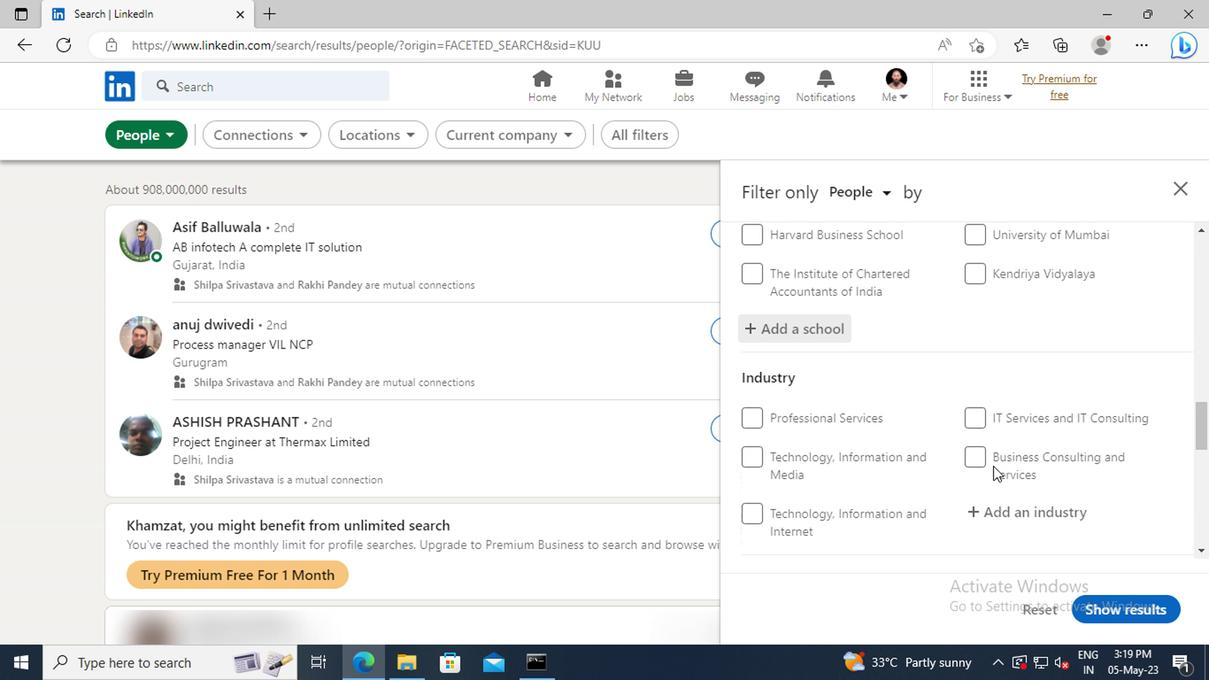 
Action: Mouse scrolled (989, 465) with delta (0, 0)
Screenshot: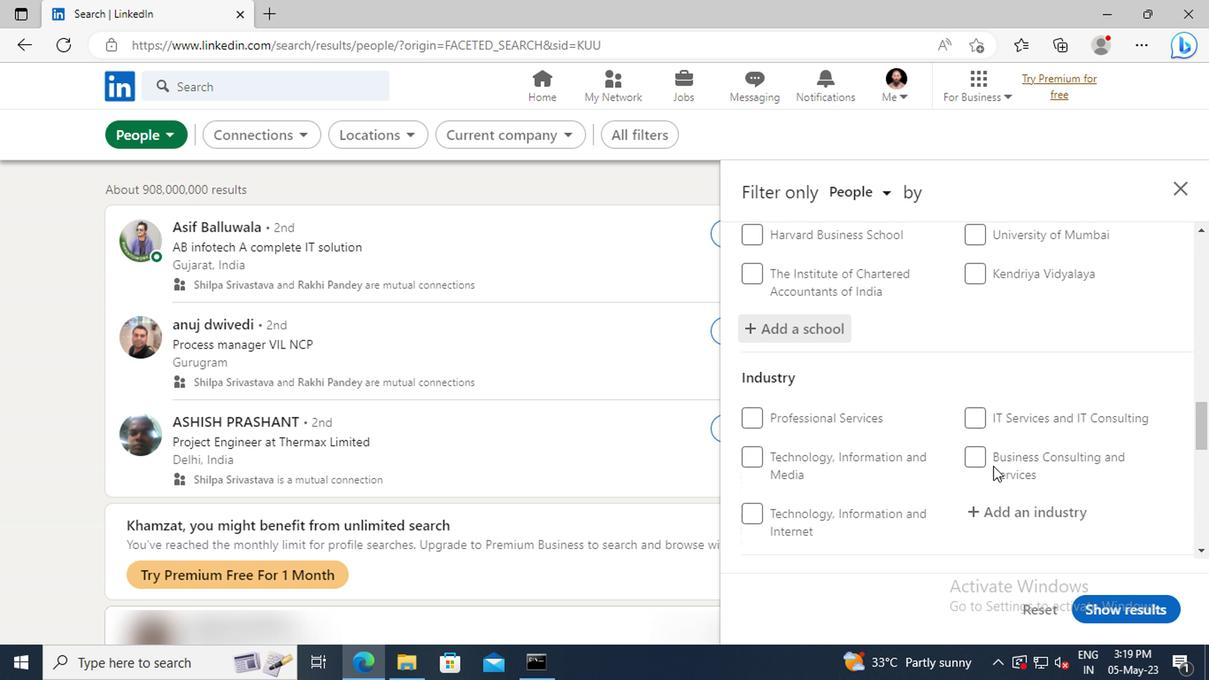 
Action: Mouse moved to (995, 420)
Screenshot: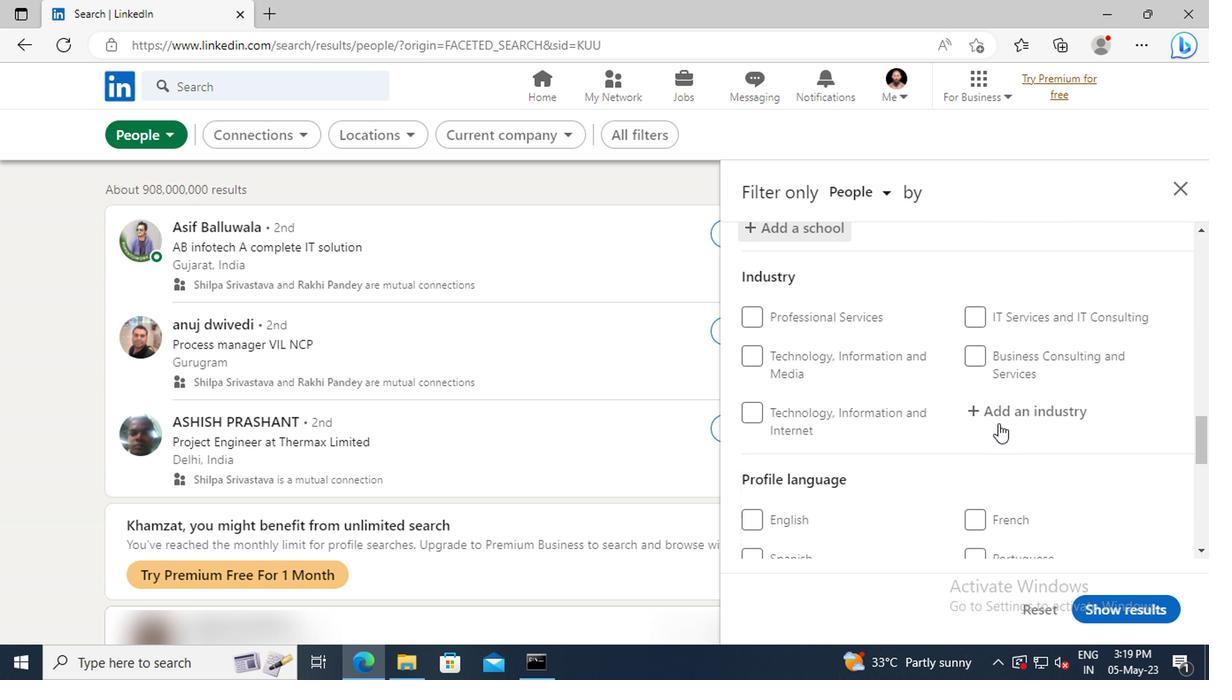 
Action: Mouse pressed left at (995, 420)
Screenshot: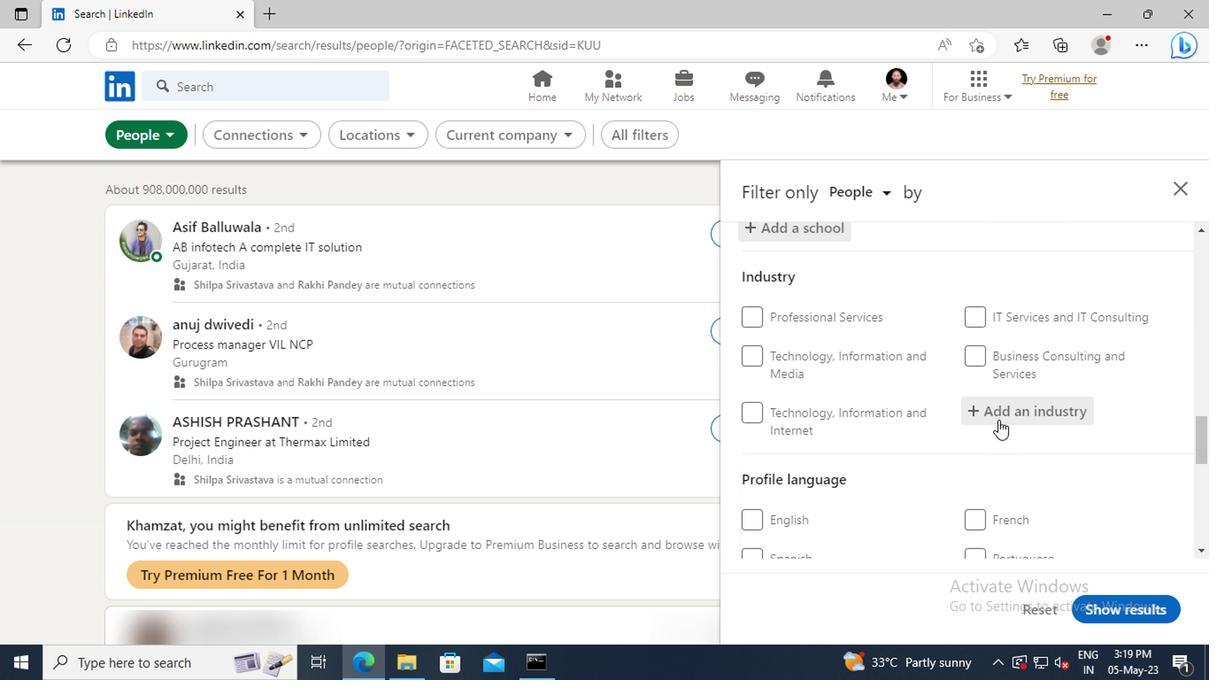 
Action: Key pressed <Key.shift>SKII
Screenshot: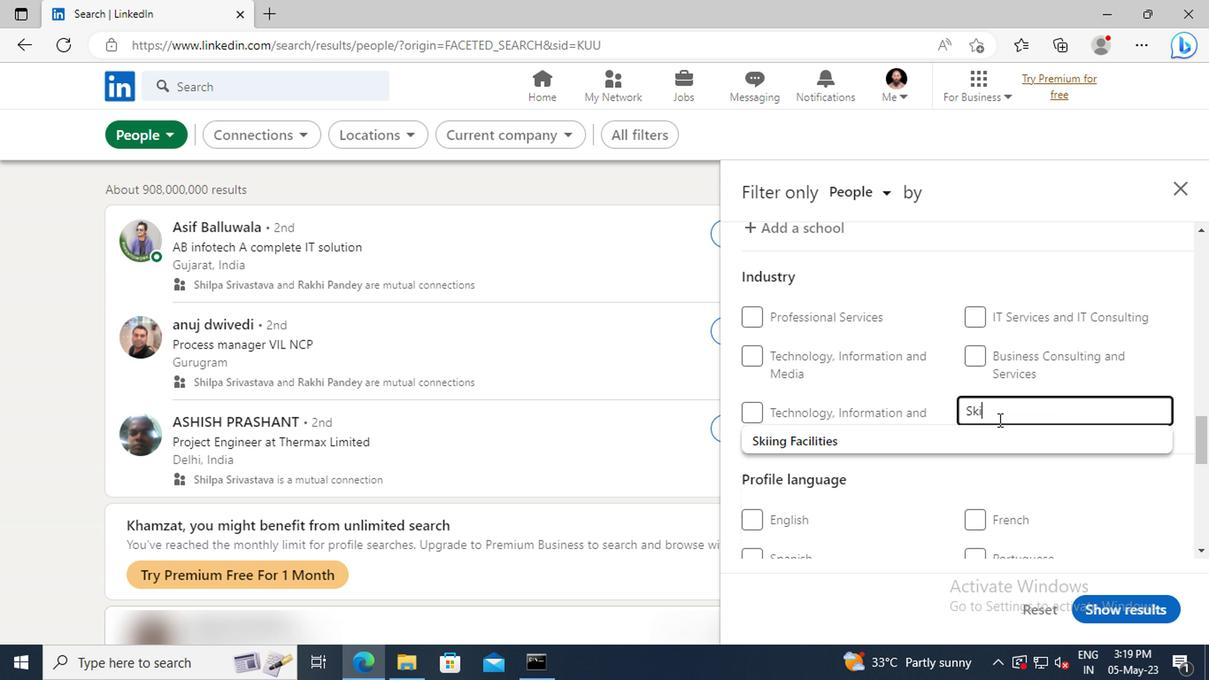 
Action: Mouse moved to (993, 437)
Screenshot: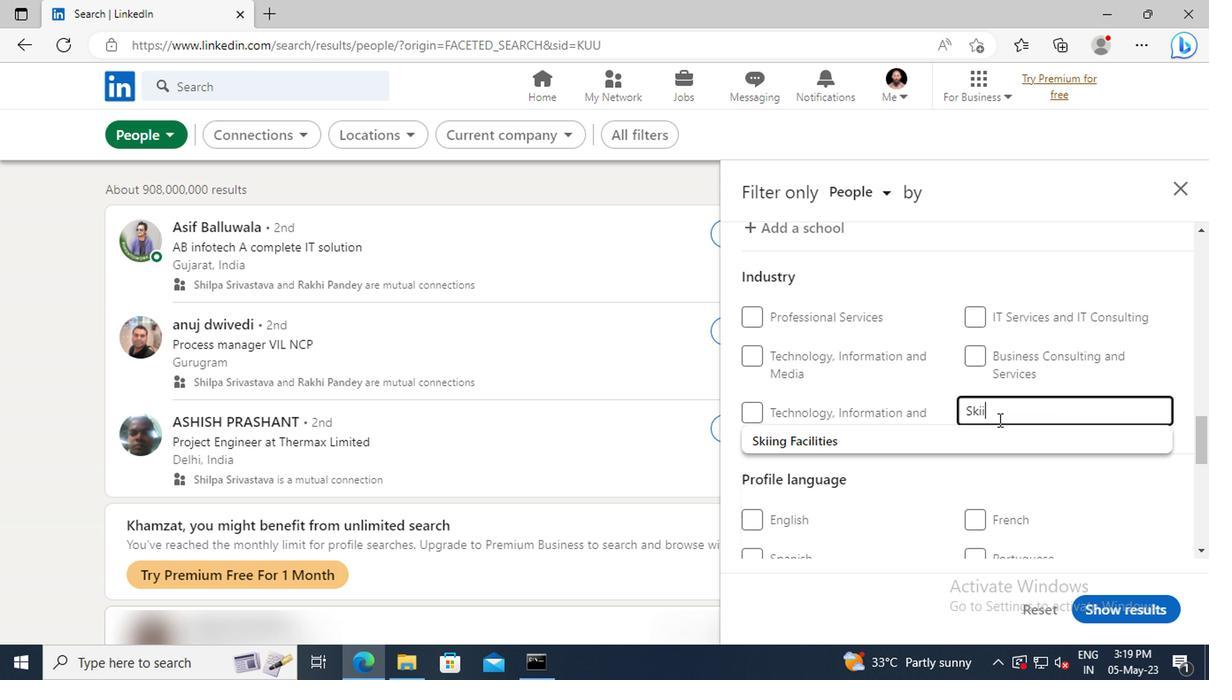 
Action: Mouse pressed left at (993, 437)
Screenshot: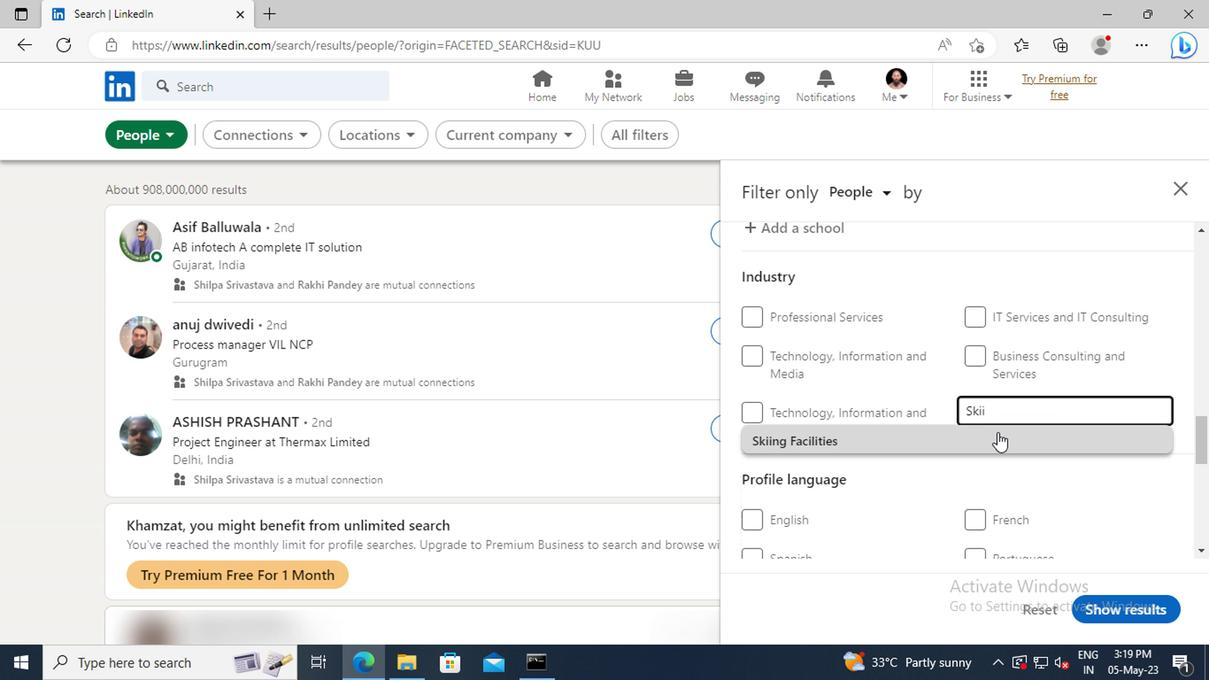 
Action: Mouse scrolled (993, 437) with delta (0, 0)
Screenshot: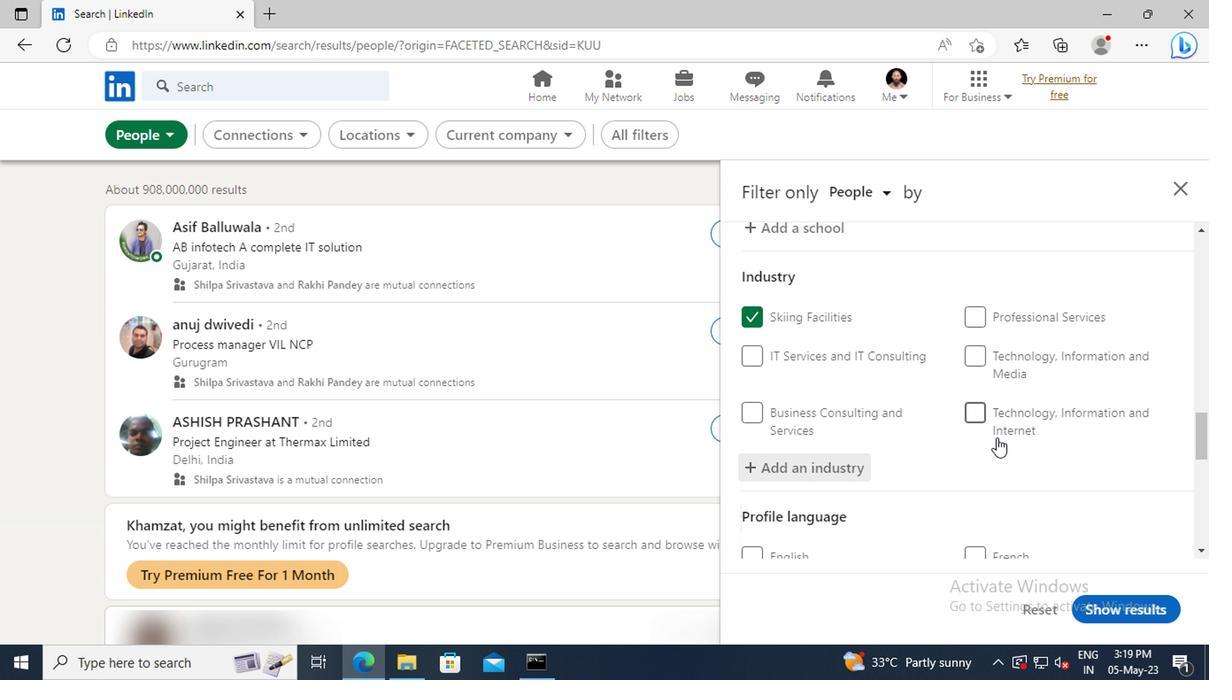 
Action: Mouse scrolled (993, 437) with delta (0, 0)
Screenshot: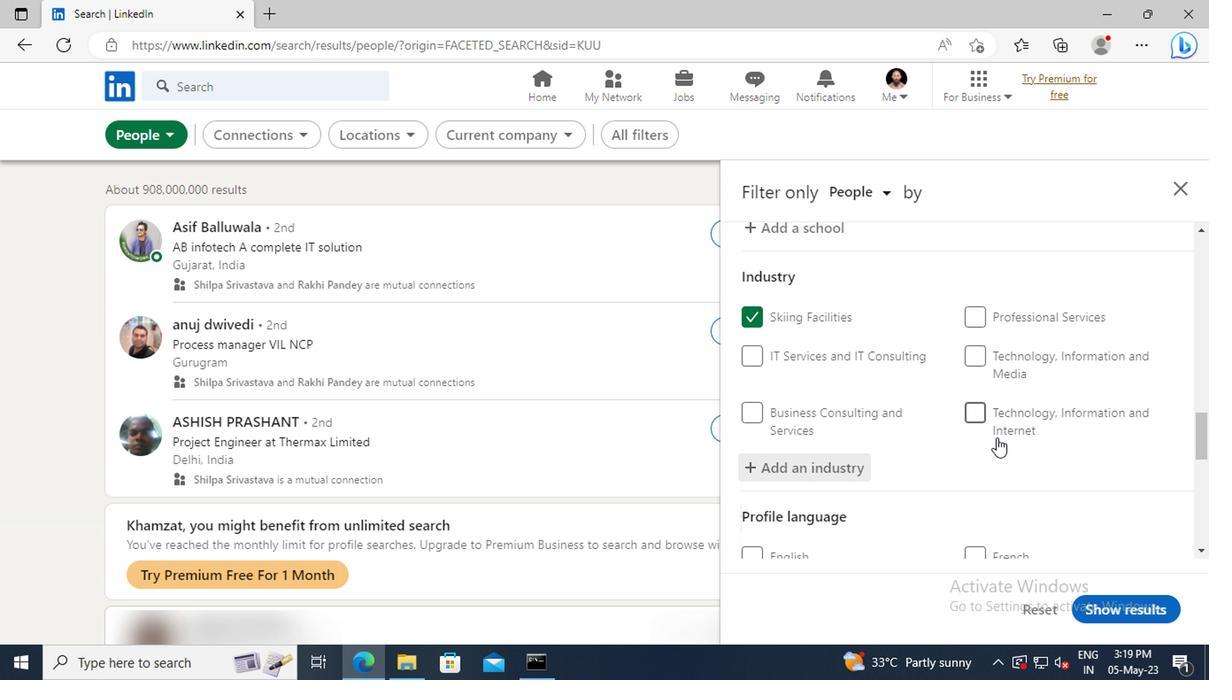 
Action: Mouse moved to (993, 437)
Screenshot: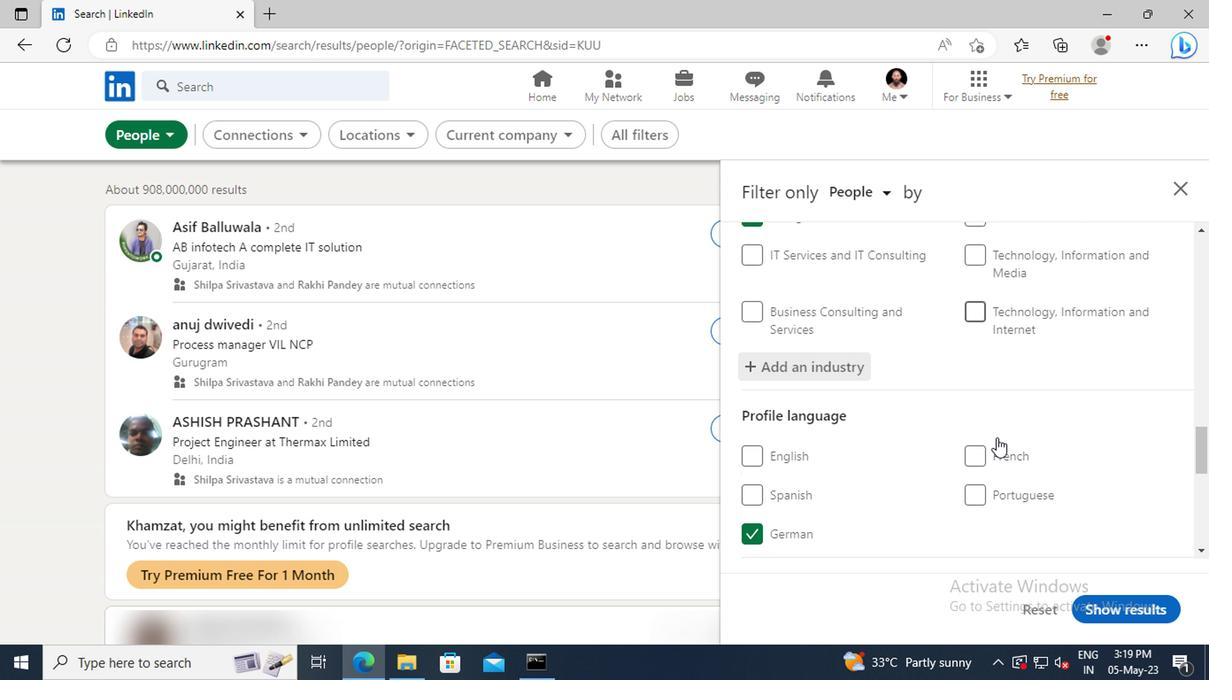 
Action: Mouse scrolled (993, 437) with delta (0, 0)
Screenshot: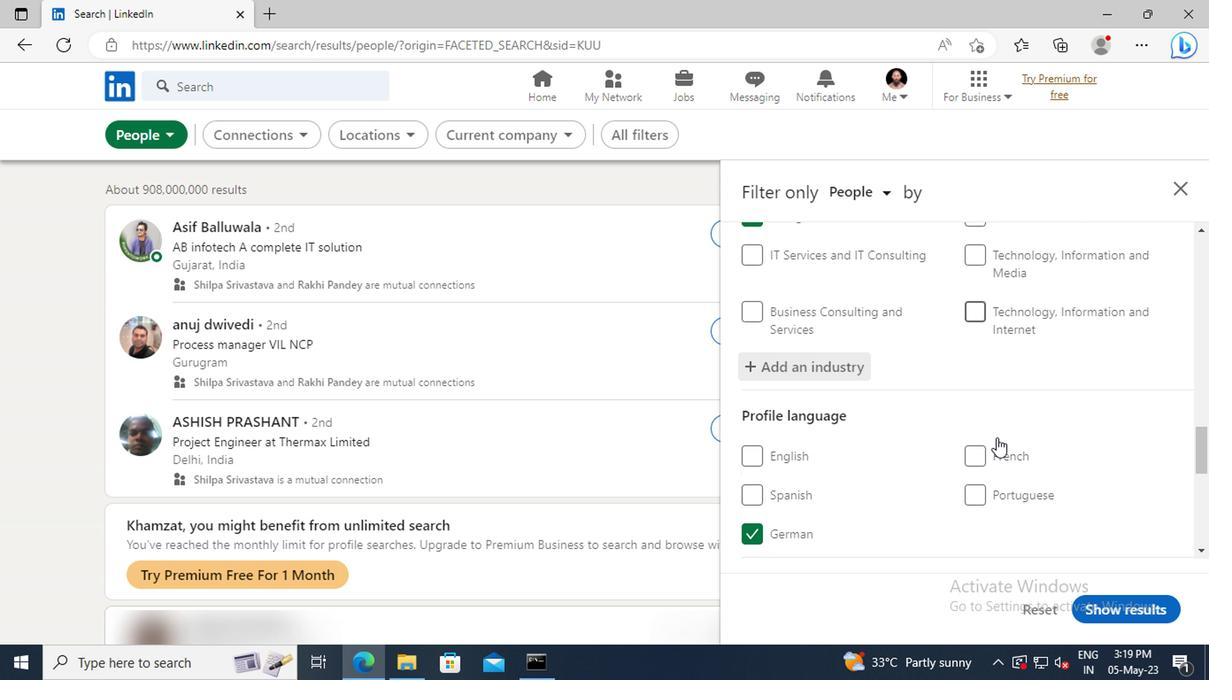 
Action: Mouse scrolled (993, 437) with delta (0, 0)
Screenshot: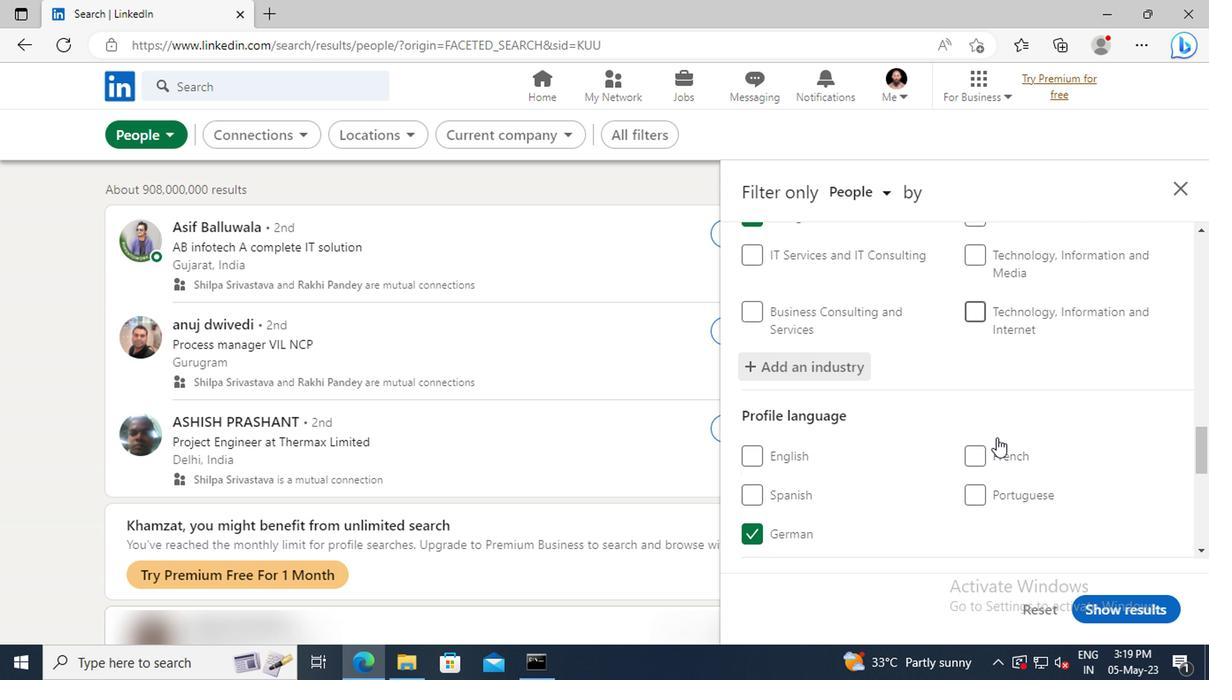 
Action: Mouse scrolled (993, 437) with delta (0, 0)
Screenshot: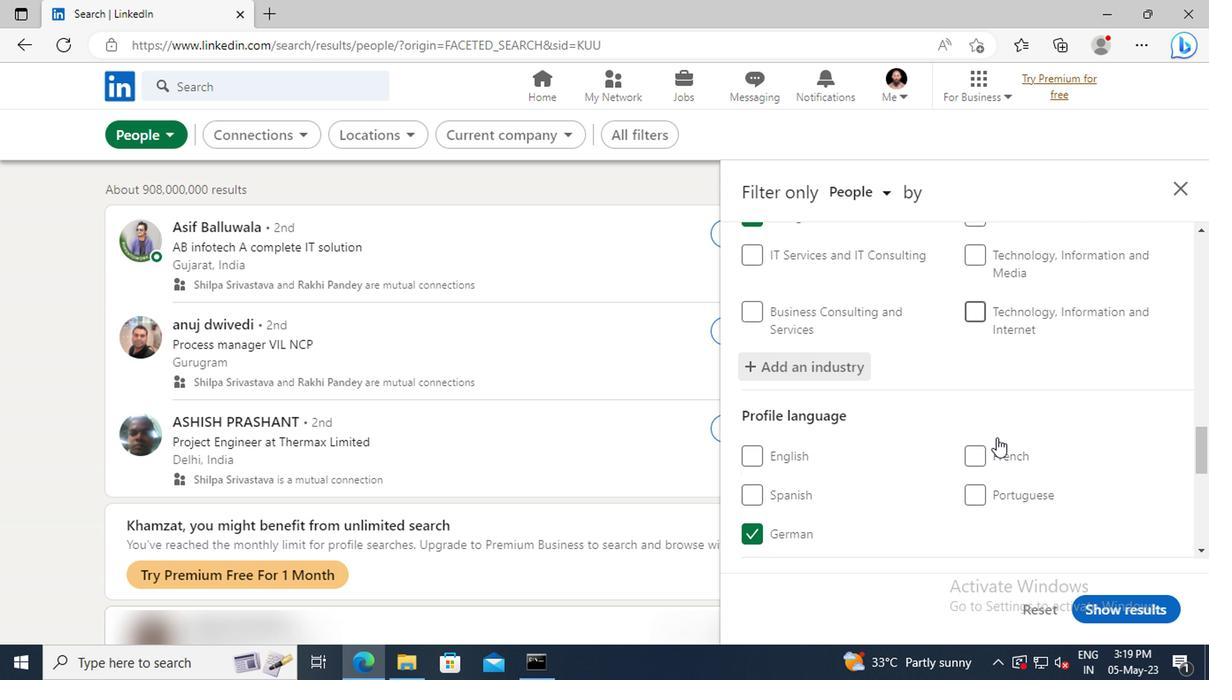 
Action: Mouse scrolled (993, 437) with delta (0, 0)
Screenshot: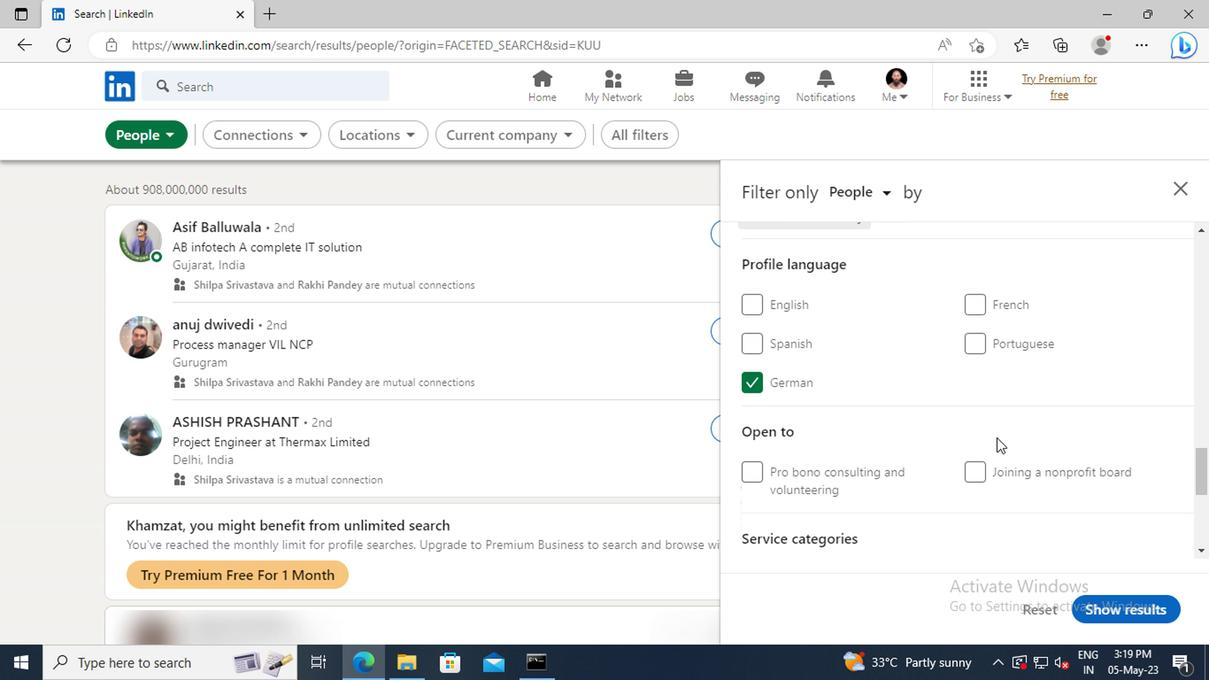 
Action: Mouse scrolled (993, 437) with delta (0, 0)
Screenshot: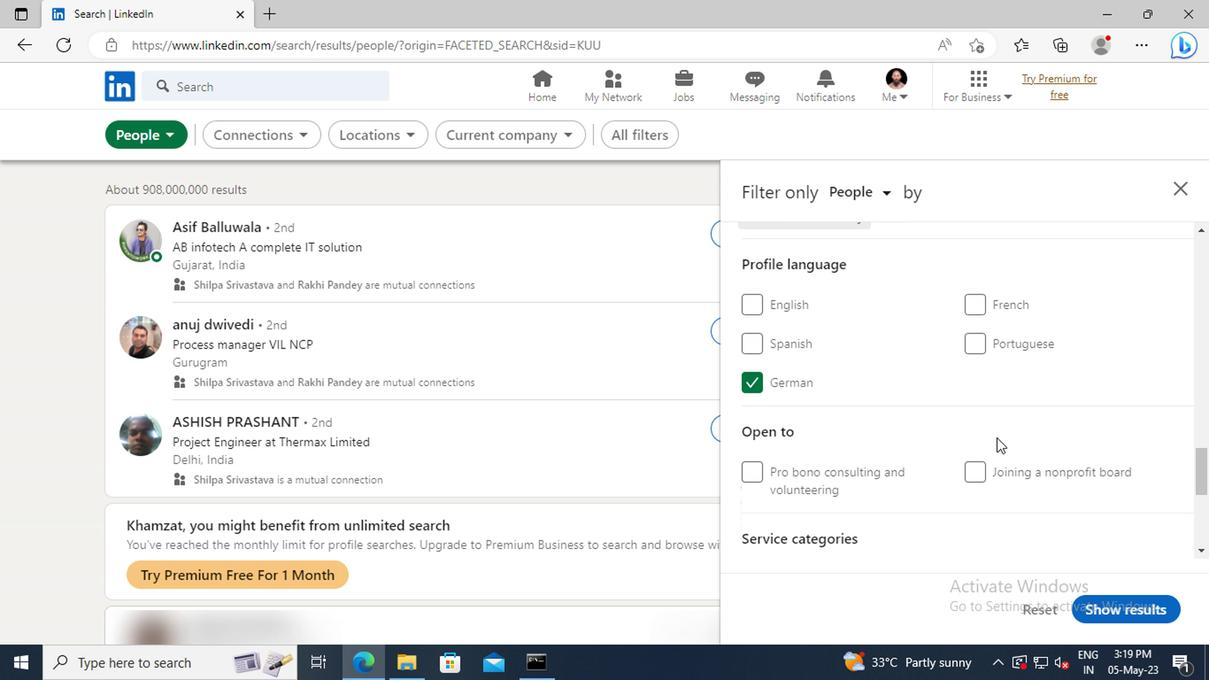 
Action: Mouse scrolled (993, 437) with delta (0, 0)
Screenshot: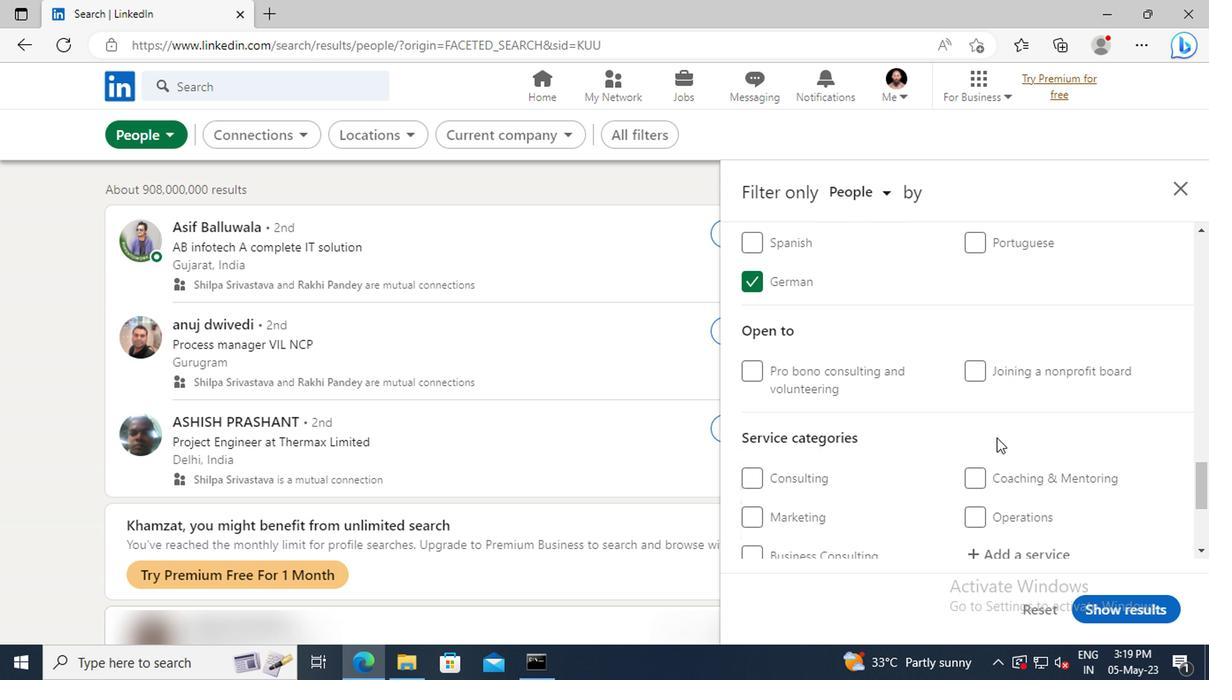 
Action: Mouse scrolled (993, 437) with delta (0, 0)
Screenshot: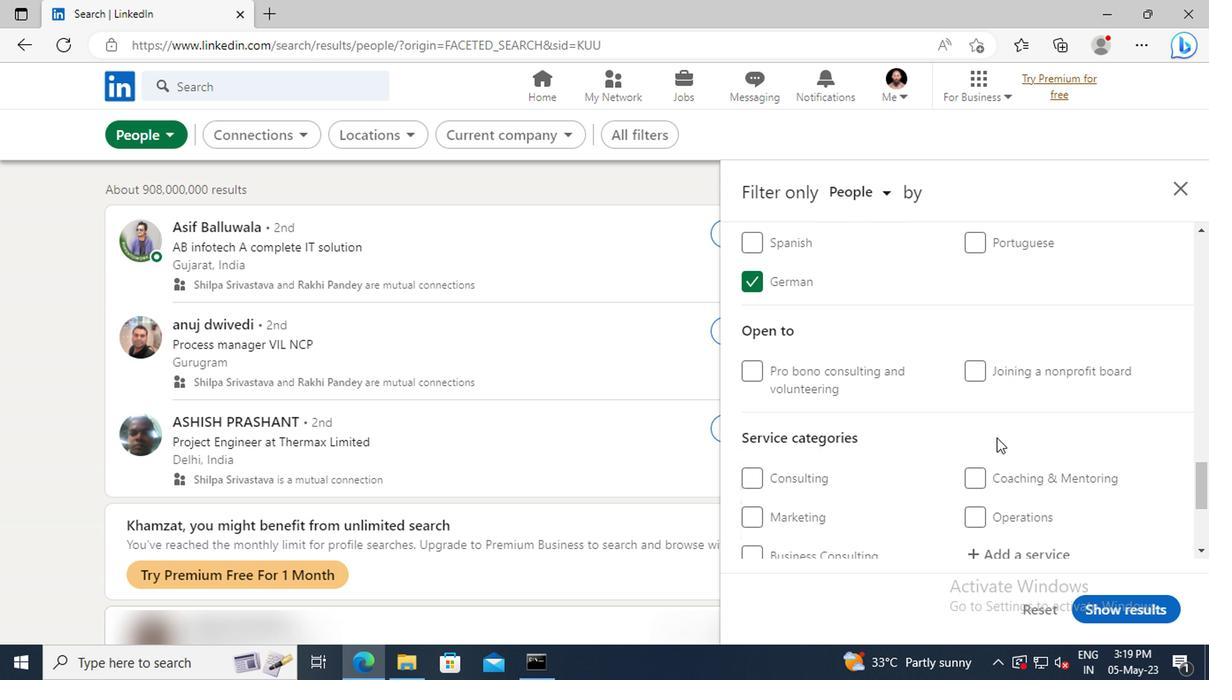 
Action: Mouse moved to (998, 448)
Screenshot: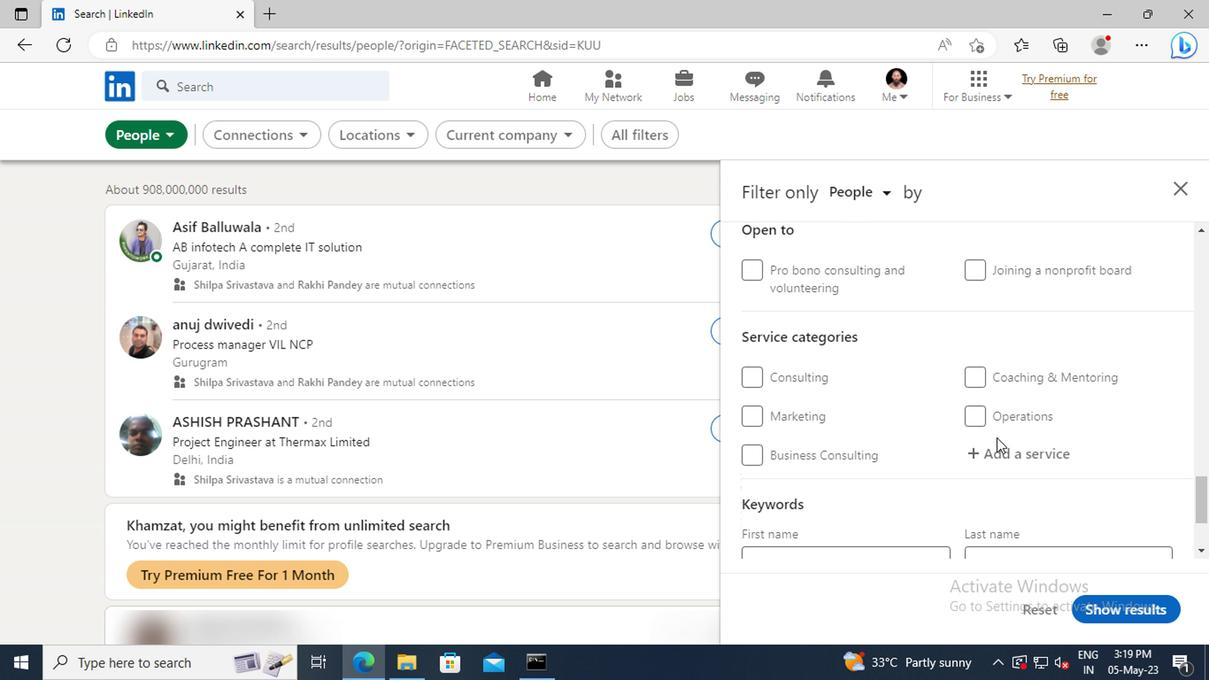 
Action: Mouse pressed left at (998, 448)
Screenshot: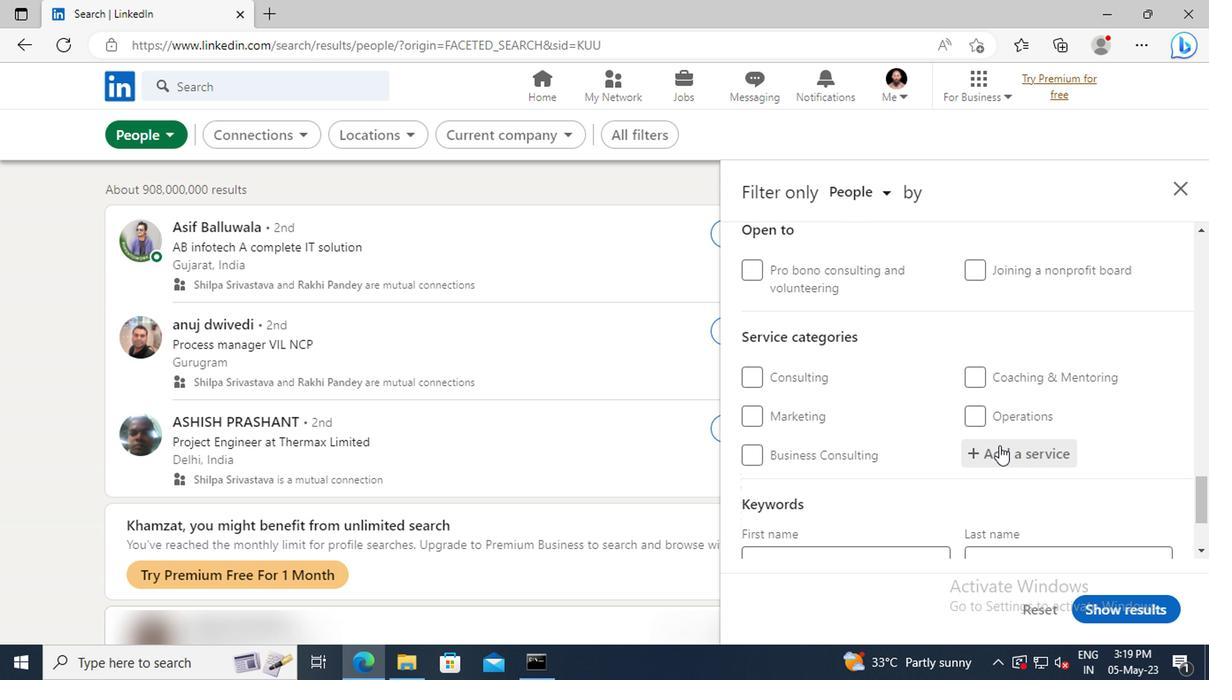 
Action: Key pressed <Key.shift>TRANS
Screenshot: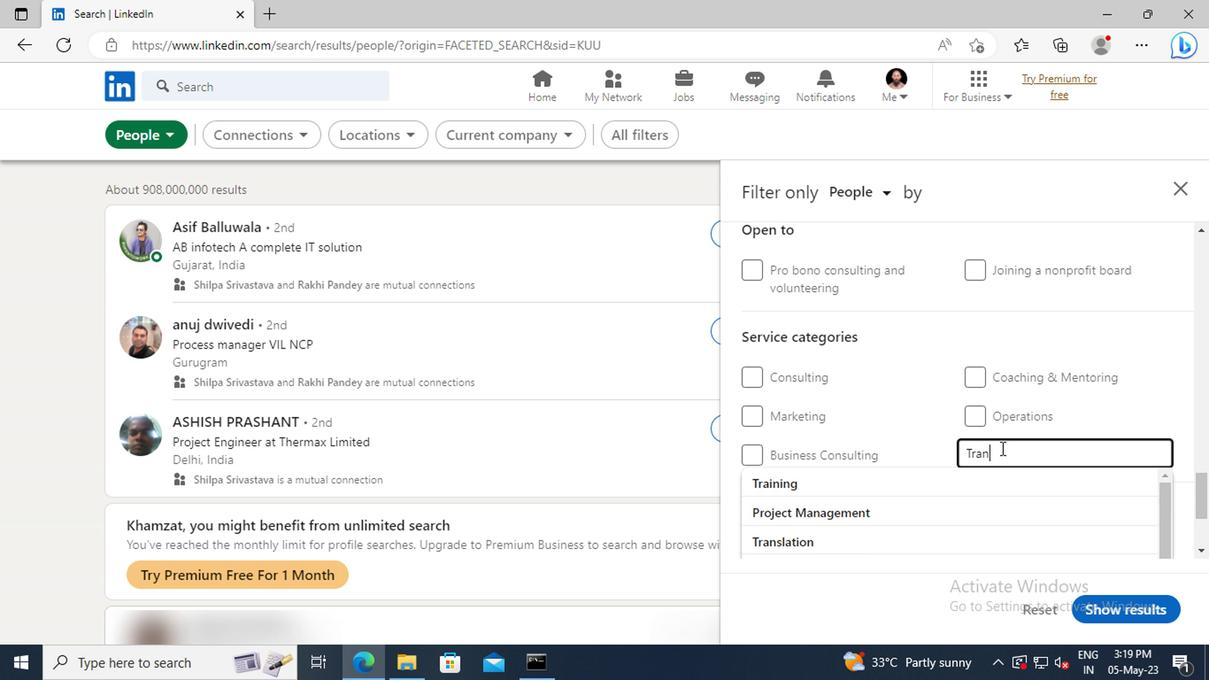 
Action: Mouse moved to (997, 481)
Screenshot: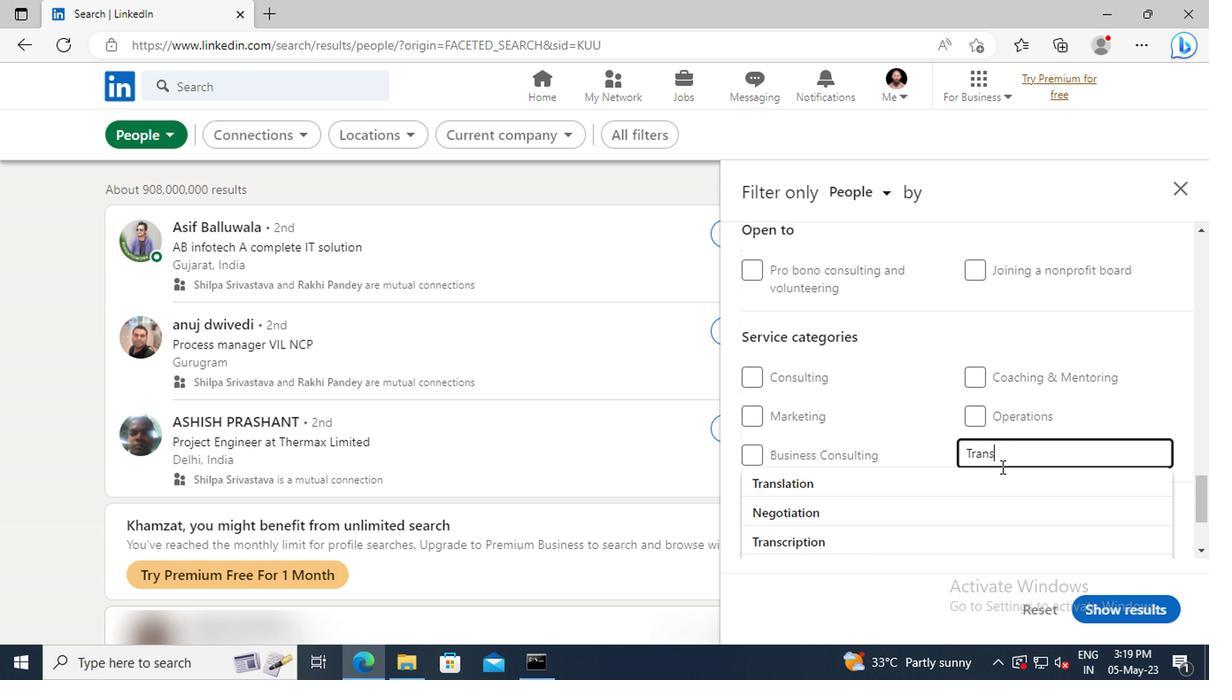 
Action: Mouse pressed left at (997, 481)
Screenshot: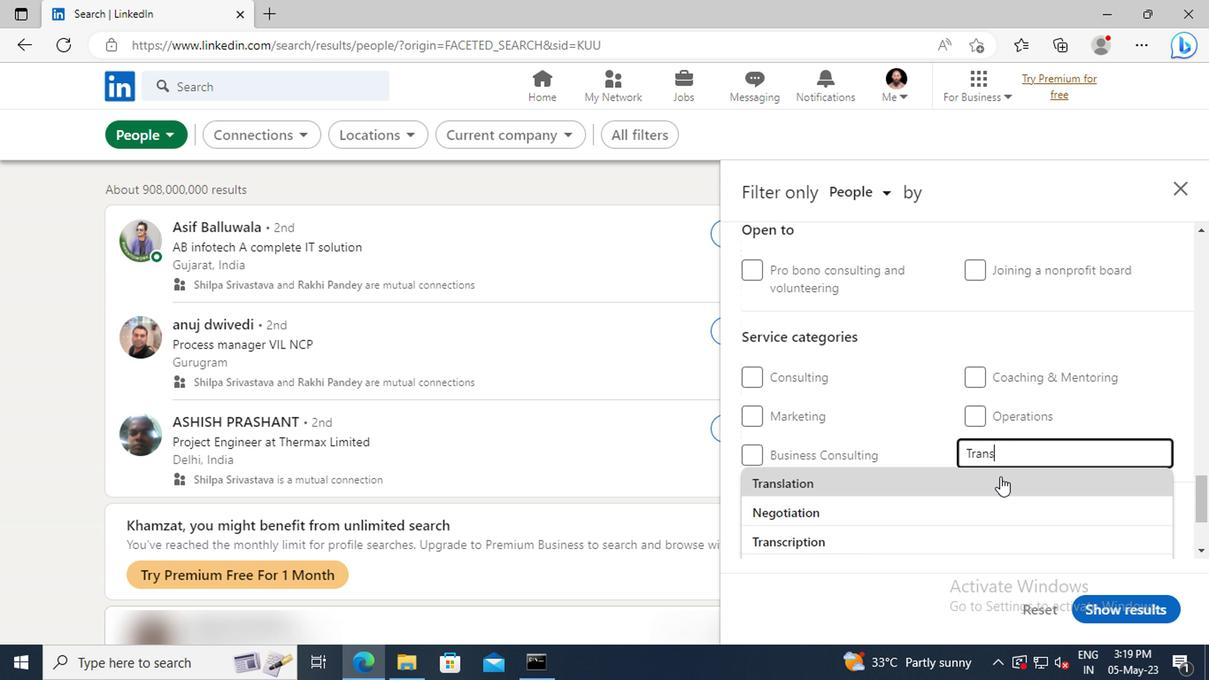 
Action: Mouse scrolled (997, 480) with delta (0, 0)
Screenshot: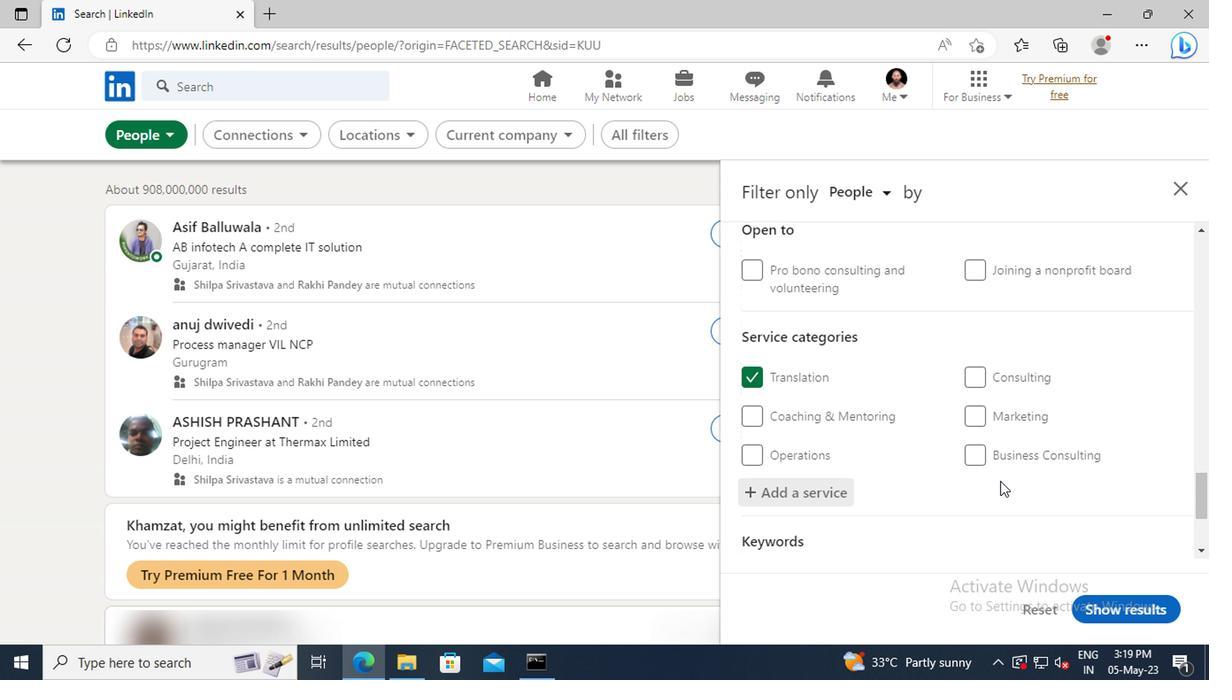 
Action: Mouse scrolled (997, 480) with delta (0, 0)
Screenshot: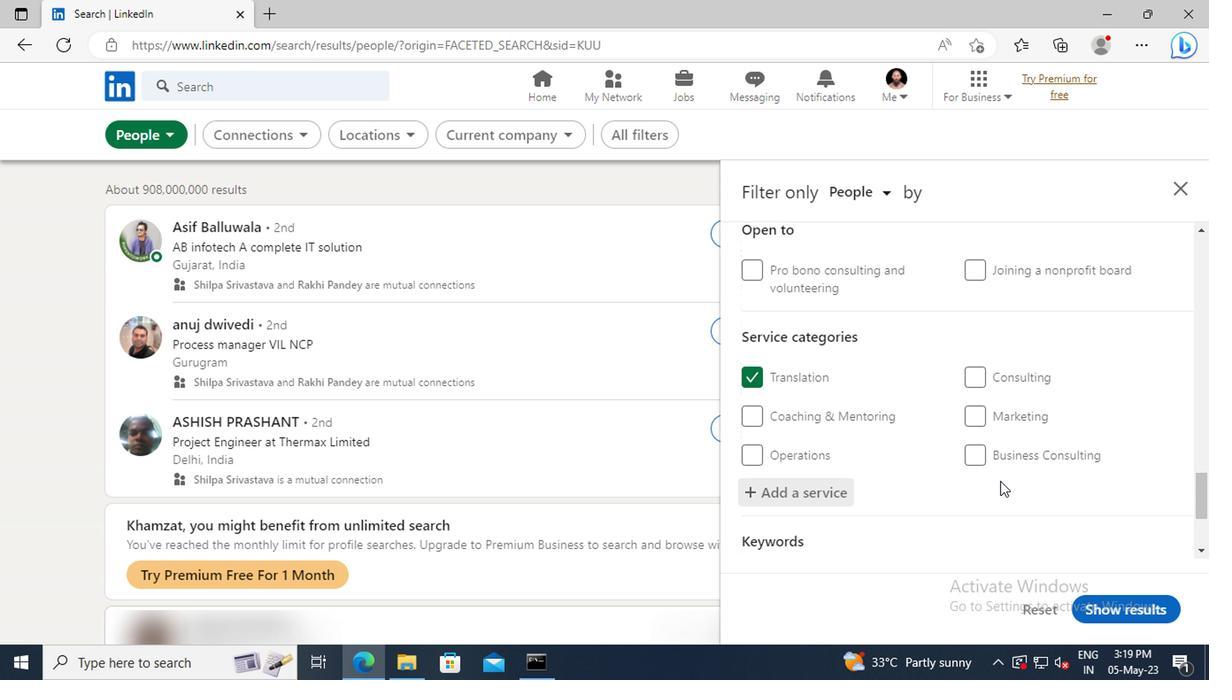 
Action: Mouse scrolled (997, 480) with delta (0, 0)
Screenshot: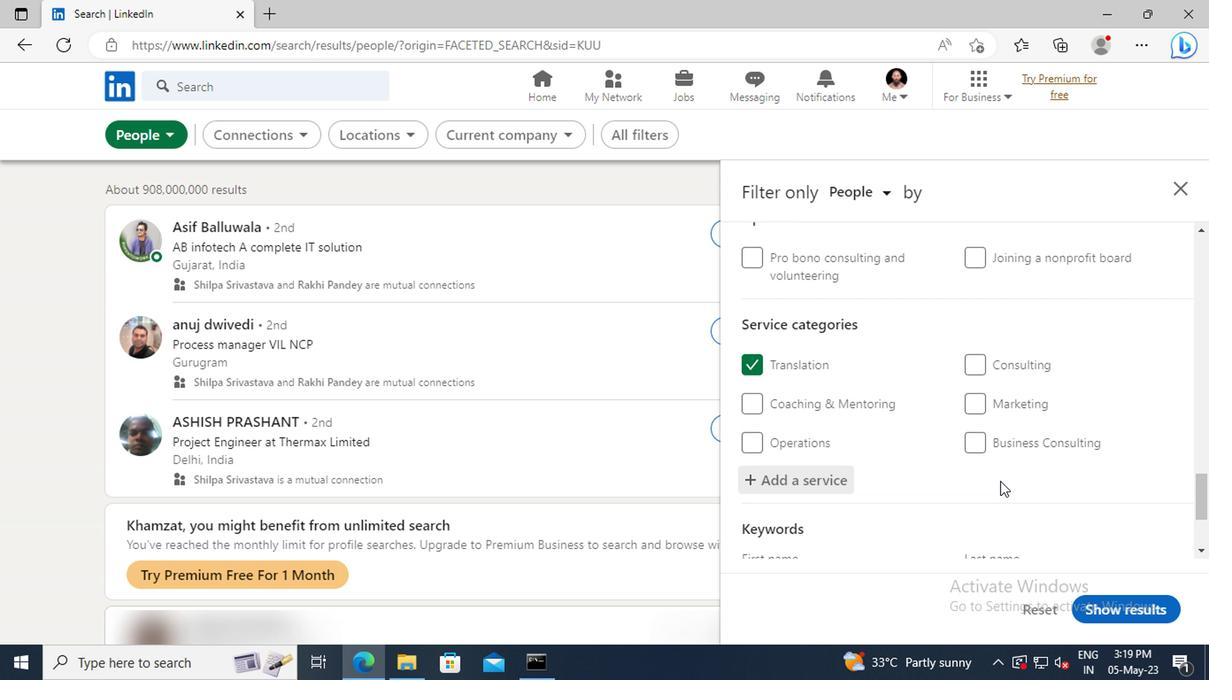 
Action: Mouse scrolled (997, 480) with delta (0, 0)
Screenshot: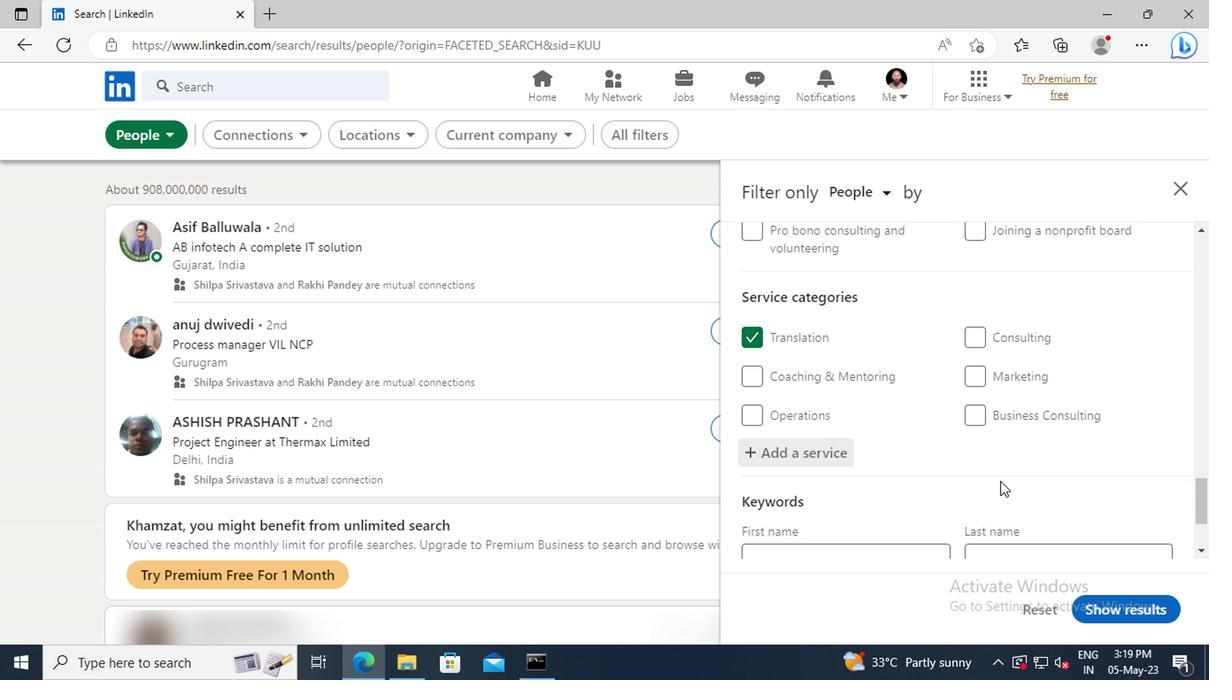 
Action: Mouse moved to (915, 480)
Screenshot: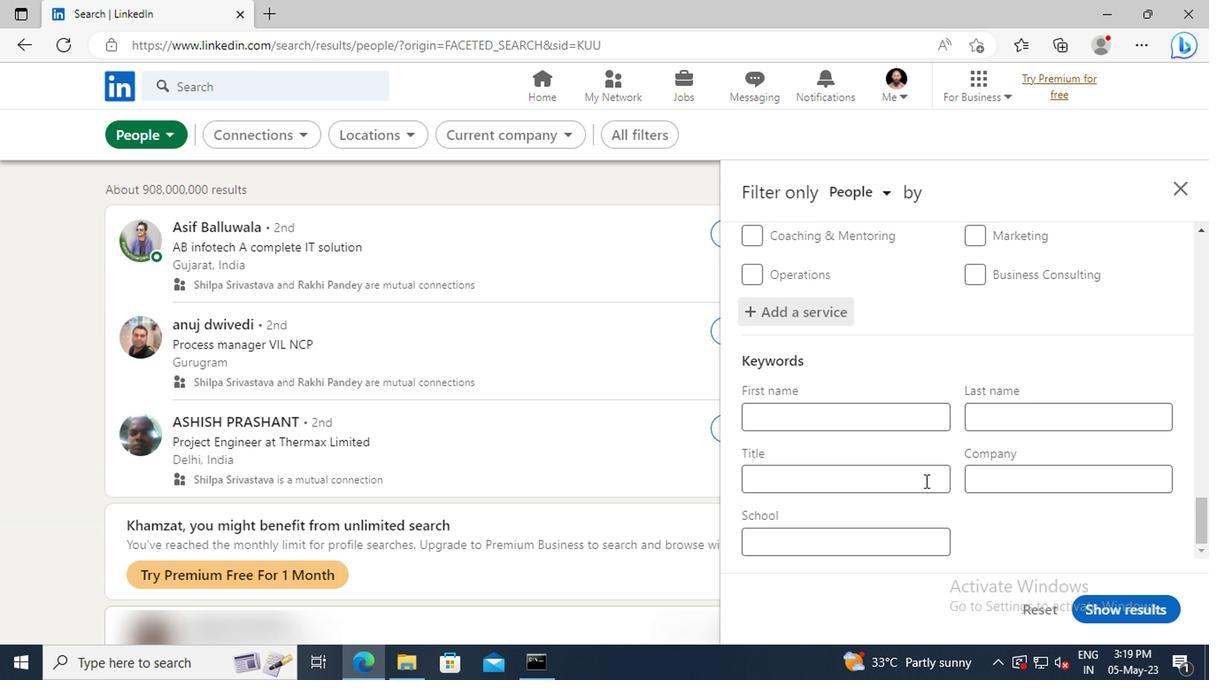 
Action: Mouse pressed left at (915, 480)
Screenshot: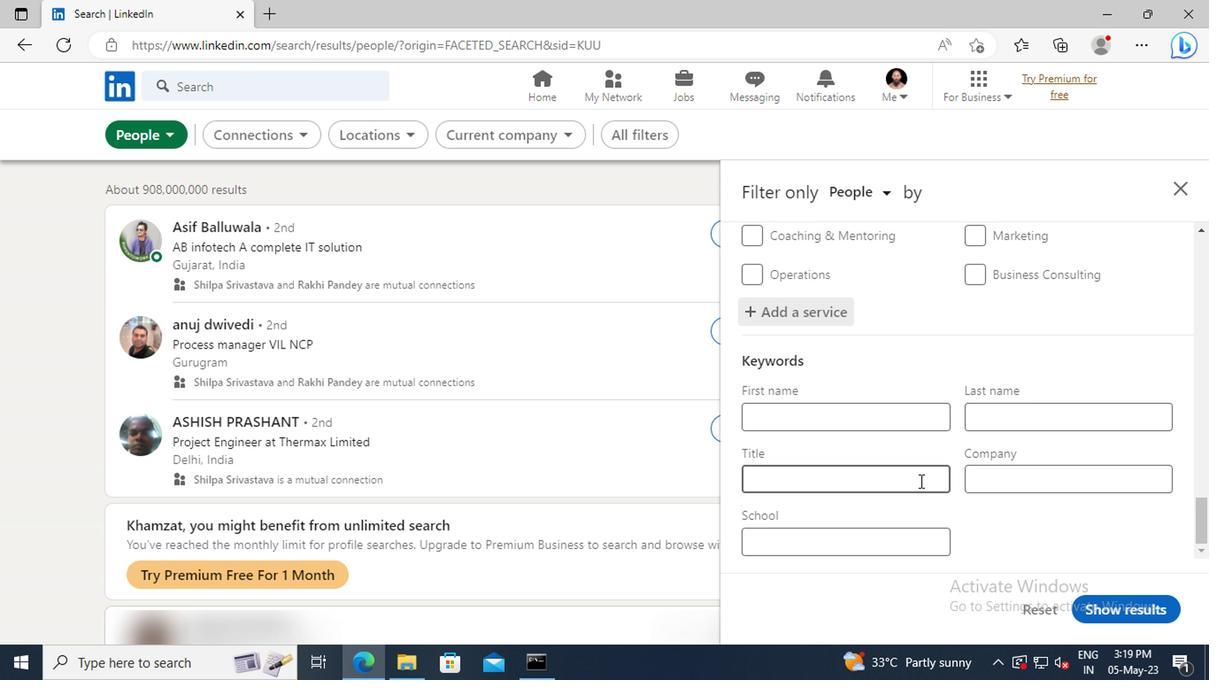 
Action: Key pressed <Key.shift>OPERATIONS<Key.space><Key.shift>ASSISTANT<Key.enter>
Screenshot: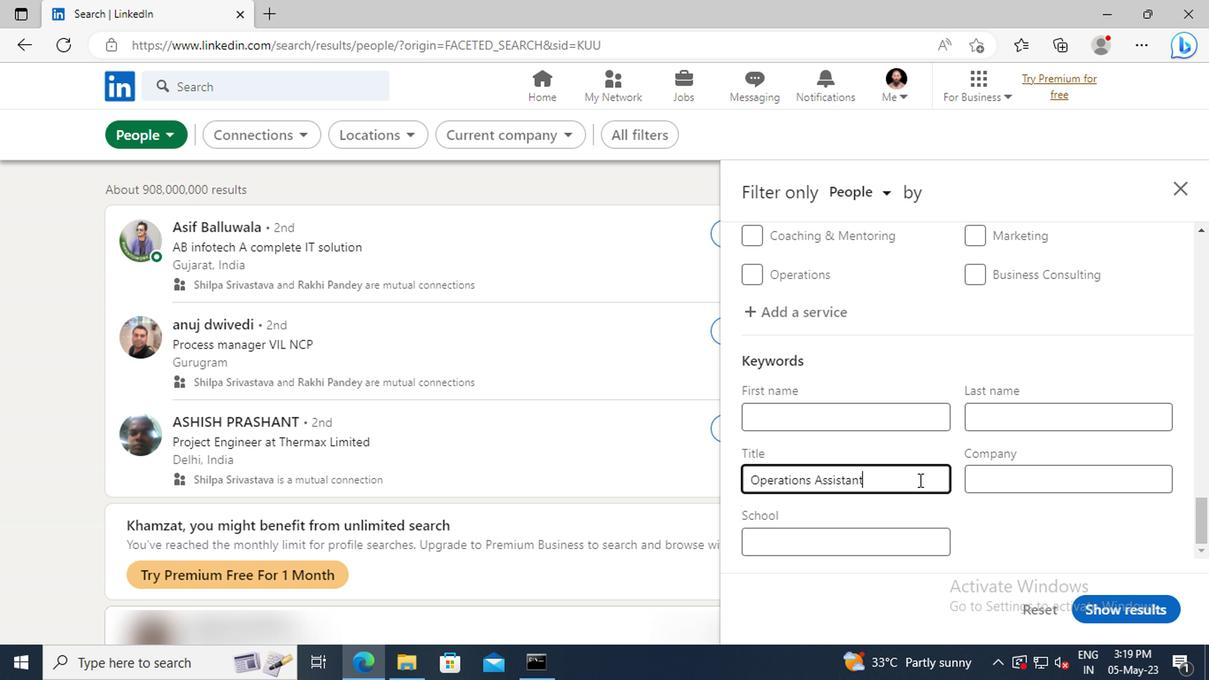 
Action: Mouse moved to (1099, 620)
Screenshot: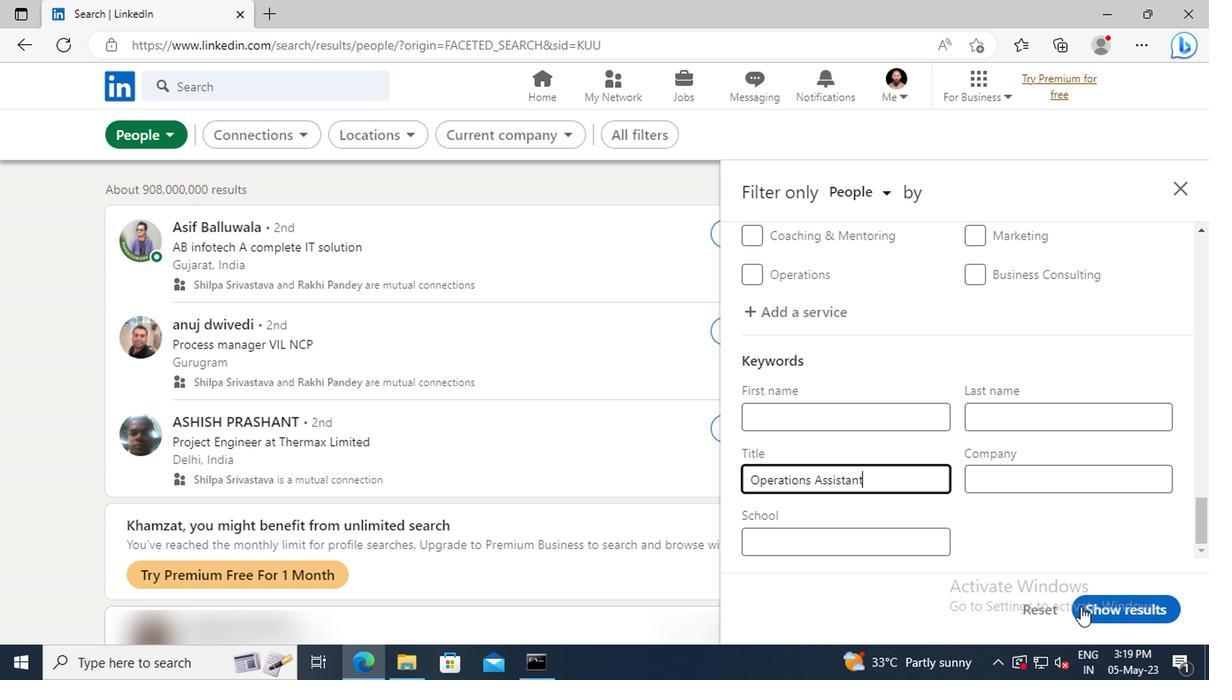 
Action: Mouse pressed left at (1099, 620)
Screenshot: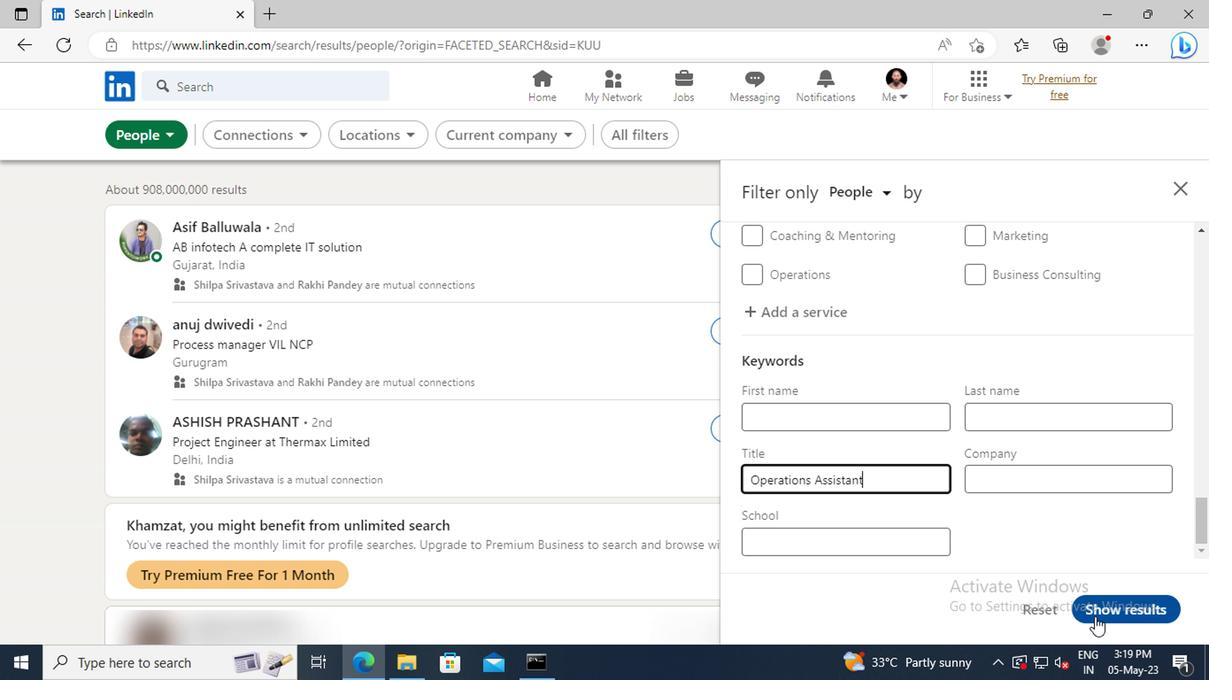 
